 Task: Find connections with filter location Dandenong with filter topic #Networkwith filter profile language French with filter current company ETeam with filter school KLE College of Engineering & Technology with filter industry Primary and Secondary Education with filter service category Project Management with filter keywords title Executive Assistant
Action: Mouse moved to (206, 241)
Screenshot: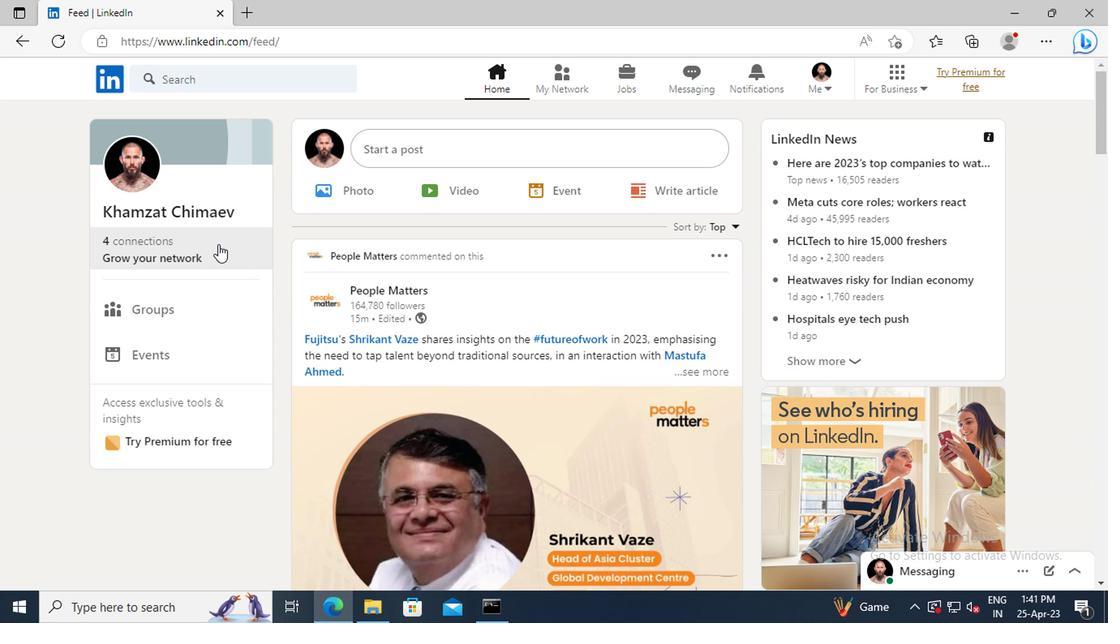 
Action: Mouse pressed left at (206, 241)
Screenshot: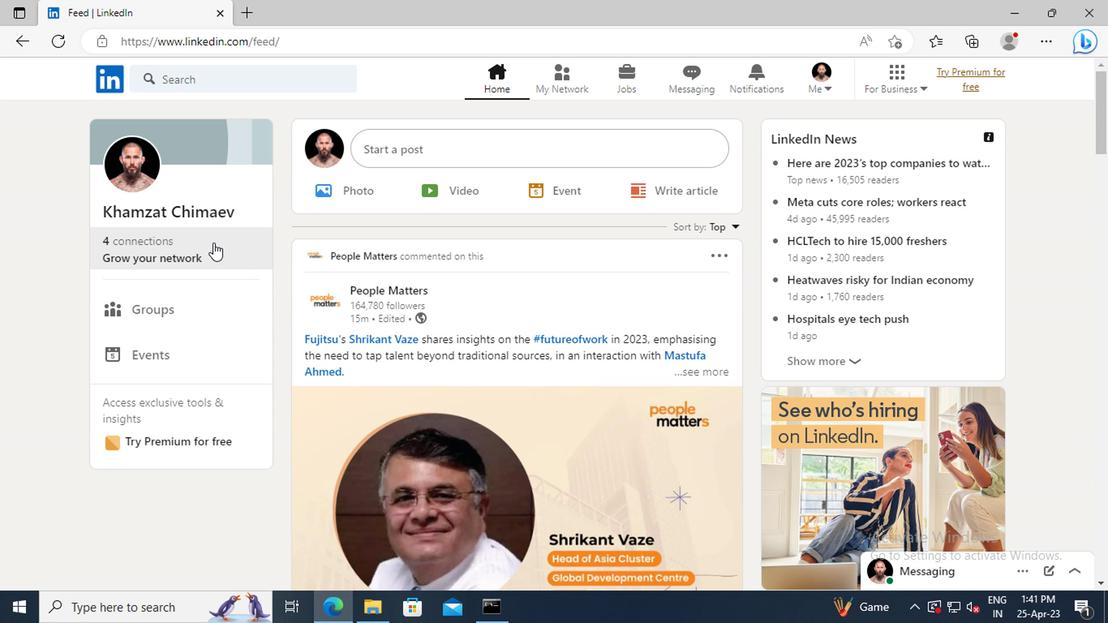 
Action: Mouse moved to (218, 168)
Screenshot: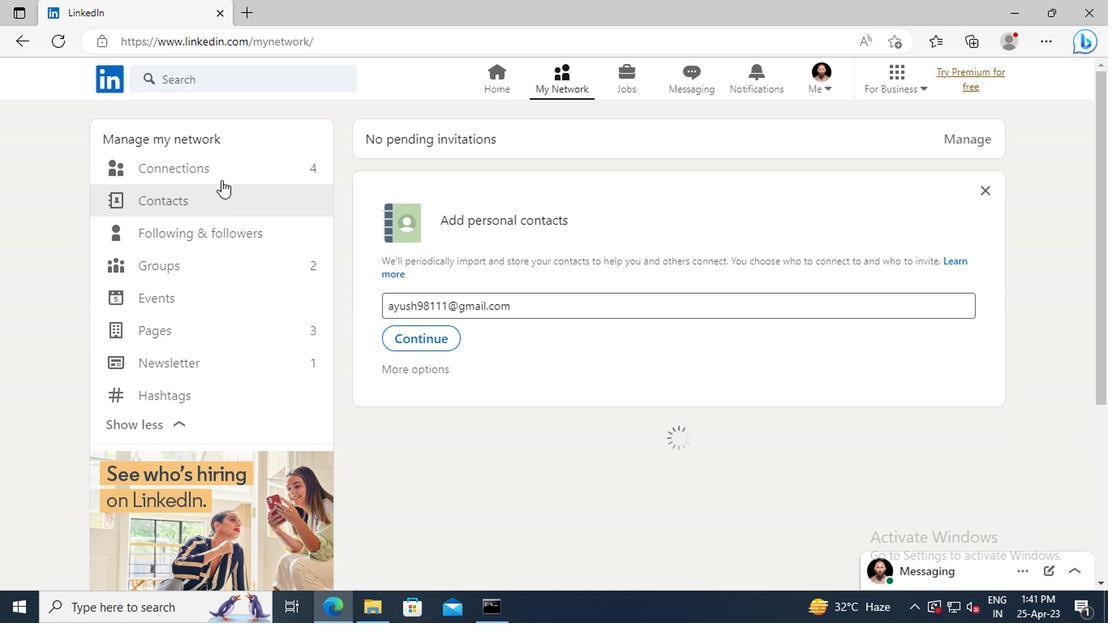 
Action: Mouse pressed left at (218, 168)
Screenshot: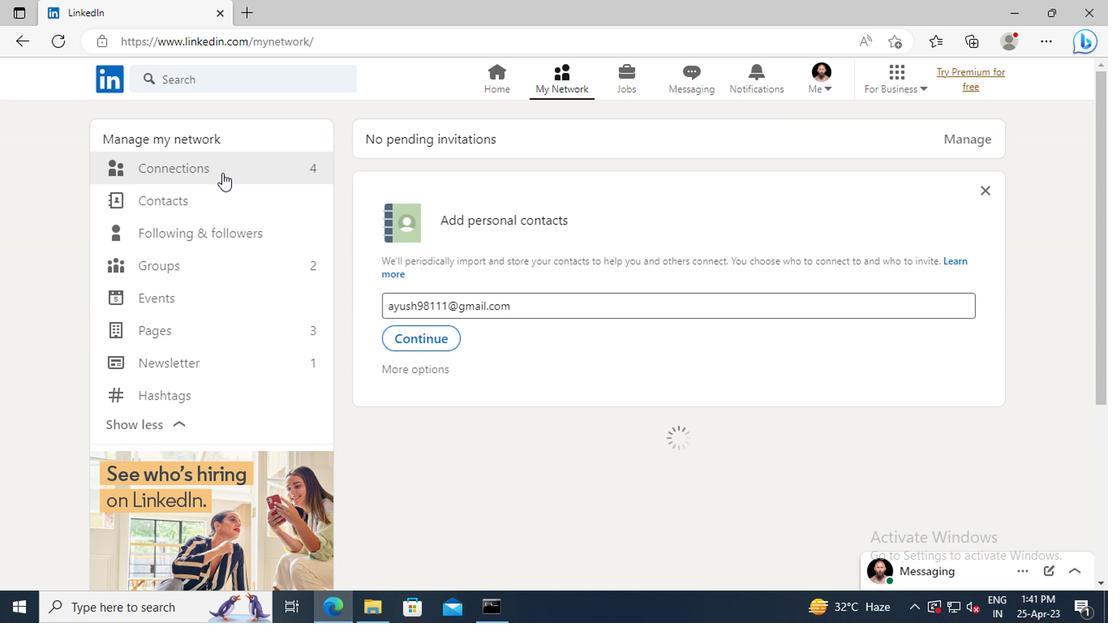 
Action: Mouse moved to (665, 174)
Screenshot: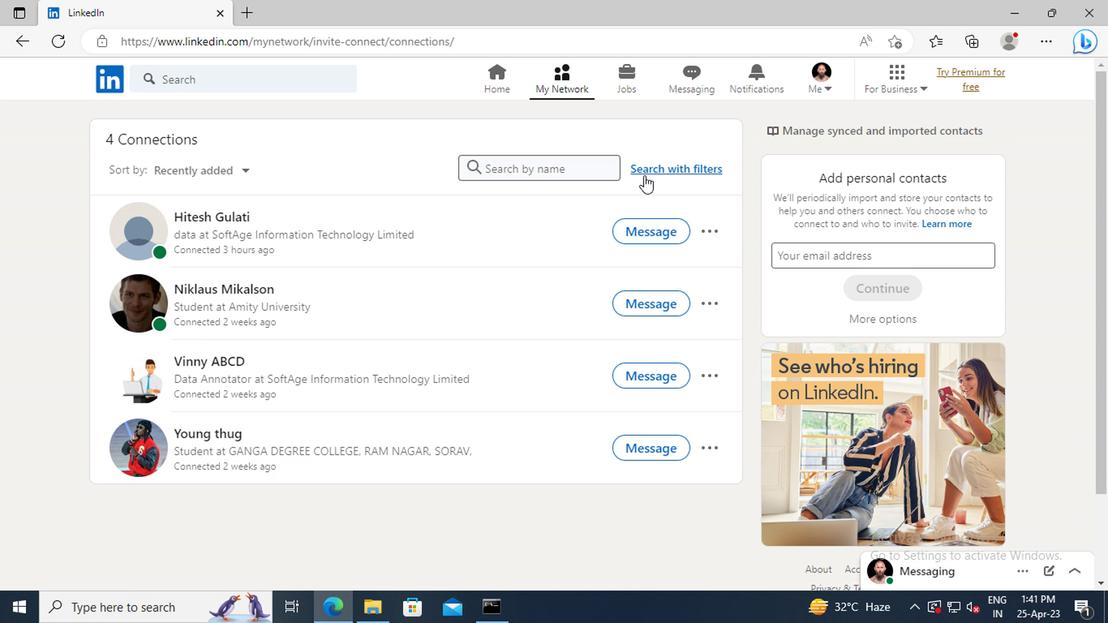 
Action: Mouse pressed left at (665, 174)
Screenshot: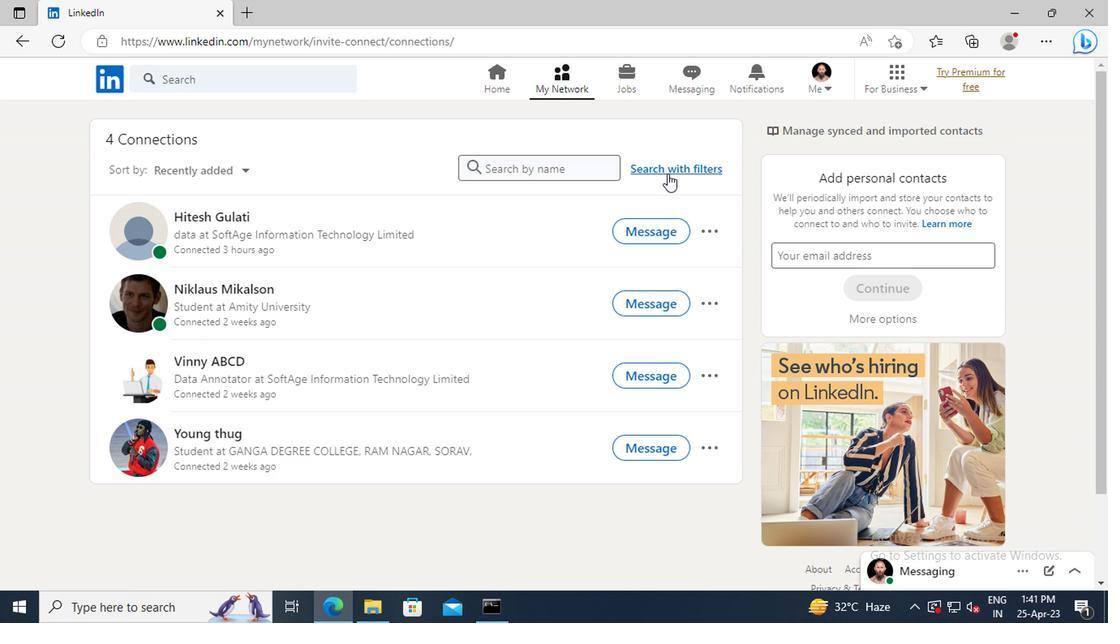 
Action: Mouse moved to (602, 132)
Screenshot: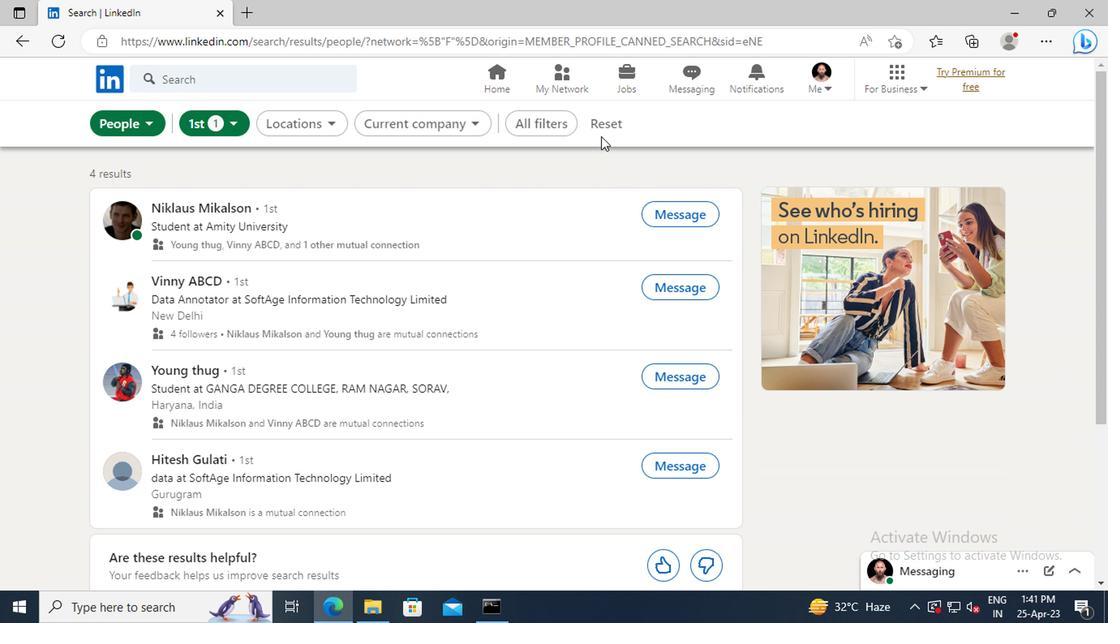 
Action: Mouse pressed left at (602, 132)
Screenshot: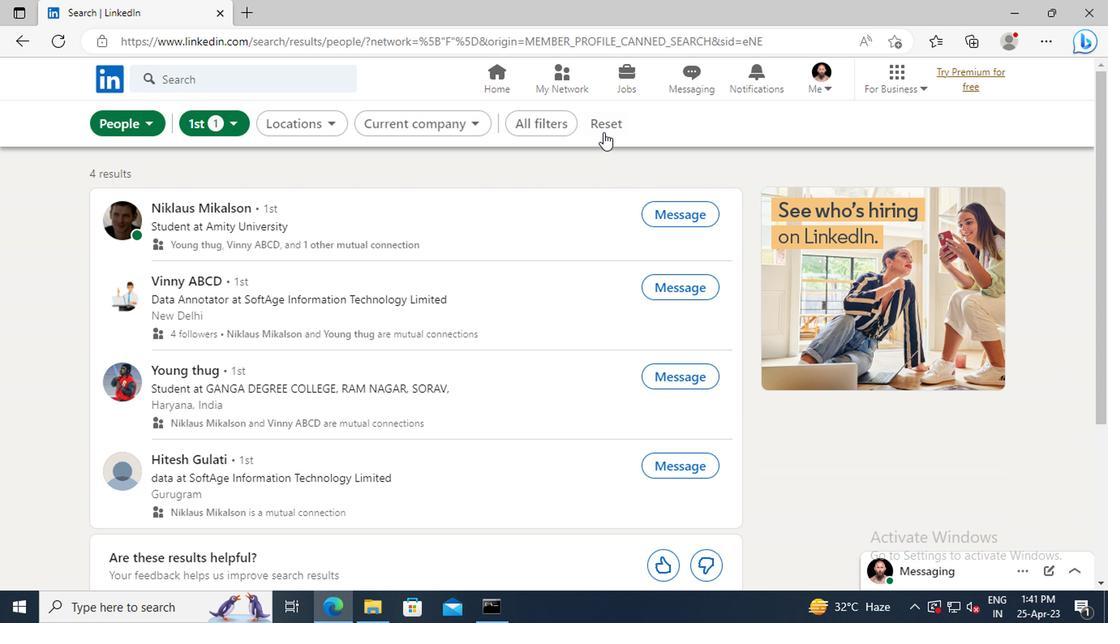 
Action: Mouse moved to (576, 128)
Screenshot: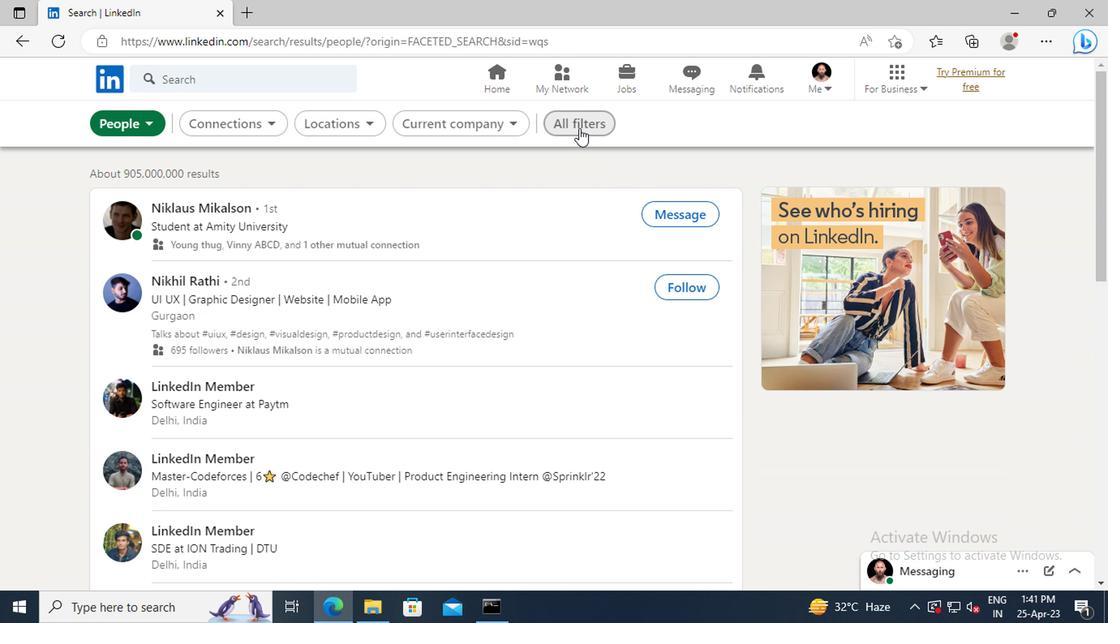 
Action: Mouse pressed left at (576, 128)
Screenshot: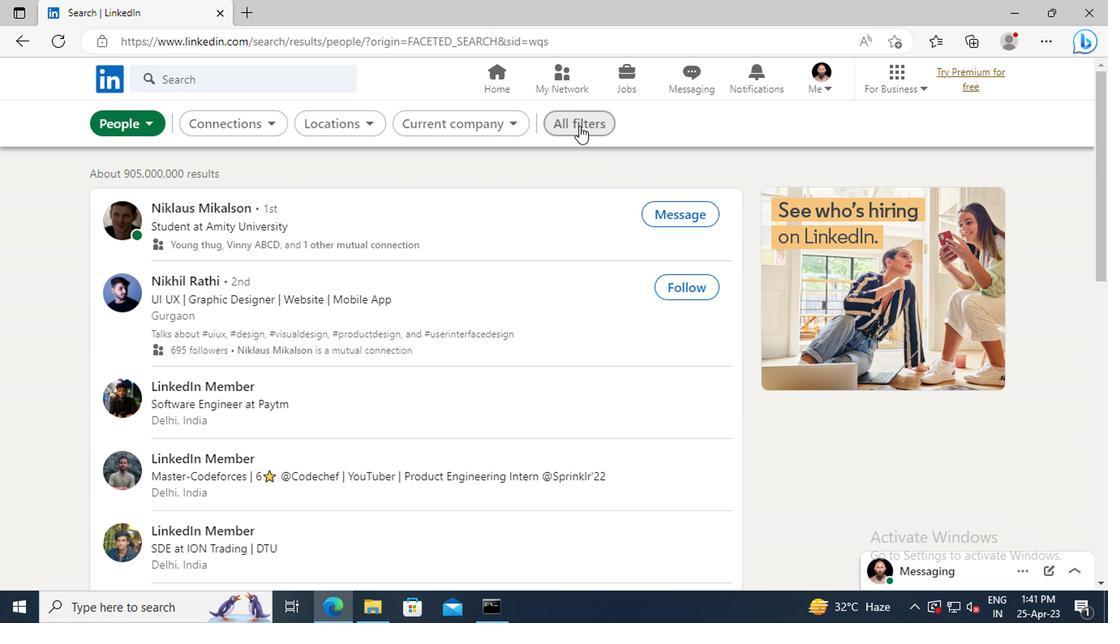 
Action: Mouse moved to (875, 269)
Screenshot: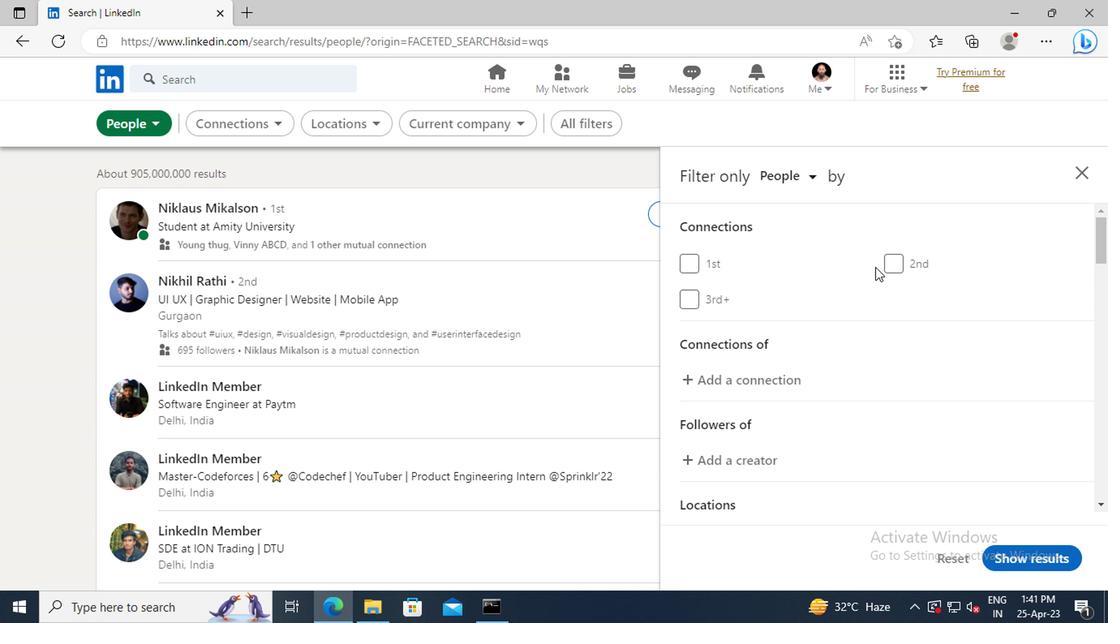 
Action: Mouse scrolled (875, 268) with delta (0, -1)
Screenshot: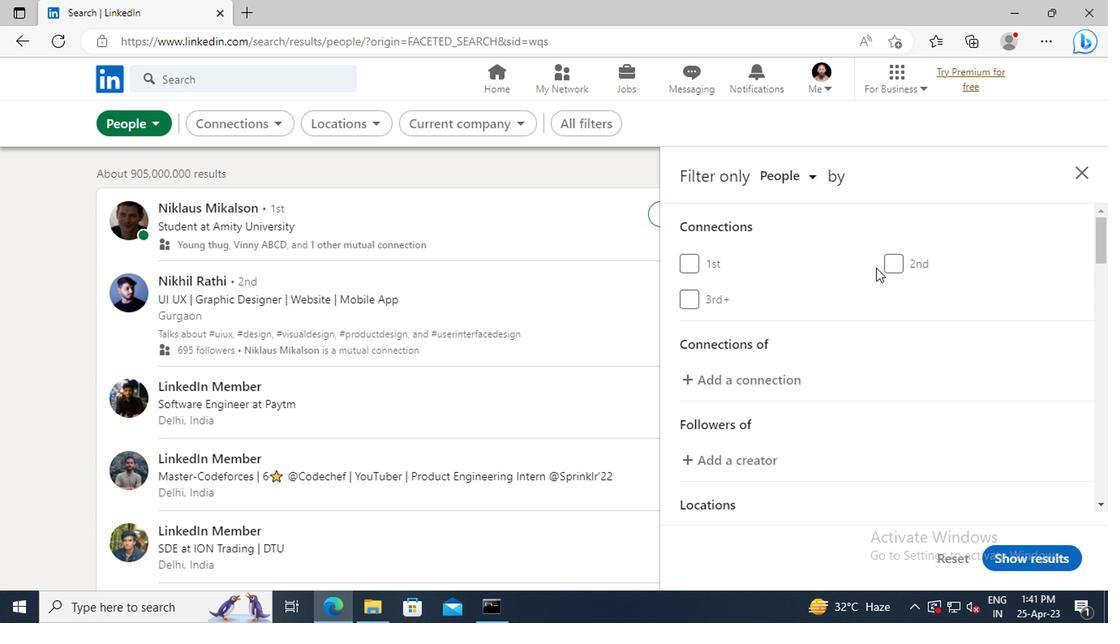 
Action: Mouse scrolled (875, 268) with delta (0, -1)
Screenshot: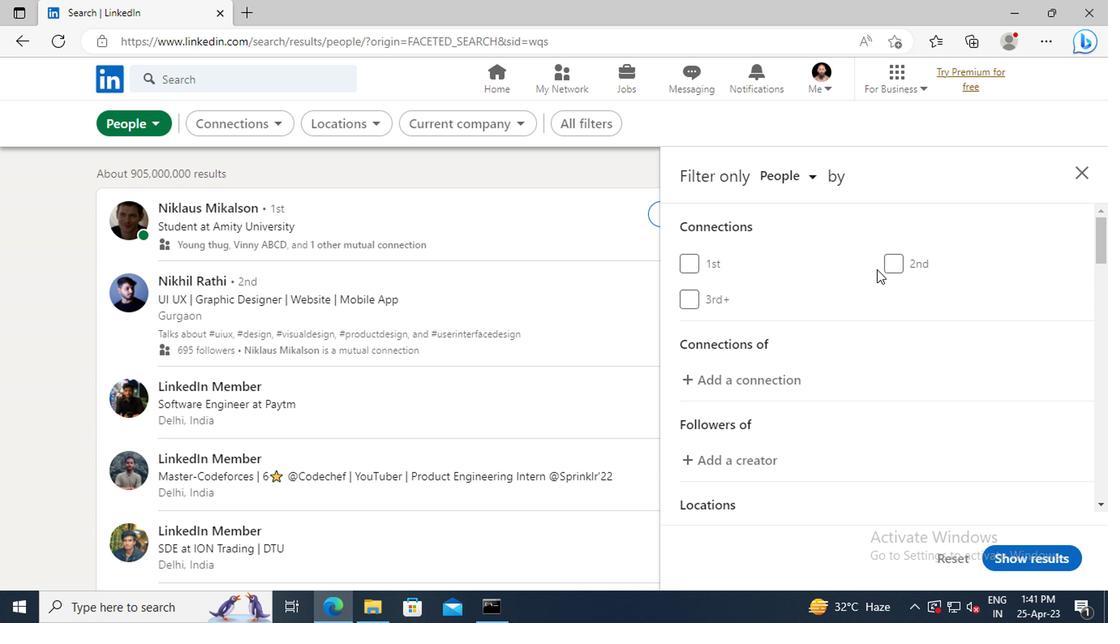 
Action: Mouse scrolled (875, 268) with delta (0, -1)
Screenshot: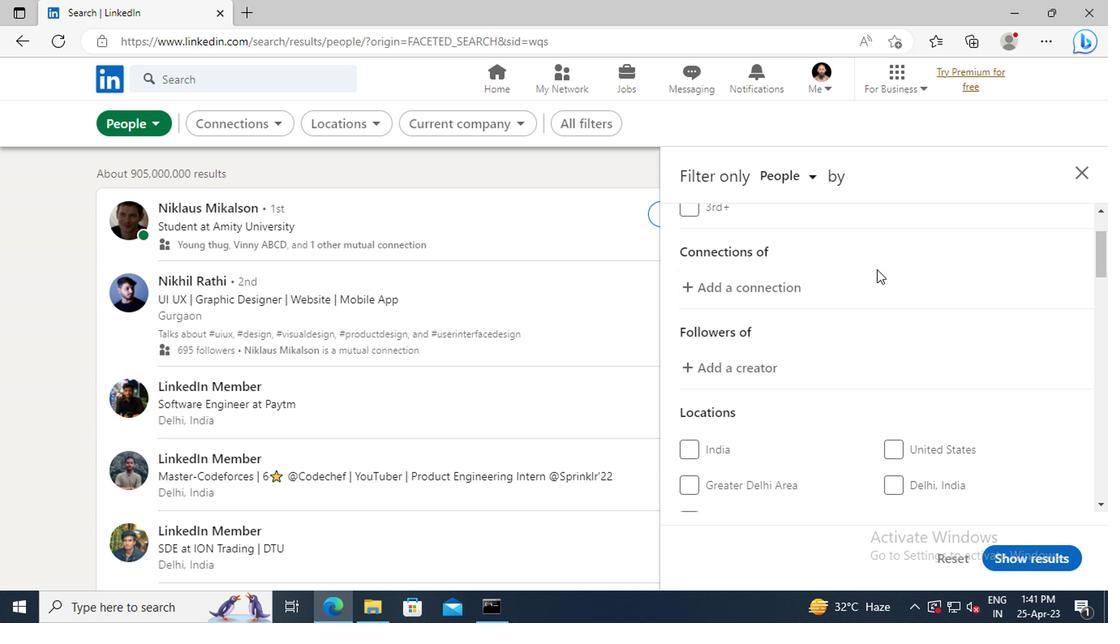 
Action: Mouse scrolled (875, 268) with delta (0, -1)
Screenshot: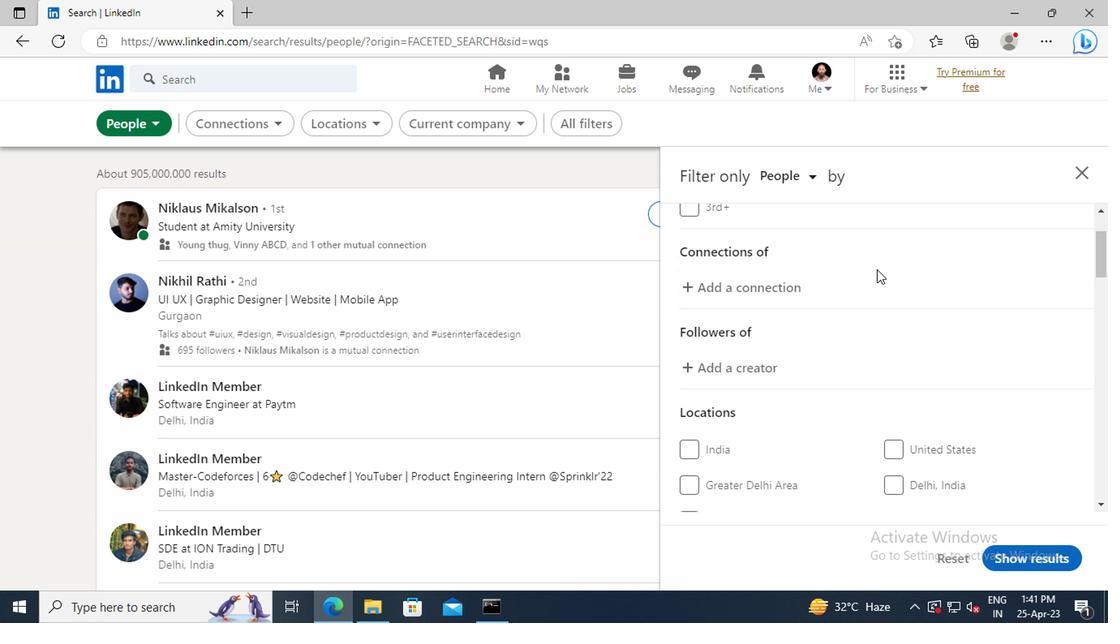 
Action: Mouse scrolled (875, 268) with delta (0, -1)
Screenshot: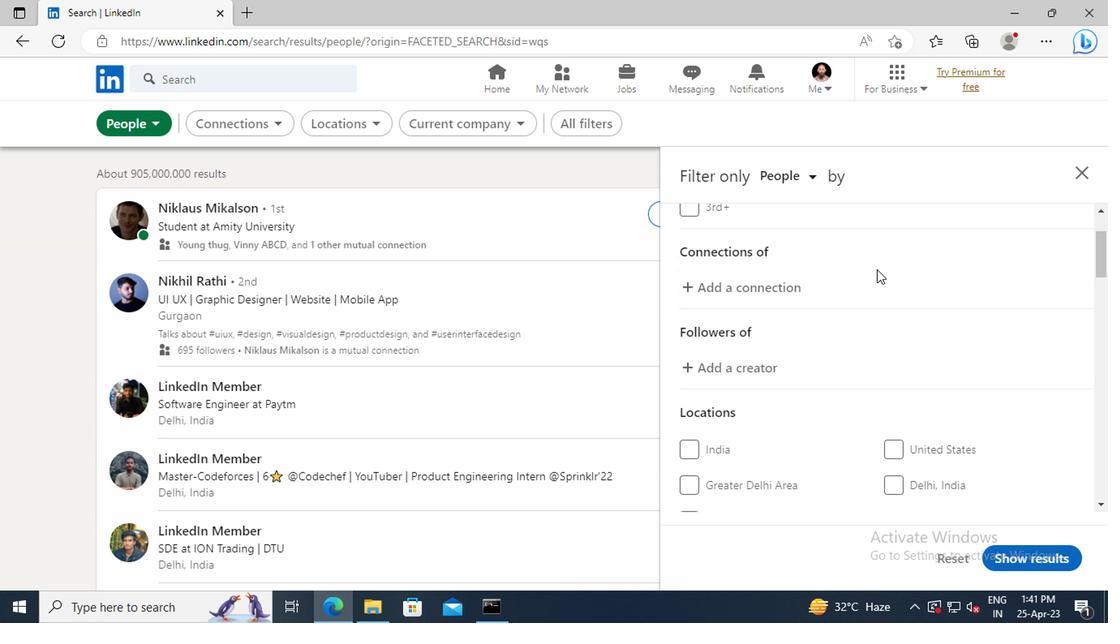 
Action: Mouse moved to (907, 373)
Screenshot: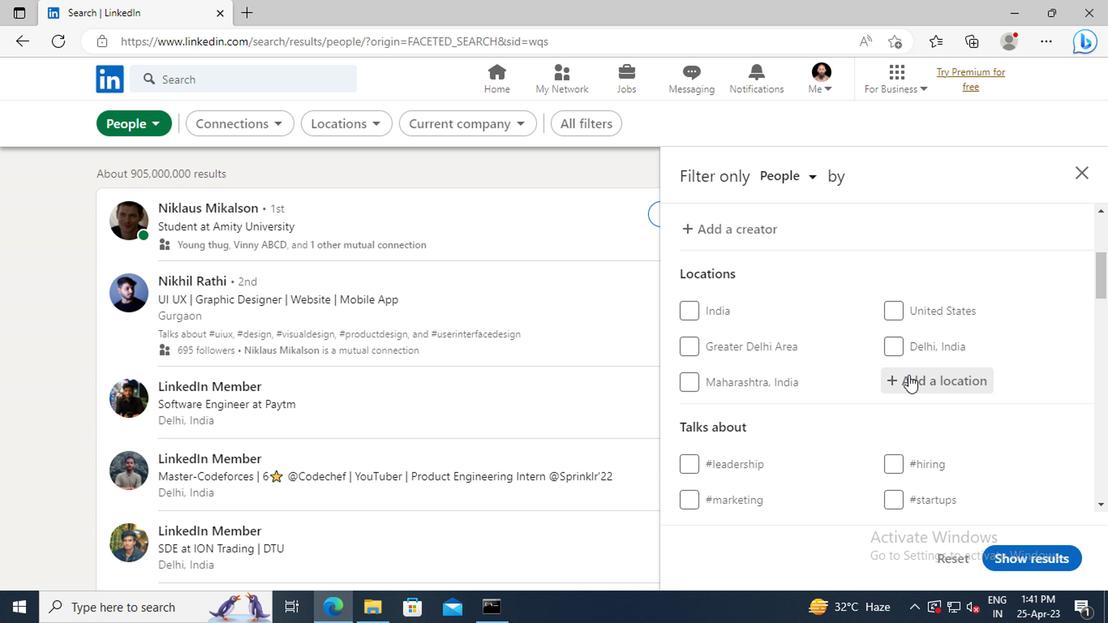 
Action: Mouse pressed left at (907, 373)
Screenshot: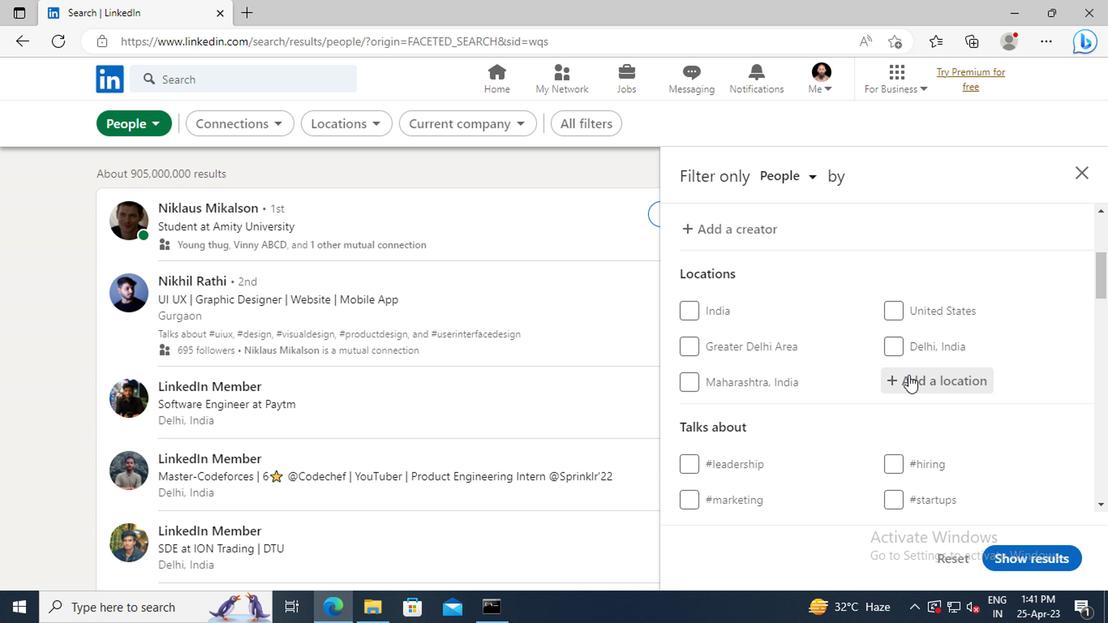 
Action: Mouse moved to (895, 366)
Screenshot: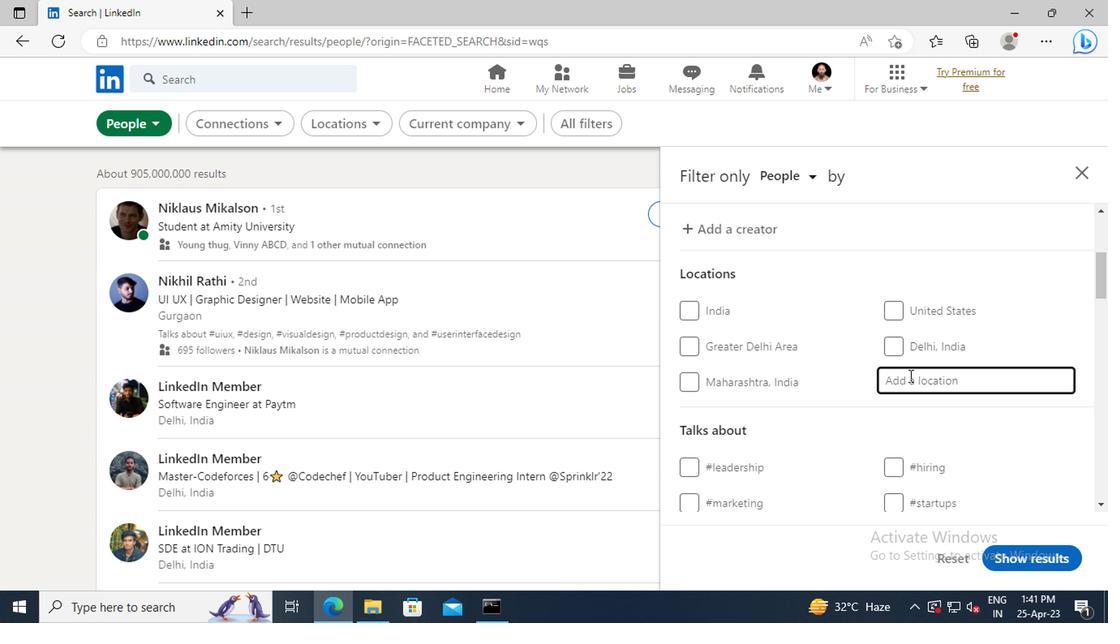 
Action: Key pressed <Key.shift>DANDENONG<Key.enter>
Screenshot: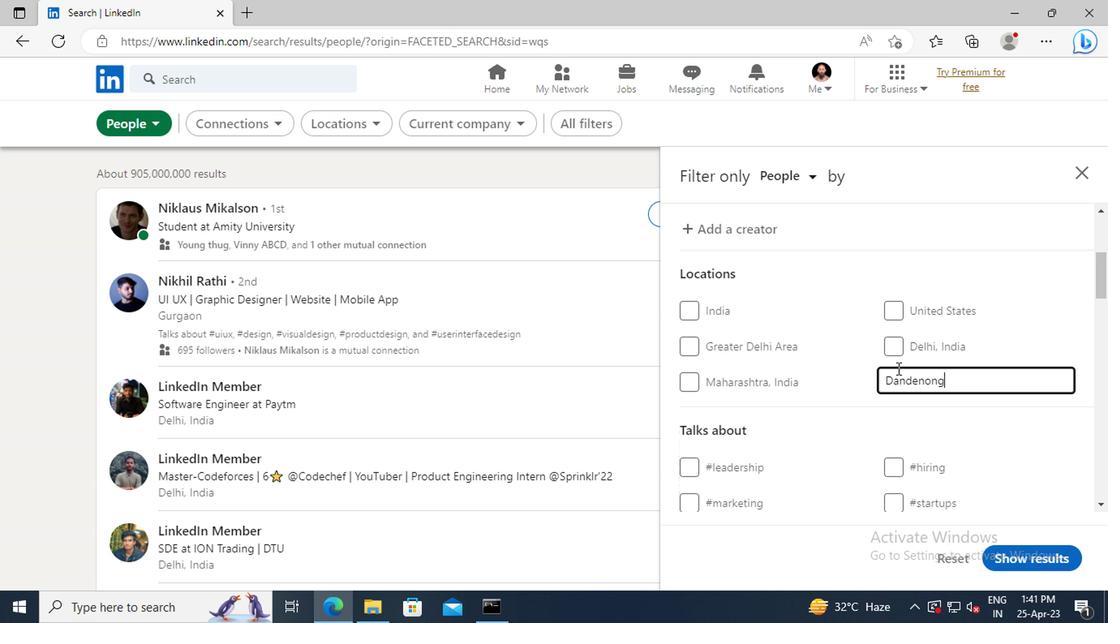 
Action: Mouse scrolled (895, 366) with delta (0, 0)
Screenshot: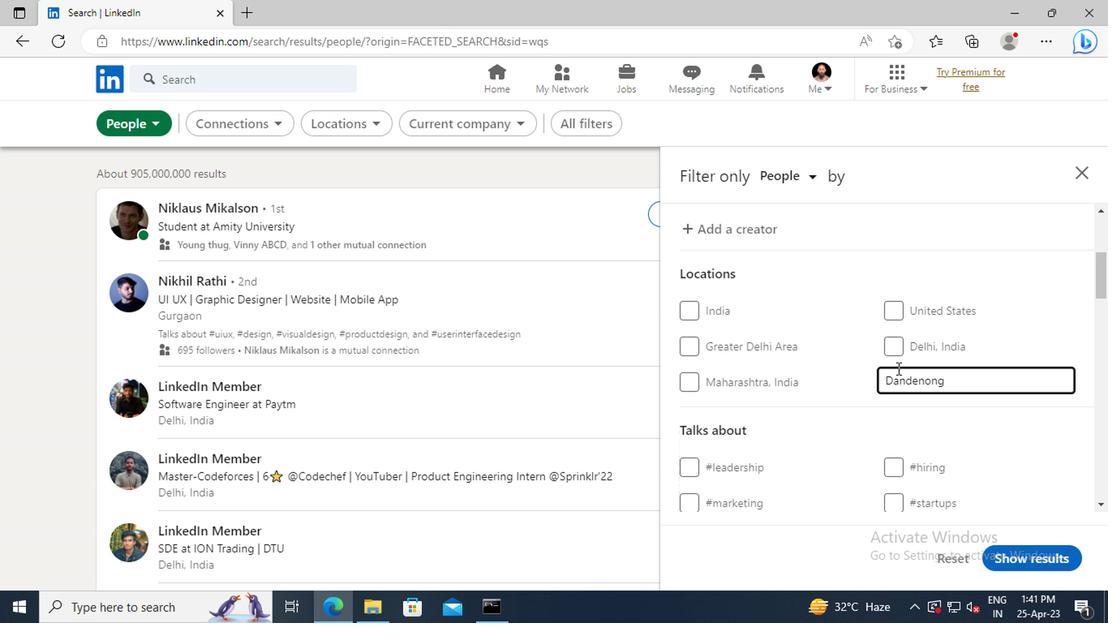
Action: Mouse scrolled (895, 366) with delta (0, 0)
Screenshot: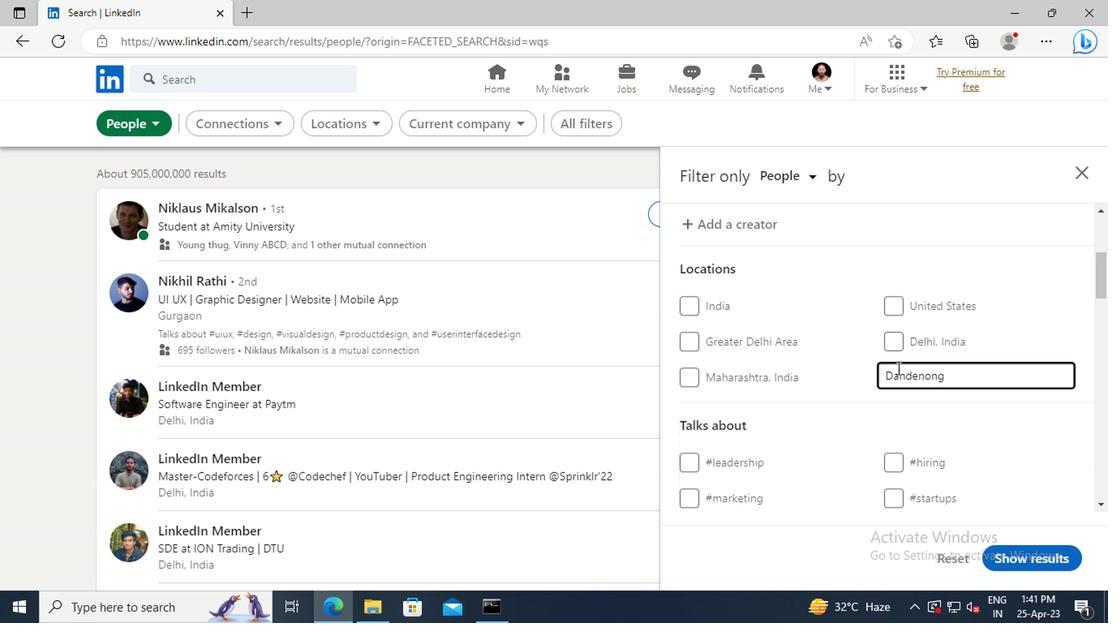 
Action: Mouse scrolled (895, 366) with delta (0, 0)
Screenshot: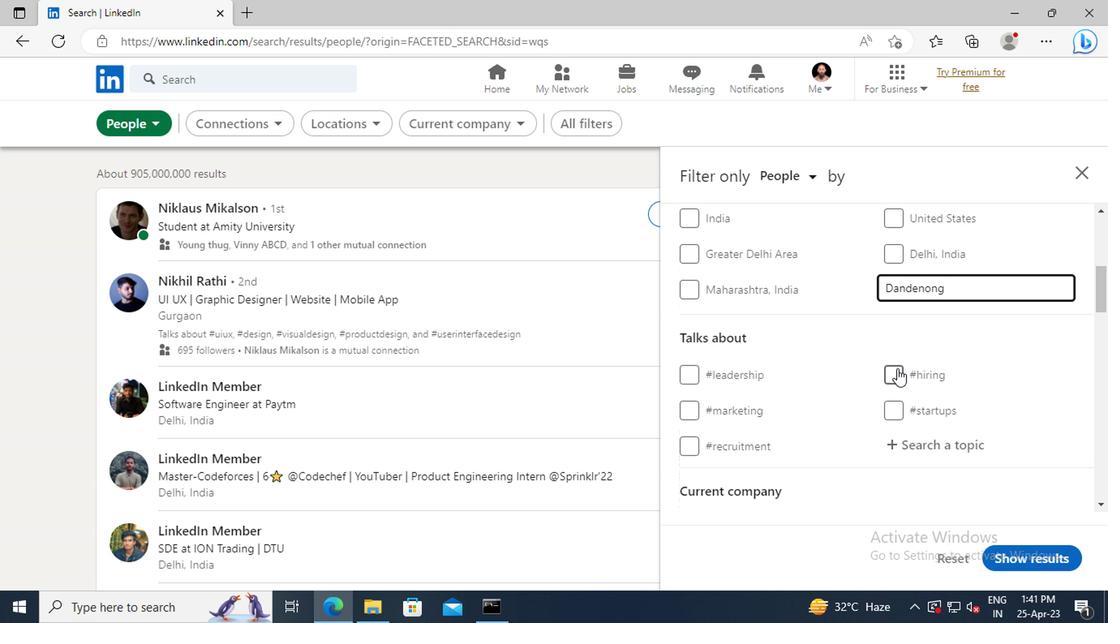 
Action: Mouse scrolled (895, 366) with delta (0, 0)
Screenshot: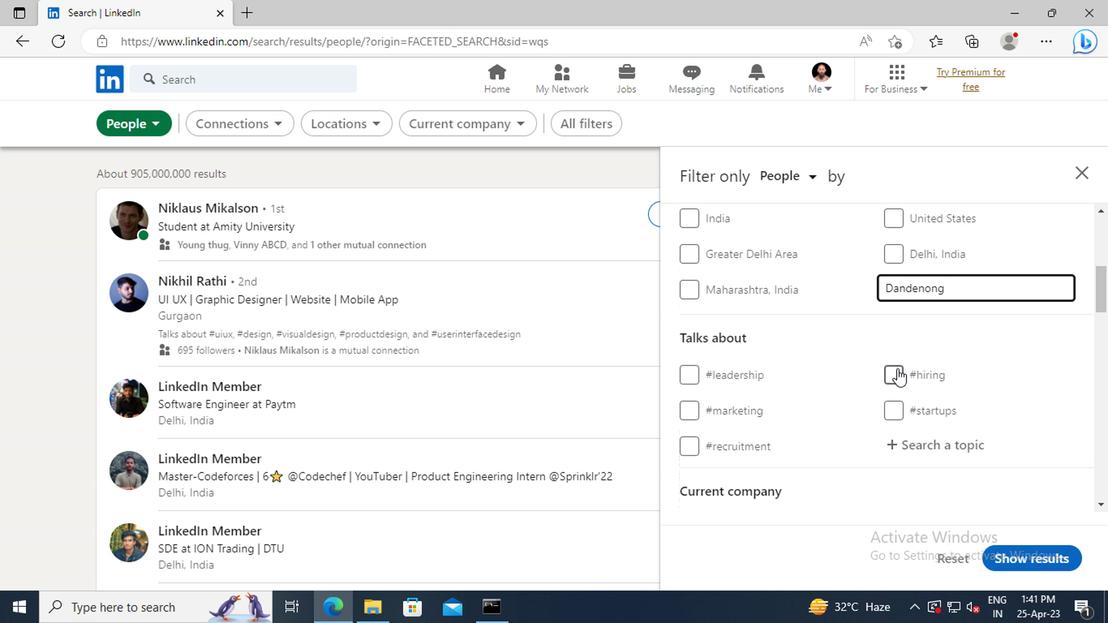 
Action: Mouse moved to (928, 355)
Screenshot: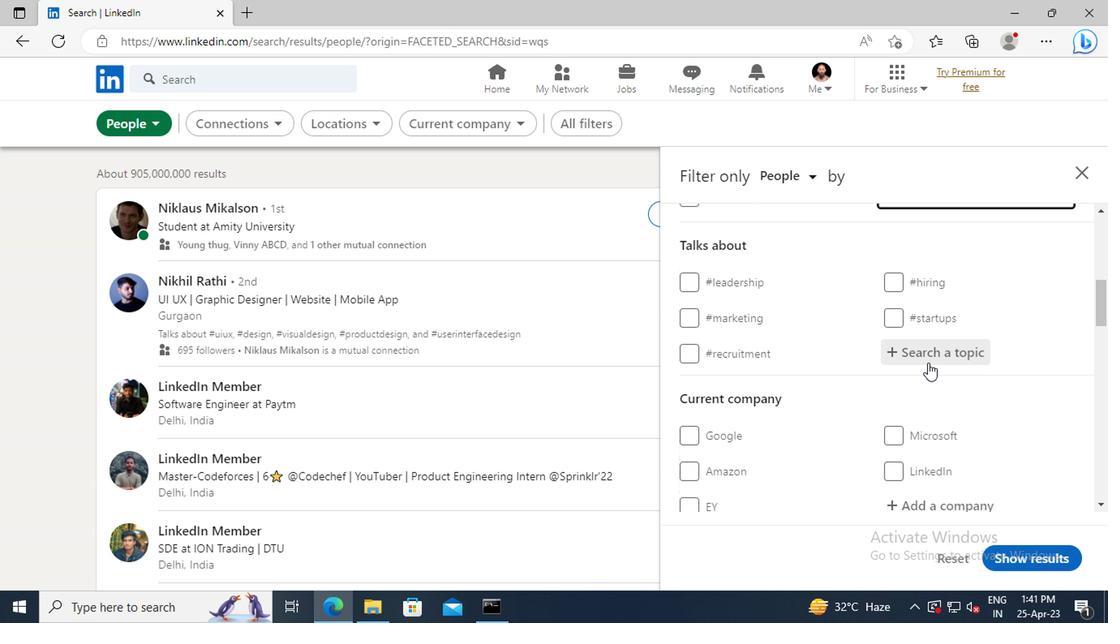 
Action: Mouse pressed left at (928, 355)
Screenshot: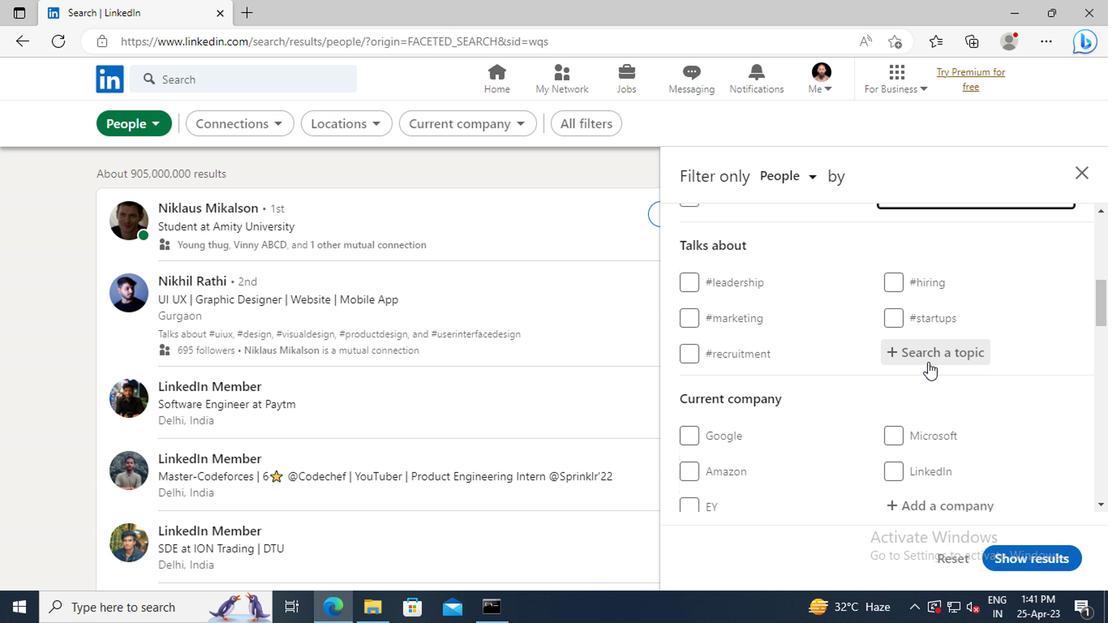 
Action: Mouse moved to (888, 330)
Screenshot: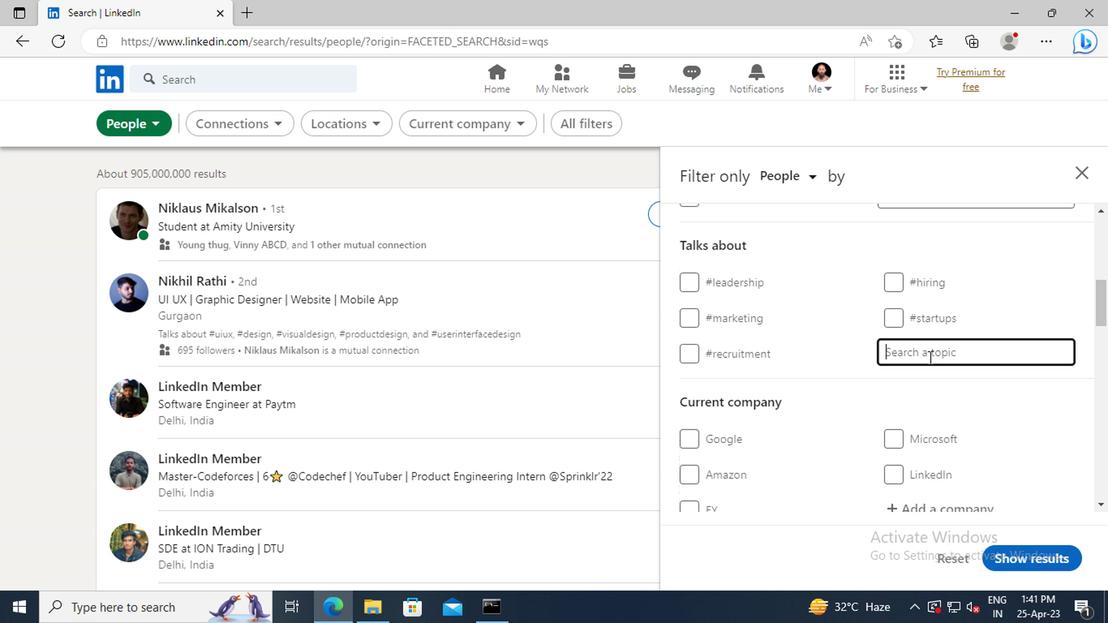 
Action: Key pressed <Key.shift>#<Key.shift>NETWORKWITH
Screenshot: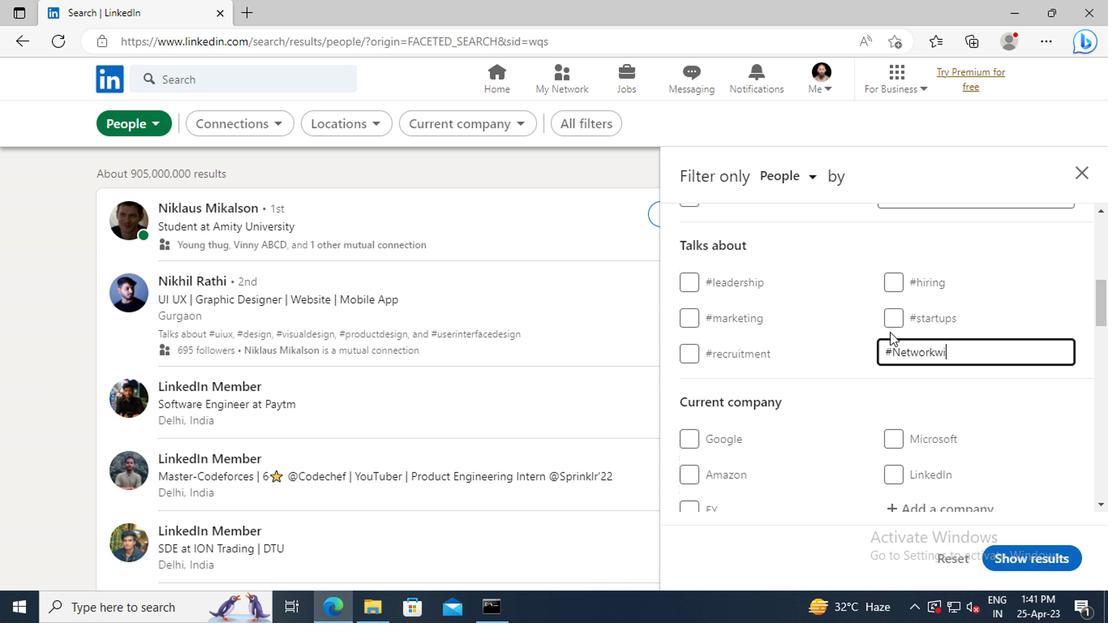 
Action: Mouse scrolled (888, 330) with delta (0, 0)
Screenshot: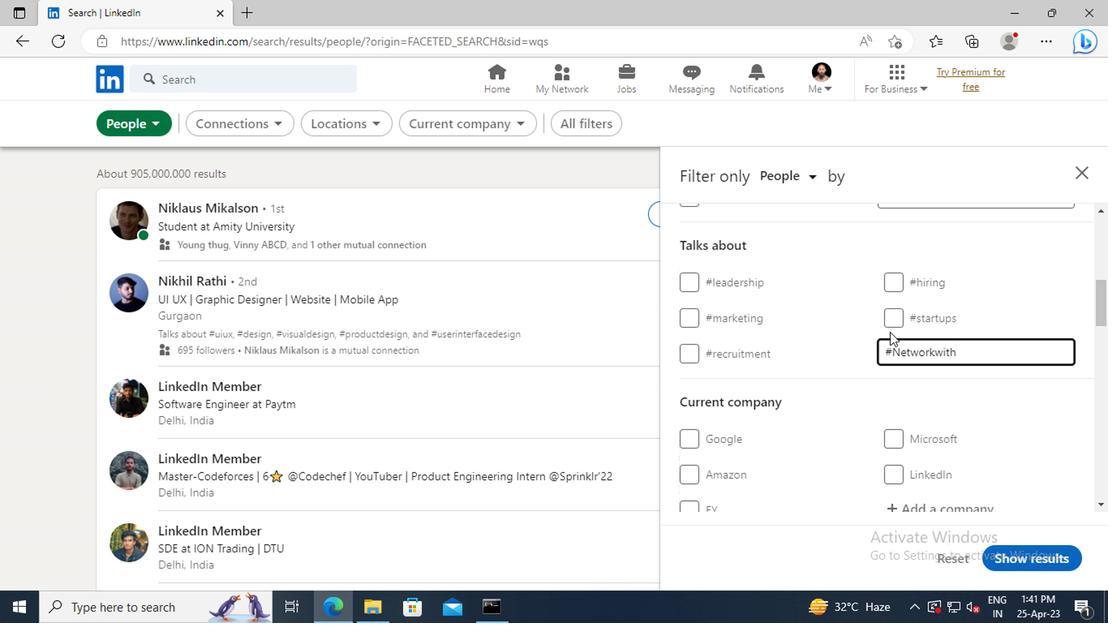 
Action: Mouse scrolled (888, 330) with delta (0, 0)
Screenshot: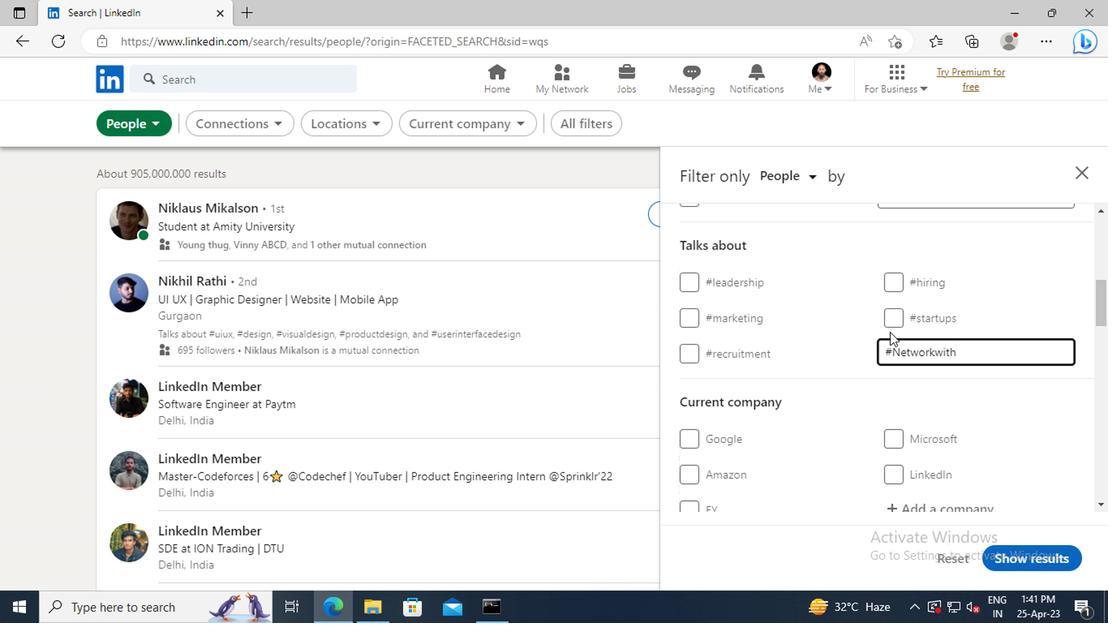 
Action: Mouse scrolled (888, 330) with delta (0, 0)
Screenshot: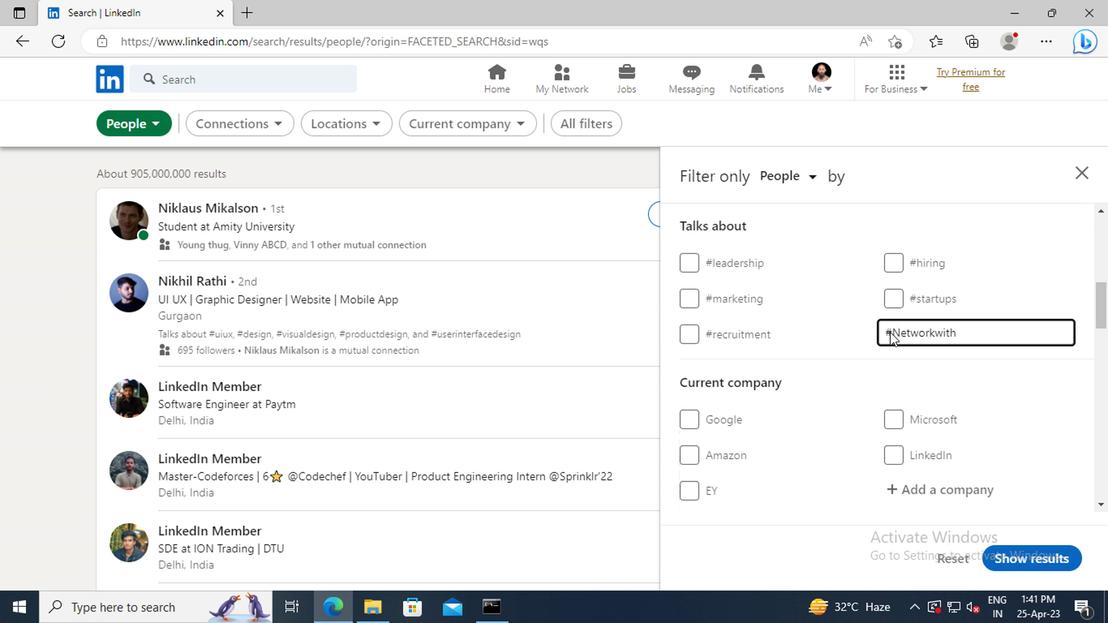 
Action: Mouse scrolled (888, 330) with delta (0, 0)
Screenshot: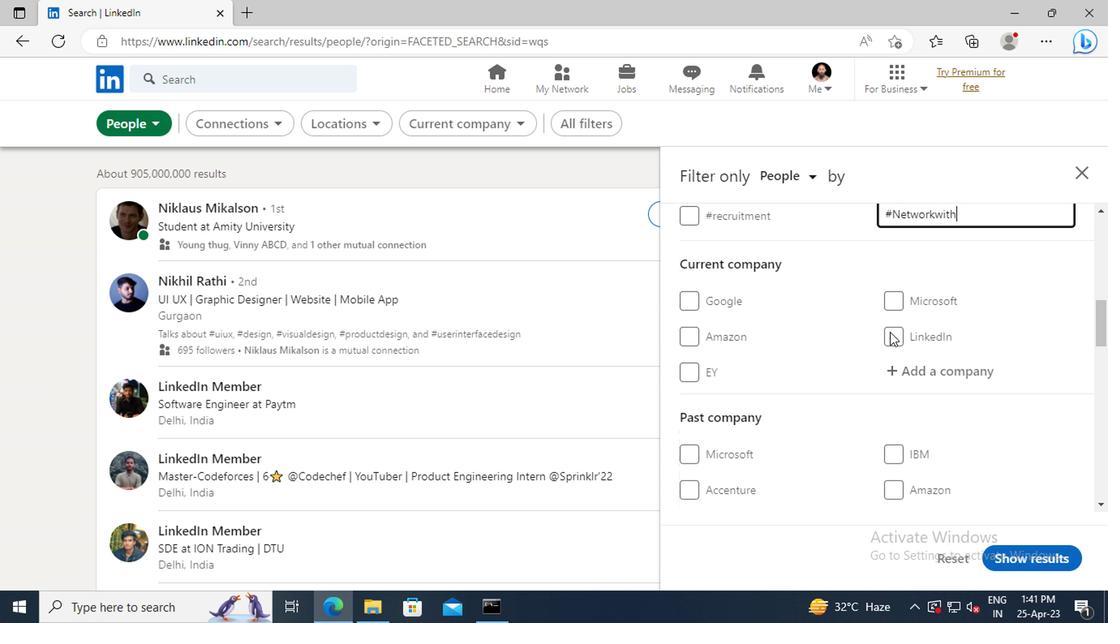 
Action: Mouse scrolled (888, 330) with delta (0, 0)
Screenshot: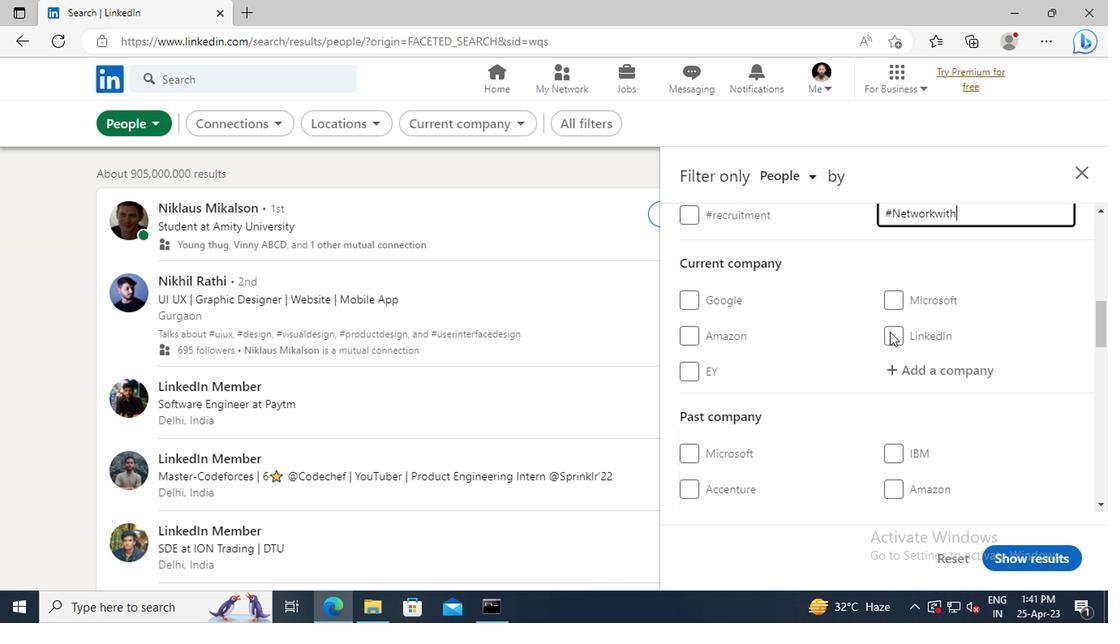 
Action: Mouse scrolled (888, 330) with delta (0, 0)
Screenshot: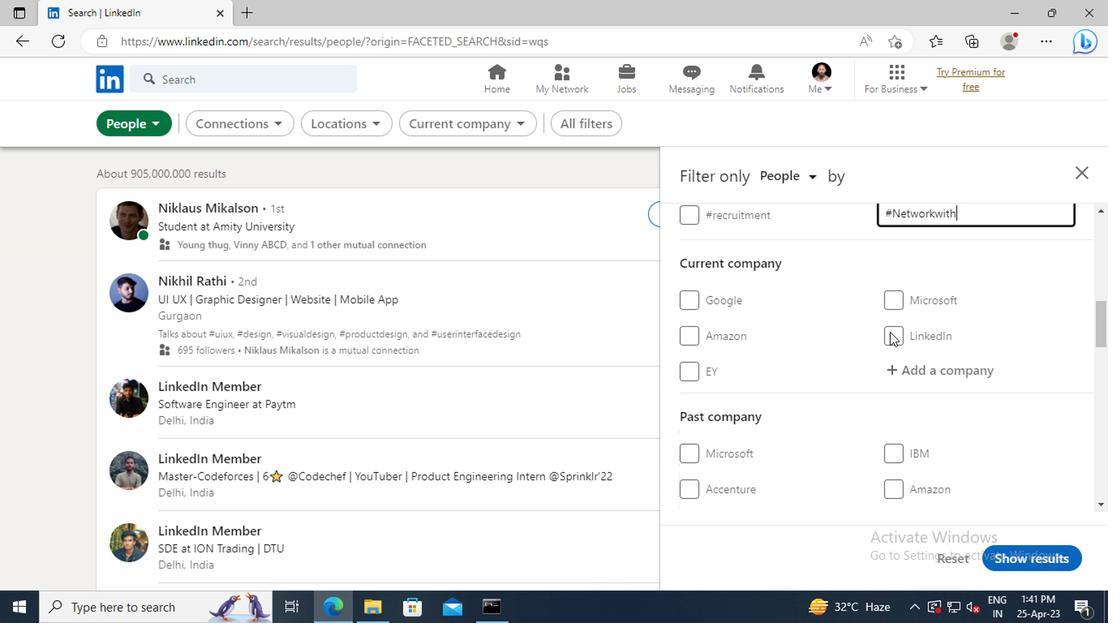 
Action: Mouse scrolled (888, 330) with delta (0, 0)
Screenshot: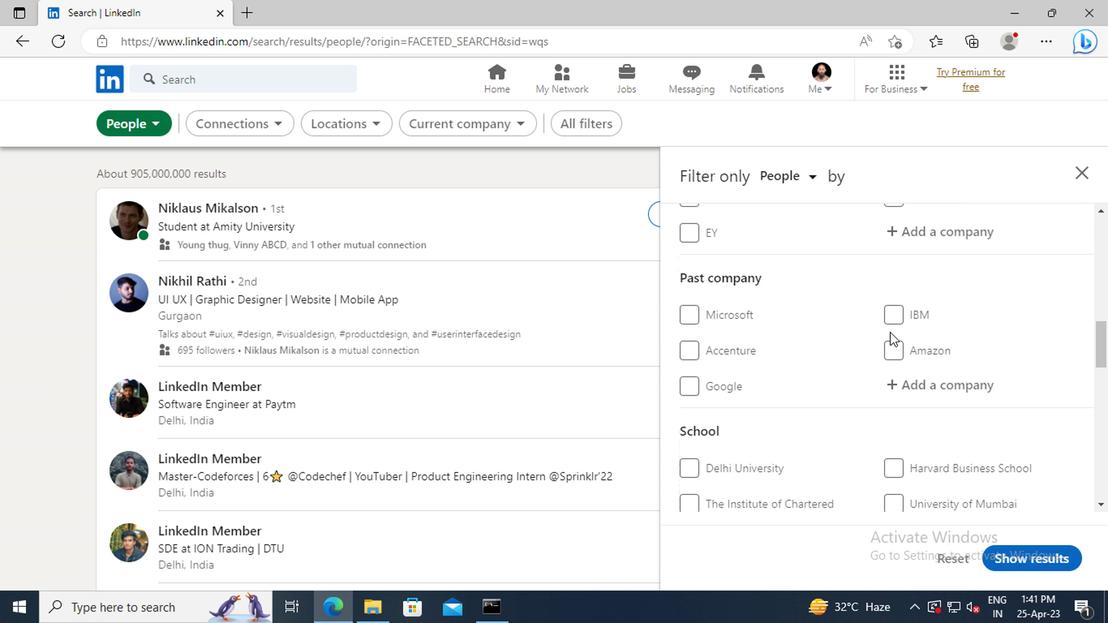 
Action: Mouse scrolled (888, 330) with delta (0, 0)
Screenshot: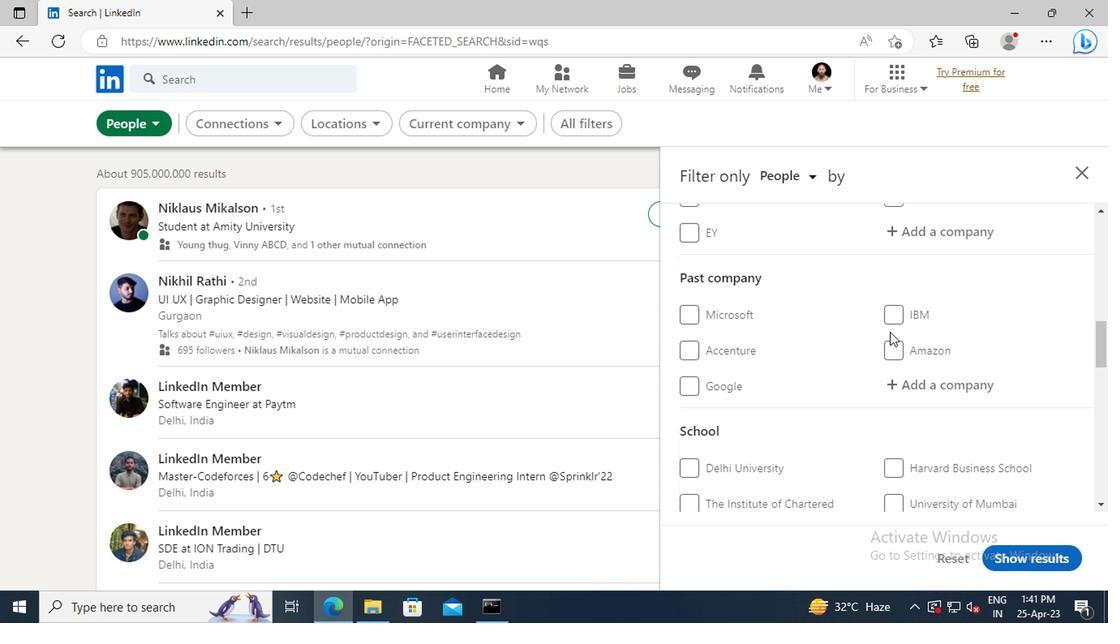 
Action: Mouse scrolled (888, 330) with delta (0, 0)
Screenshot: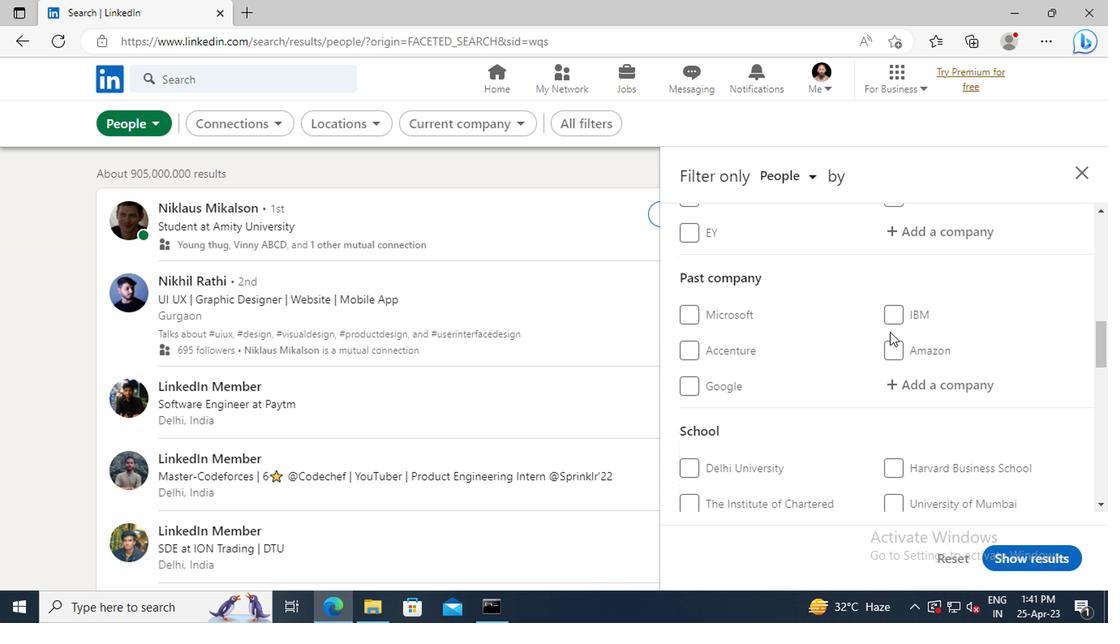 
Action: Mouse scrolled (888, 330) with delta (0, 0)
Screenshot: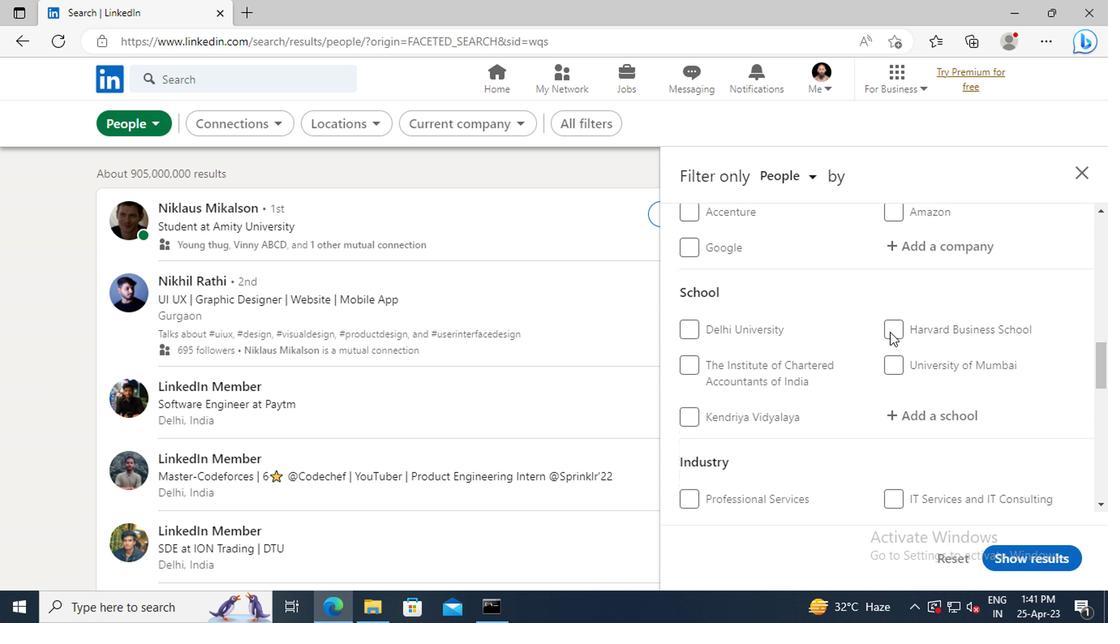 
Action: Mouse scrolled (888, 330) with delta (0, 0)
Screenshot: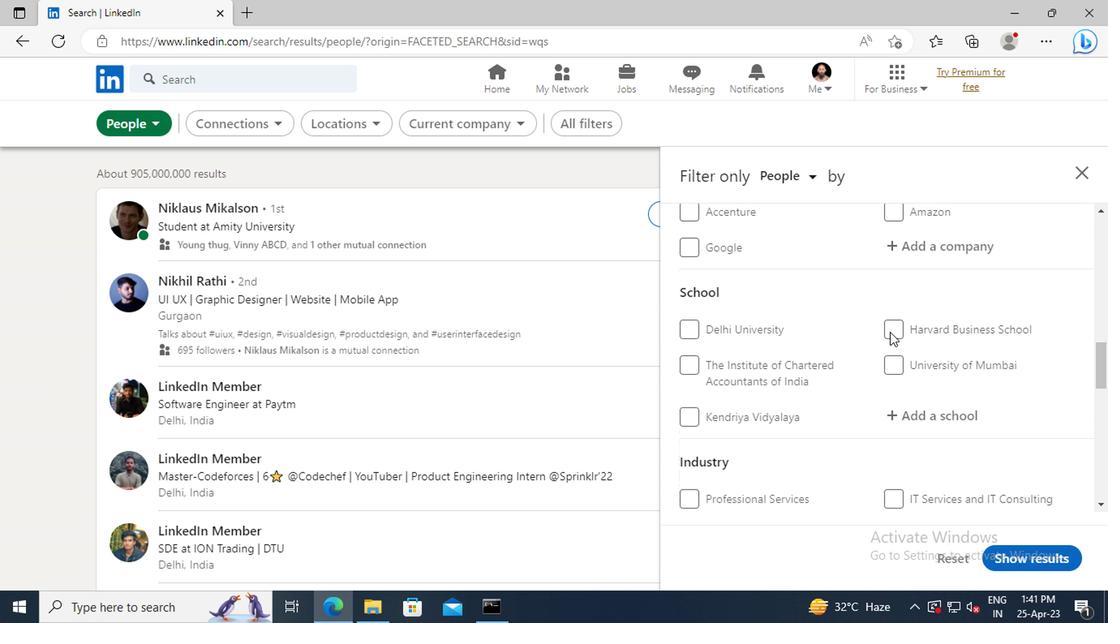 
Action: Mouse scrolled (888, 330) with delta (0, 0)
Screenshot: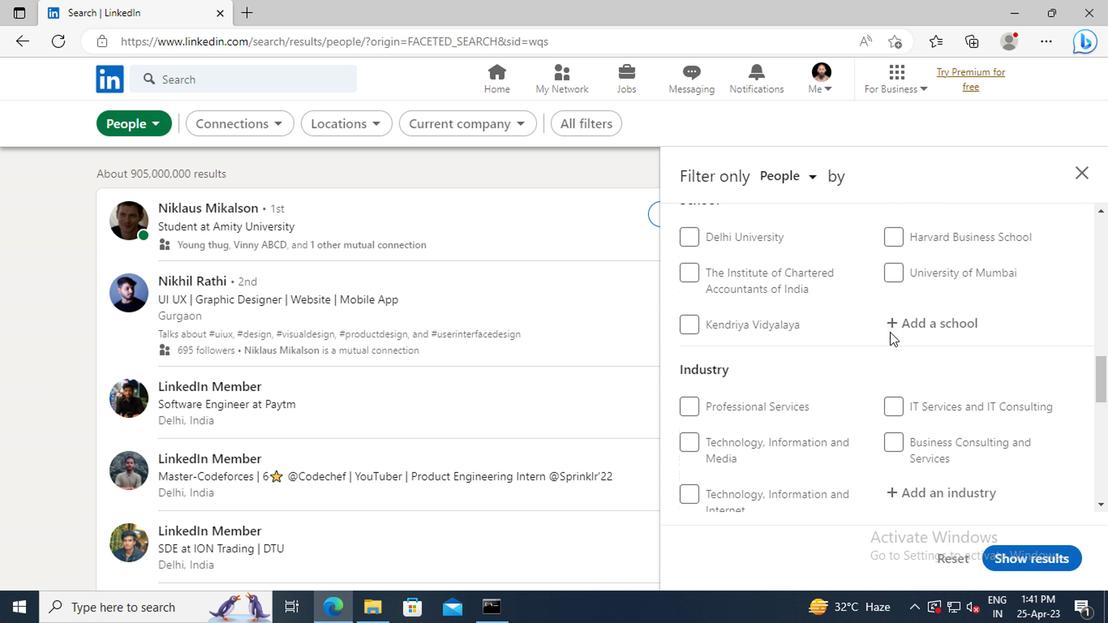 
Action: Mouse scrolled (888, 330) with delta (0, 0)
Screenshot: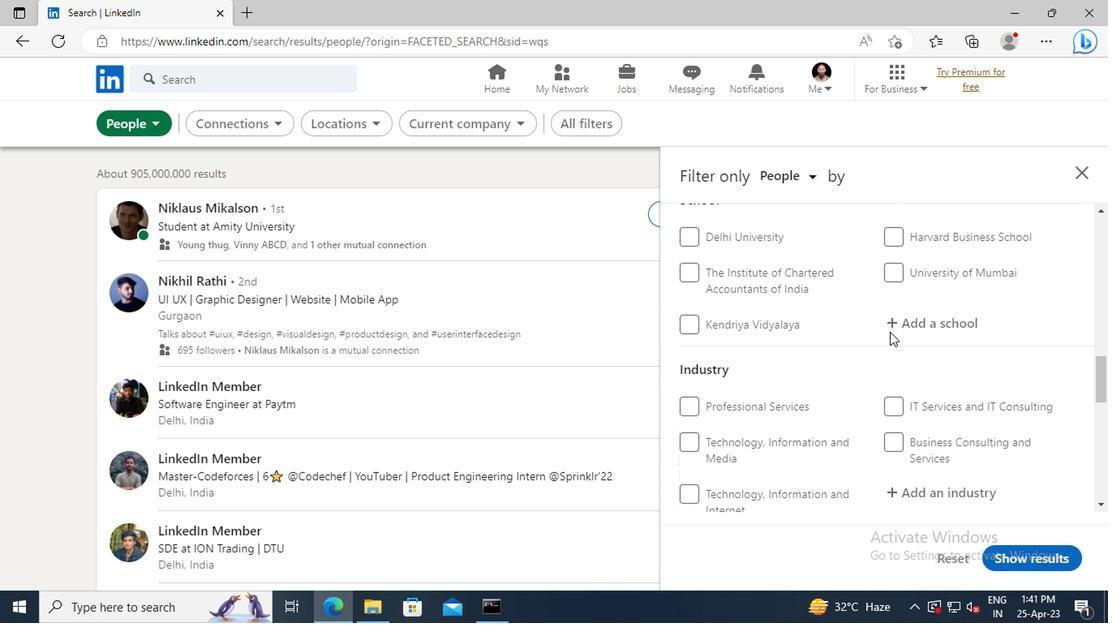 
Action: Mouse scrolled (888, 330) with delta (0, 0)
Screenshot: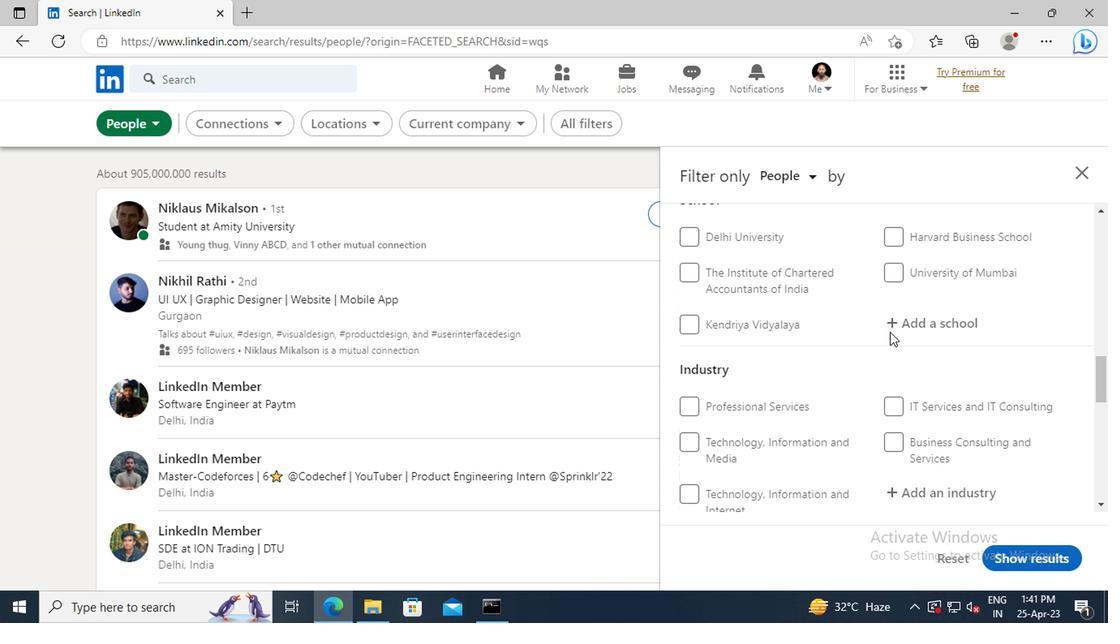 
Action: Mouse scrolled (888, 330) with delta (0, 0)
Screenshot: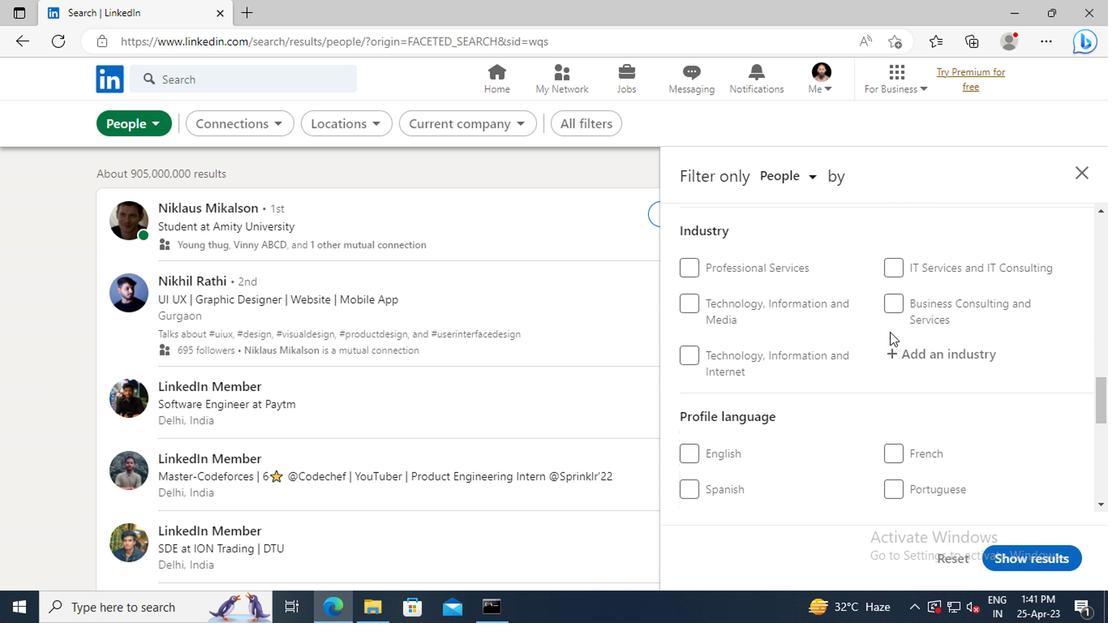 
Action: Mouse scrolled (888, 330) with delta (0, 0)
Screenshot: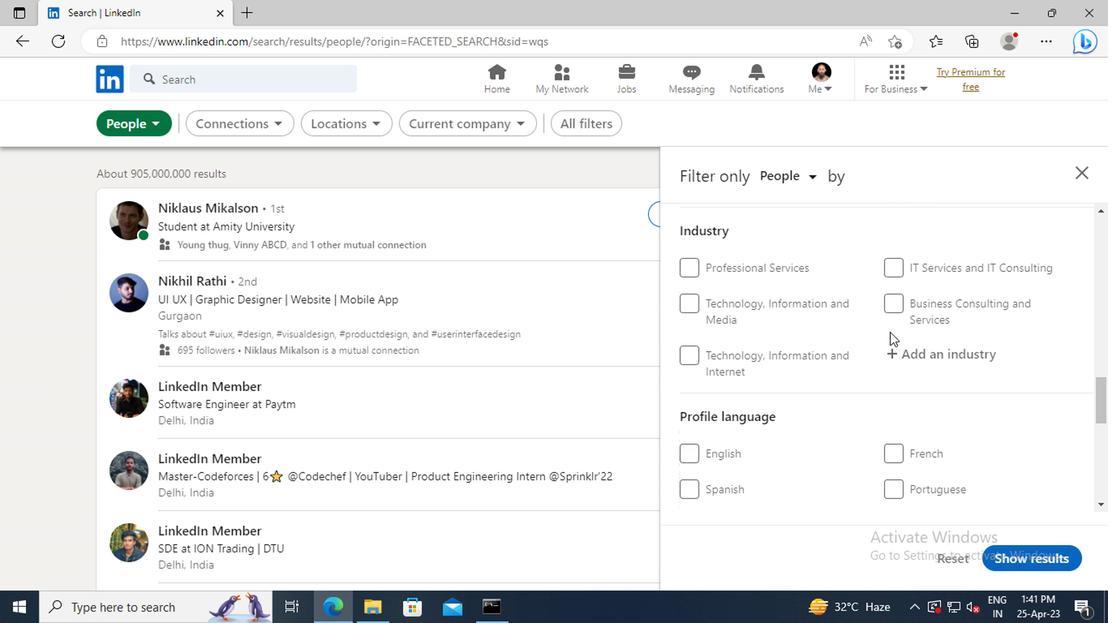 
Action: Mouse moved to (891, 357)
Screenshot: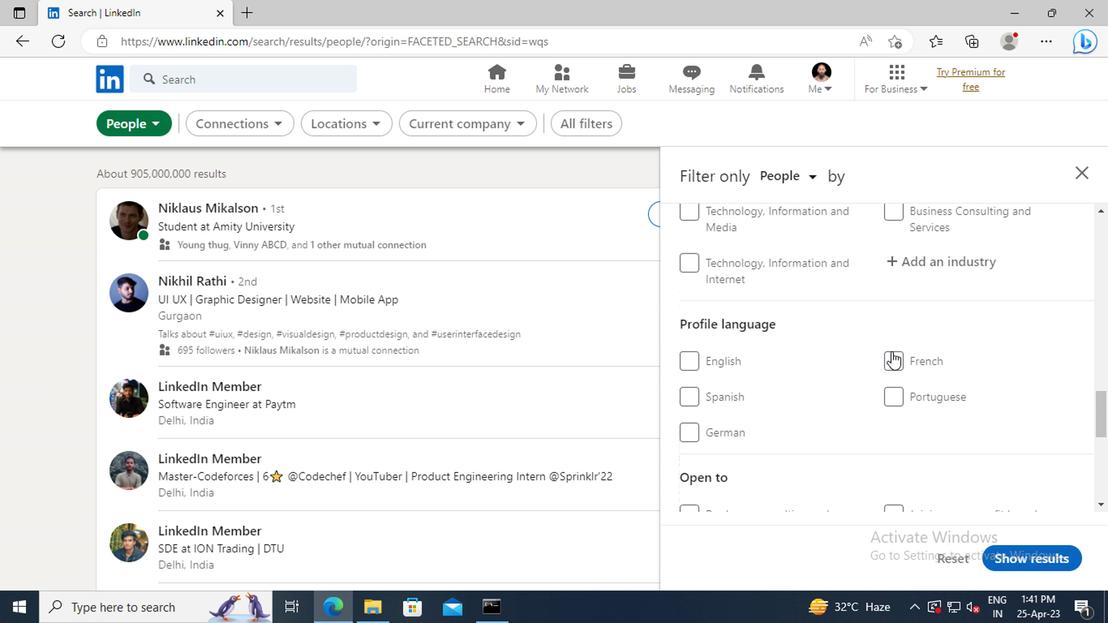 
Action: Mouse pressed left at (891, 357)
Screenshot: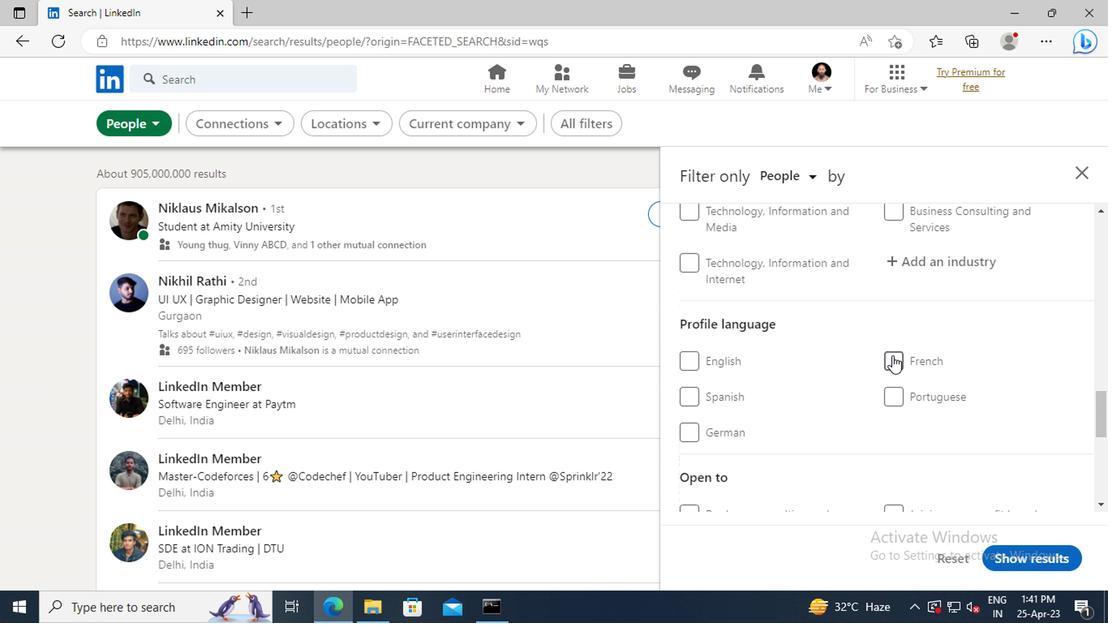
Action: Mouse moved to (878, 359)
Screenshot: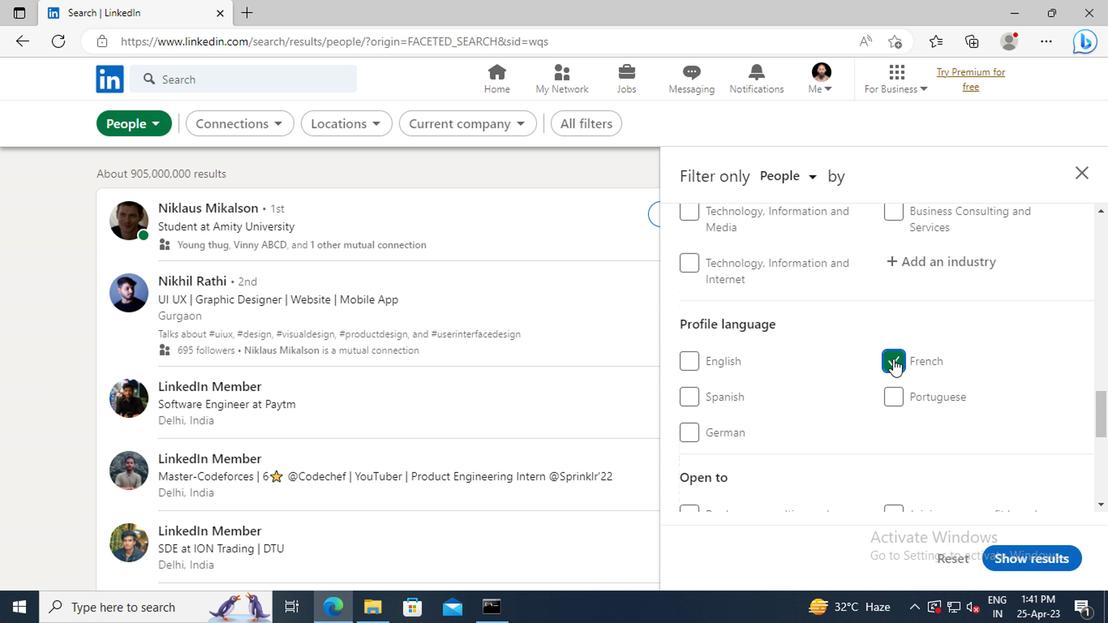 
Action: Mouse scrolled (878, 359) with delta (0, 0)
Screenshot: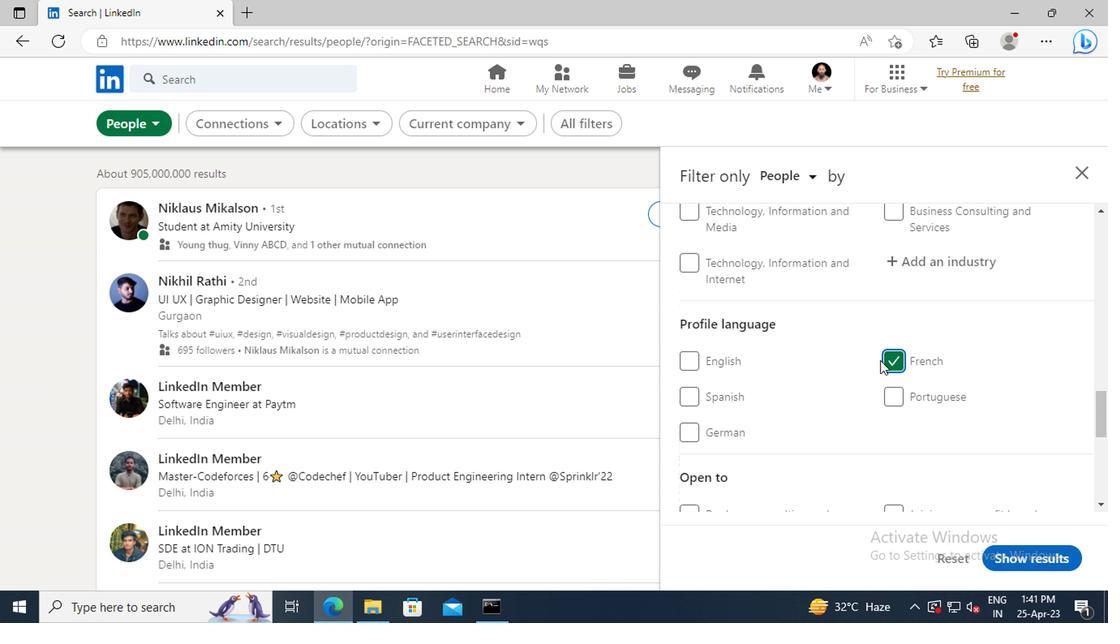 
Action: Mouse scrolled (878, 359) with delta (0, 0)
Screenshot: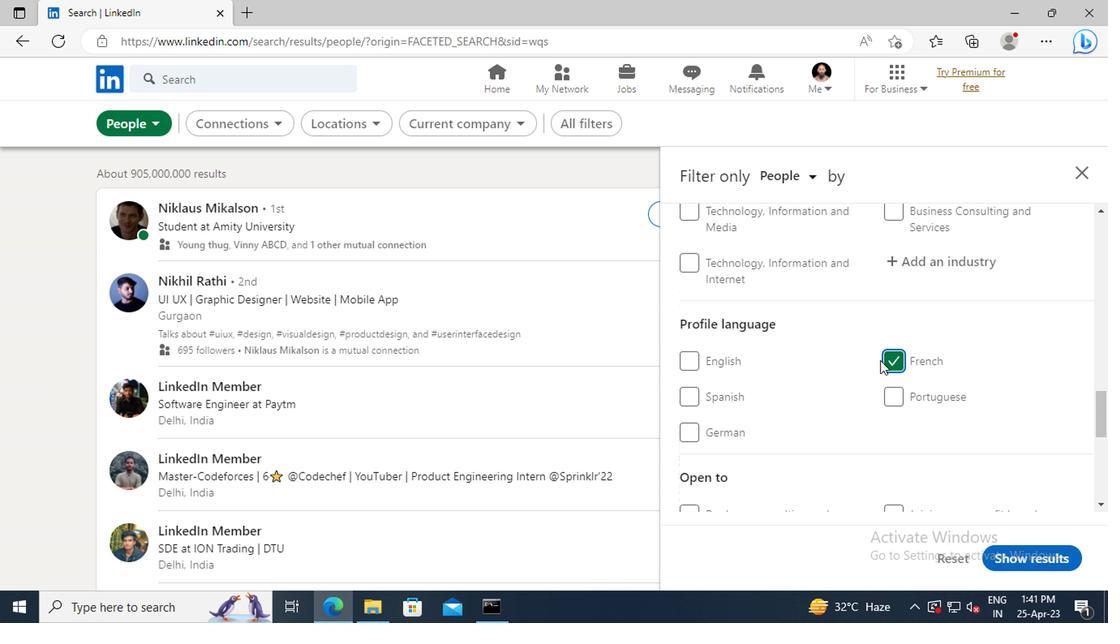 
Action: Mouse scrolled (878, 359) with delta (0, 0)
Screenshot: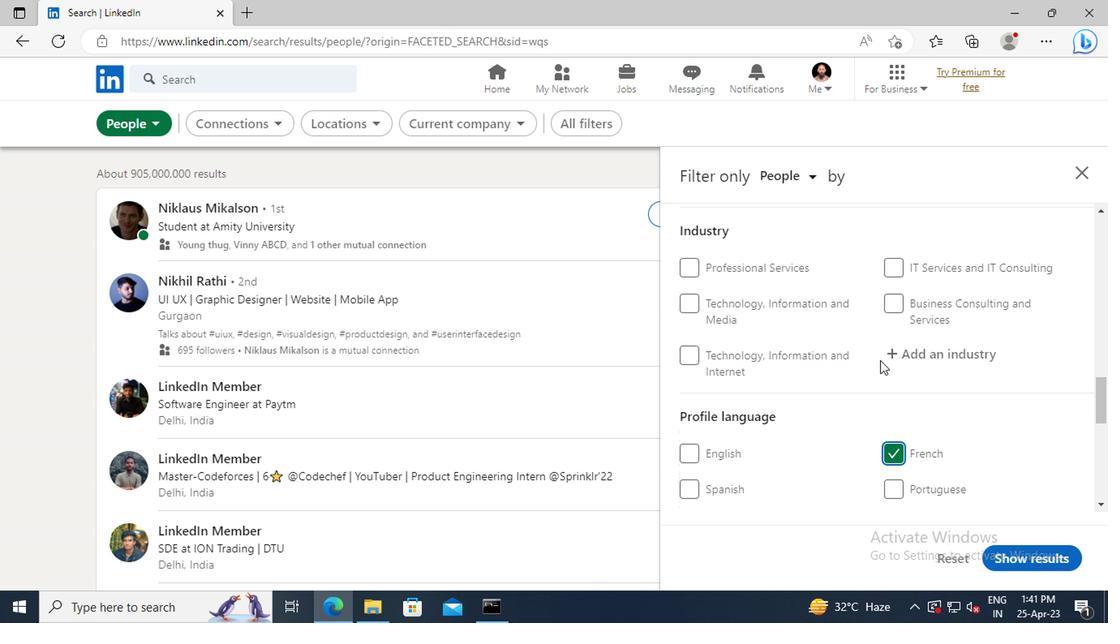 
Action: Mouse scrolled (878, 359) with delta (0, 0)
Screenshot: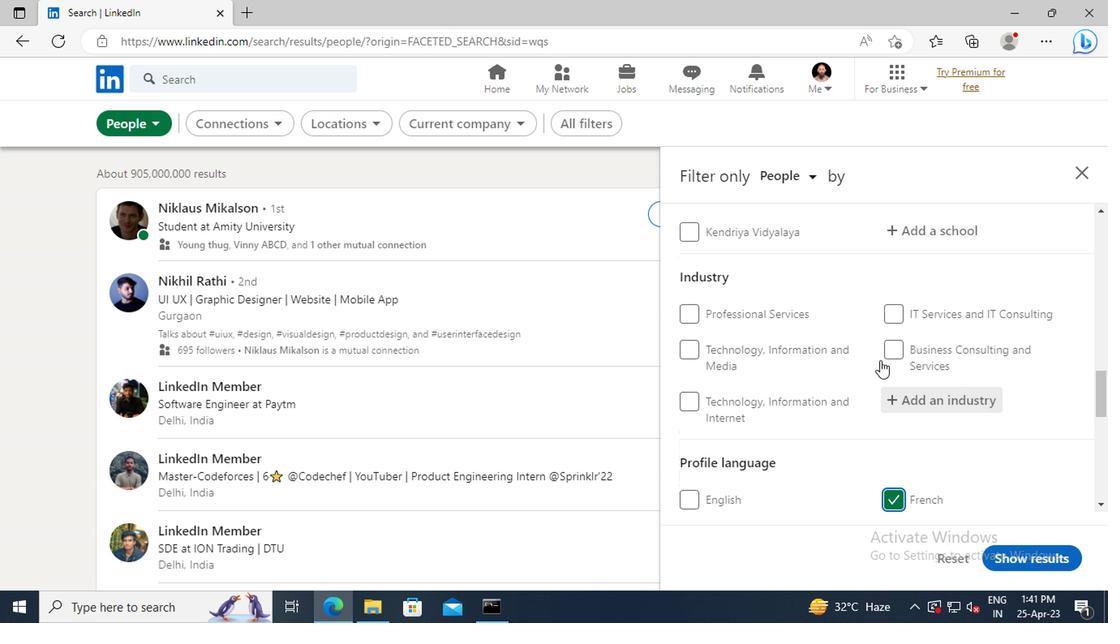 
Action: Mouse scrolled (878, 359) with delta (0, 0)
Screenshot: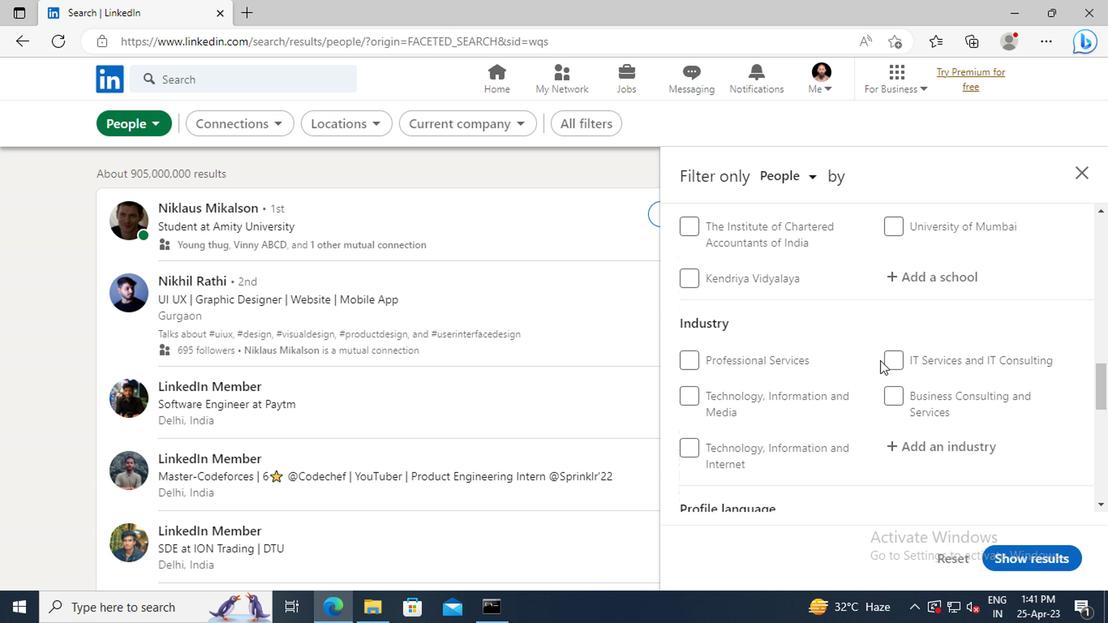 
Action: Mouse moved to (877, 356)
Screenshot: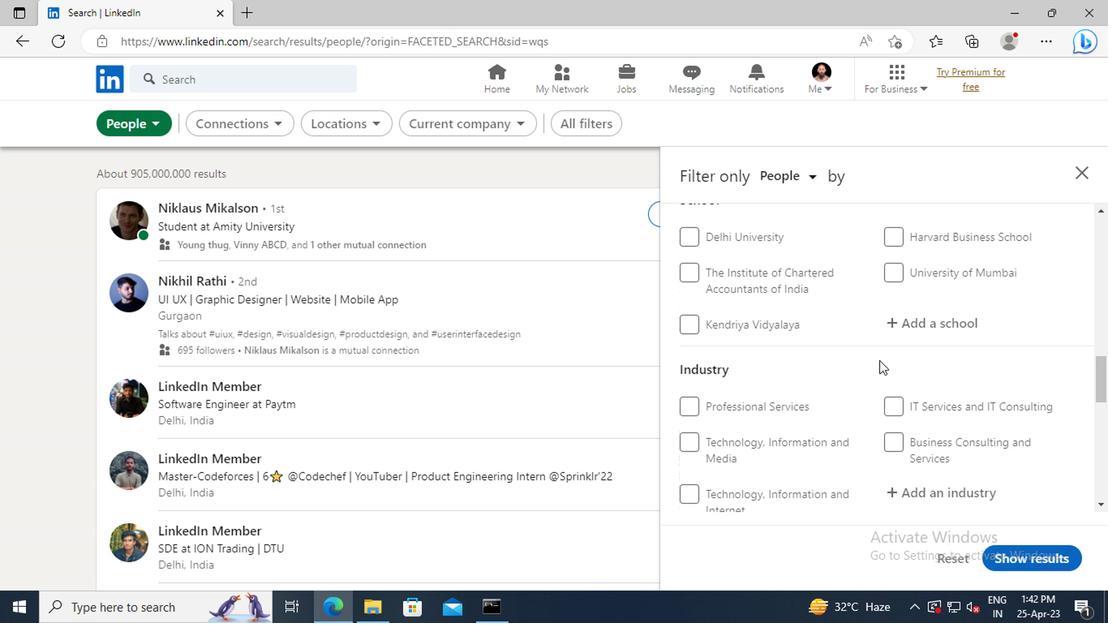 
Action: Mouse scrolled (877, 357) with delta (0, 1)
Screenshot: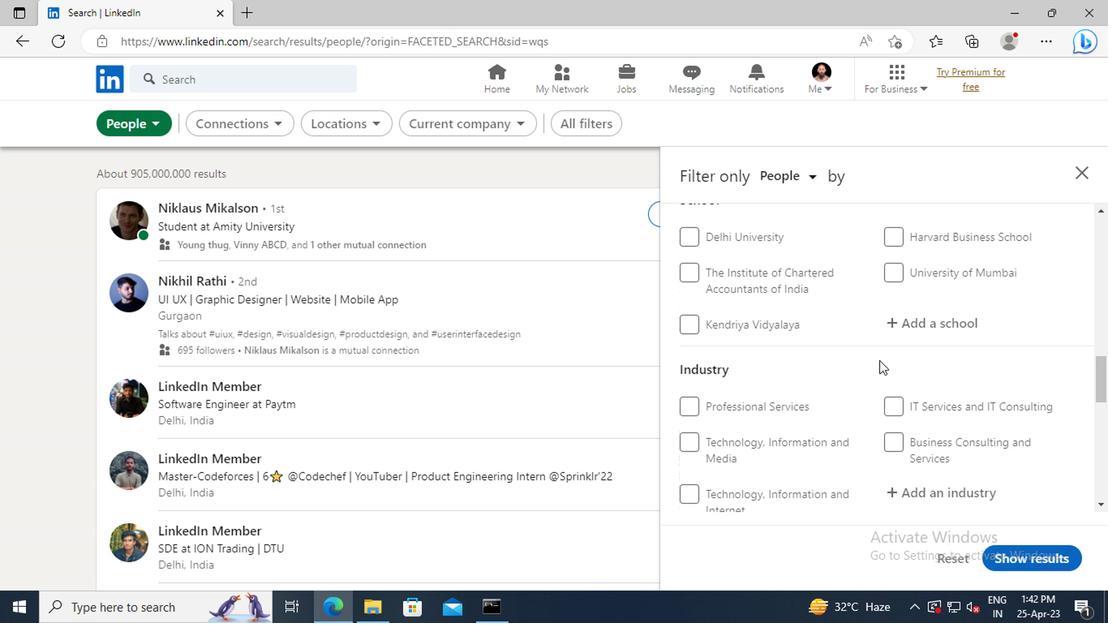 
Action: Mouse moved to (877, 355)
Screenshot: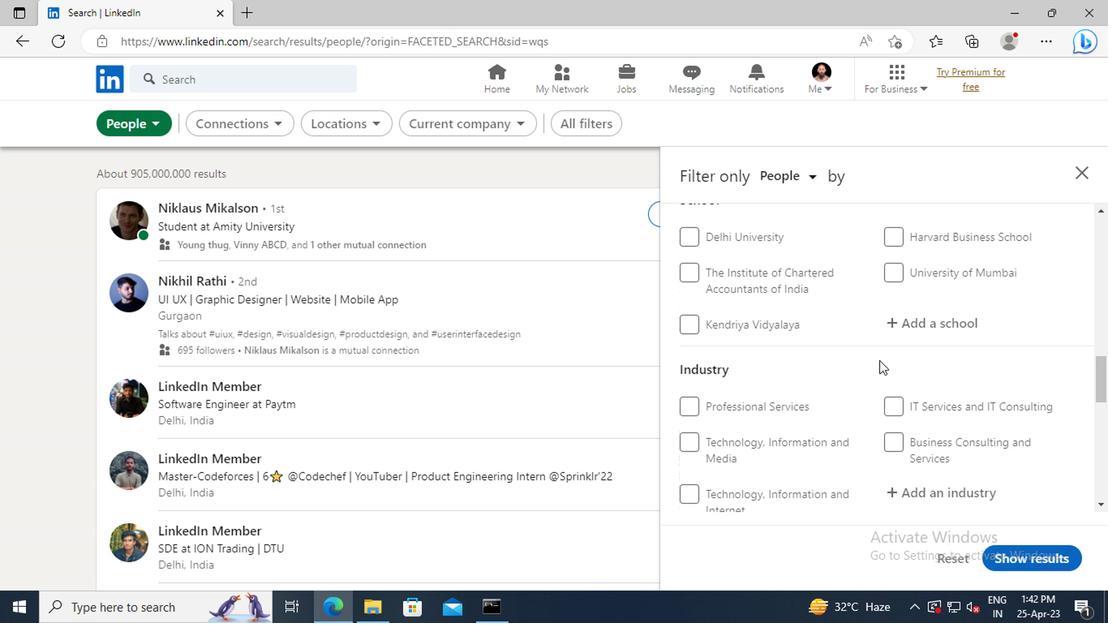
Action: Mouse scrolled (877, 355) with delta (0, 0)
Screenshot: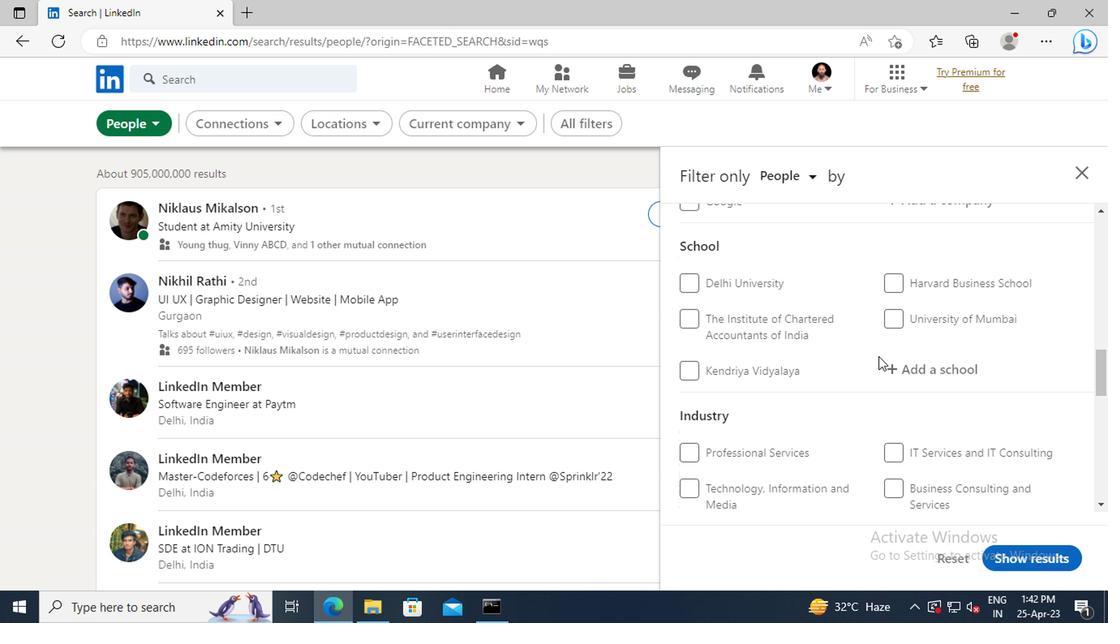 
Action: Mouse scrolled (877, 355) with delta (0, 0)
Screenshot: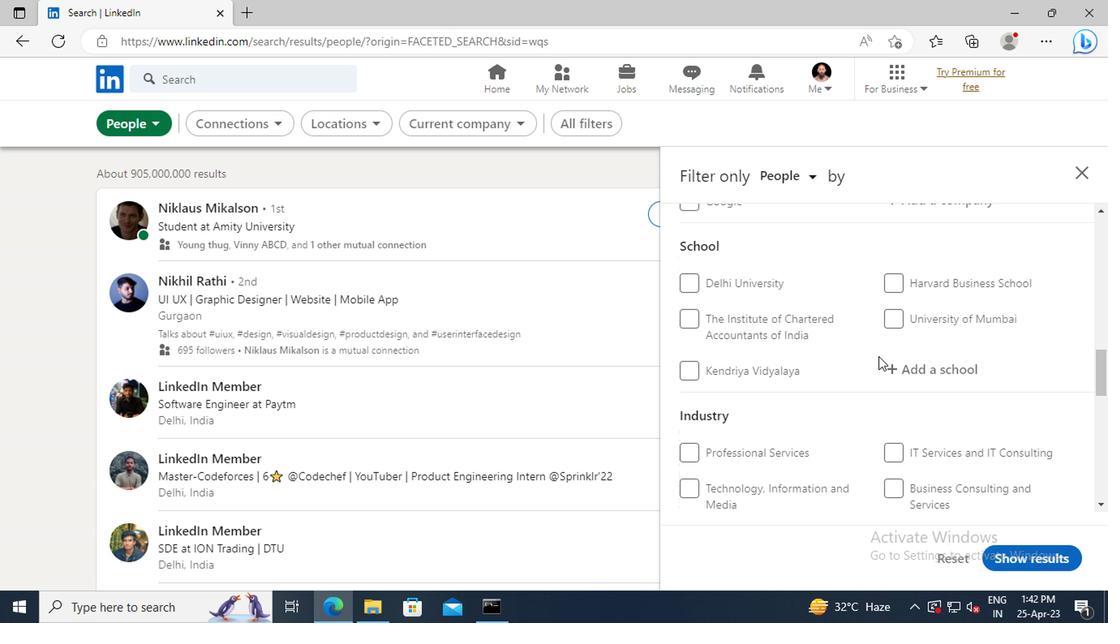 
Action: Mouse scrolled (877, 355) with delta (0, 0)
Screenshot: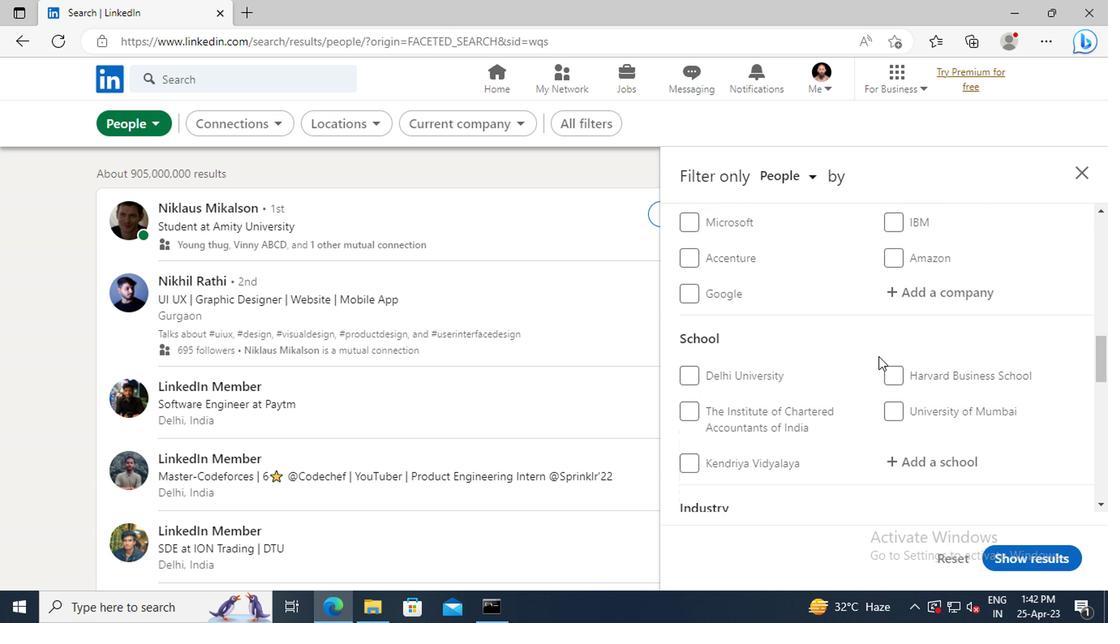 
Action: Mouse scrolled (877, 355) with delta (0, 0)
Screenshot: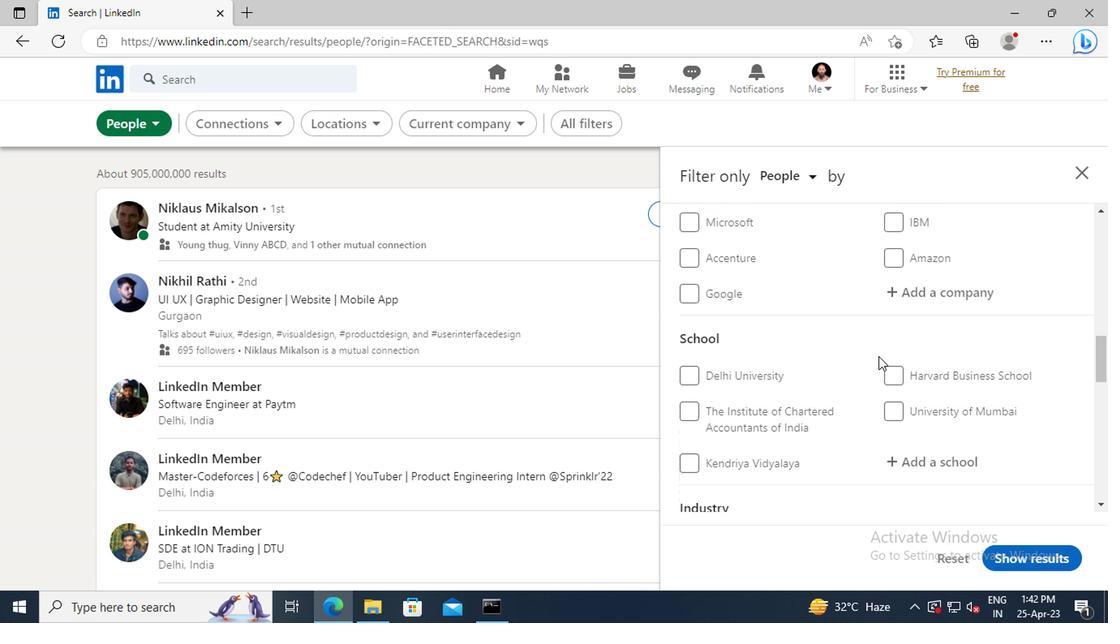 
Action: Mouse scrolled (877, 355) with delta (0, 0)
Screenshot: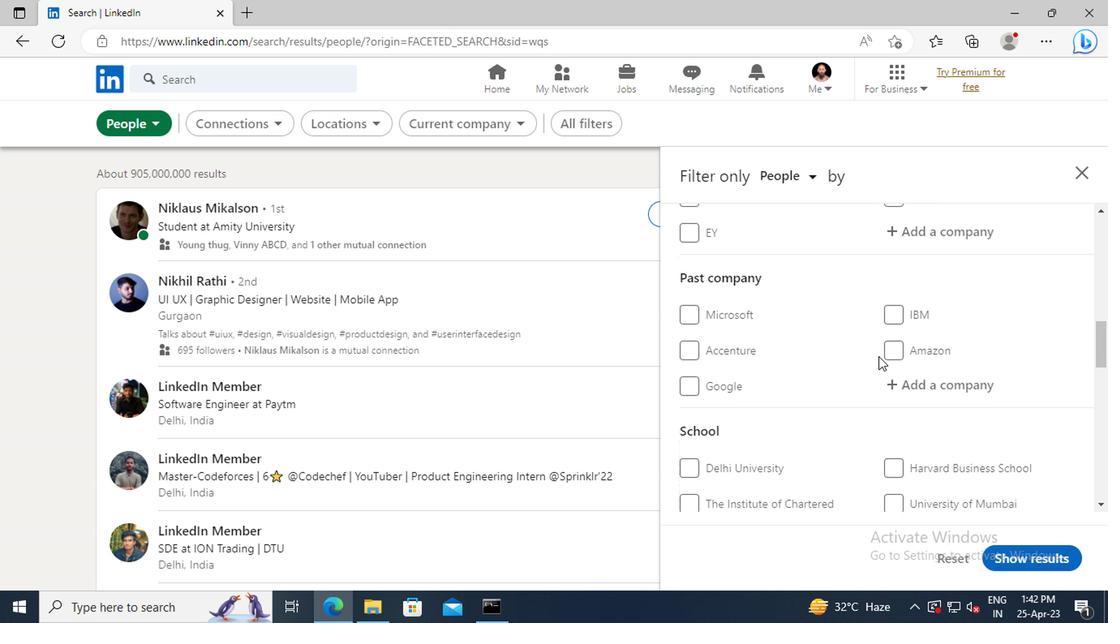 
Action: Mouse scrolled (877, 355) with delta (0, 0)
Screenshot: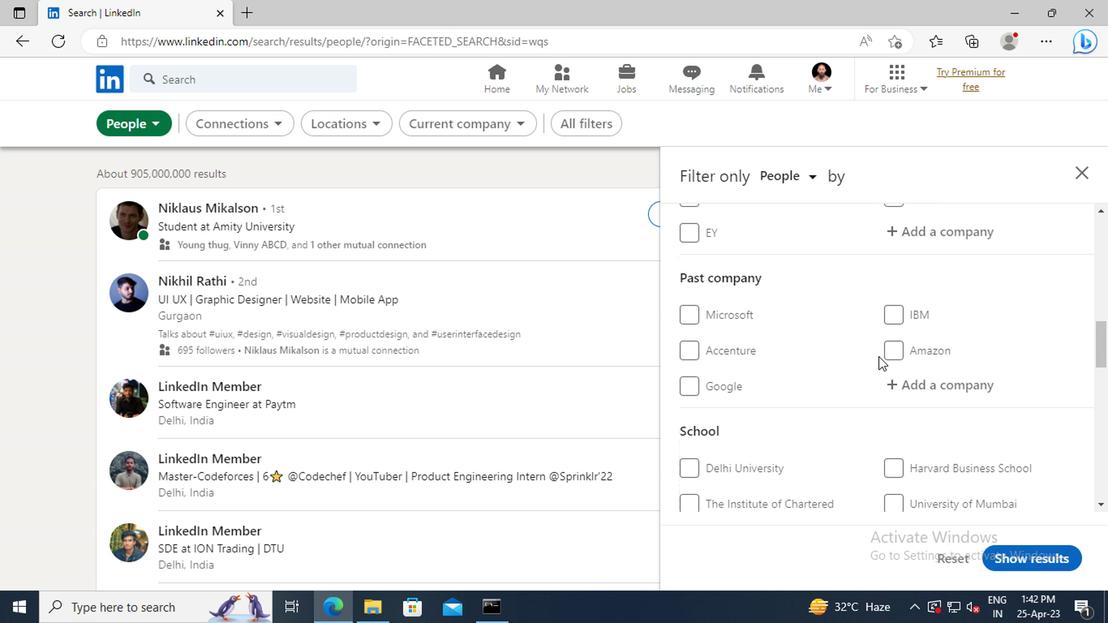 
Action: Mouse scrolled (877, 355) with delta (0, 0)
Screenshot: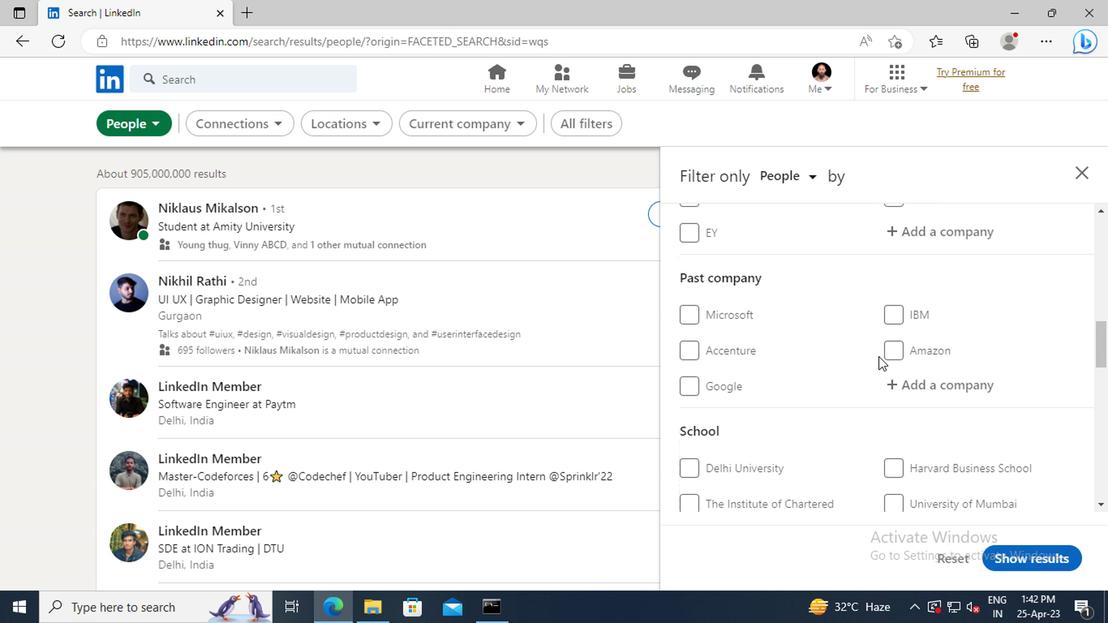 
Action: Mouse moved to (895, 360)
Screenshot: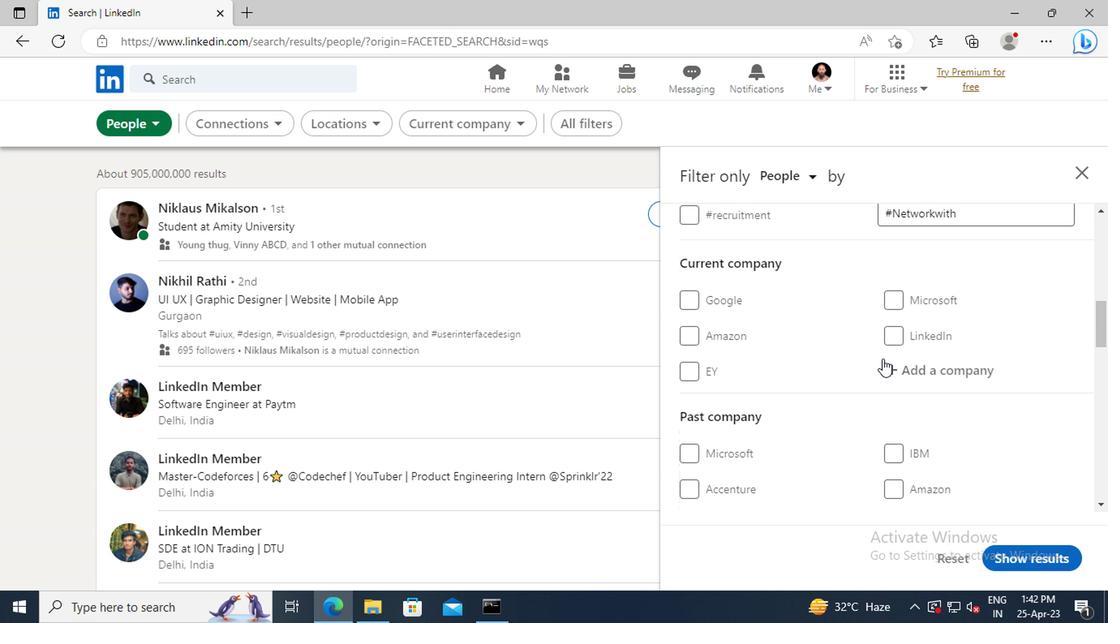 
Action: Mouse pressed left at (895, 360)
Screenshot: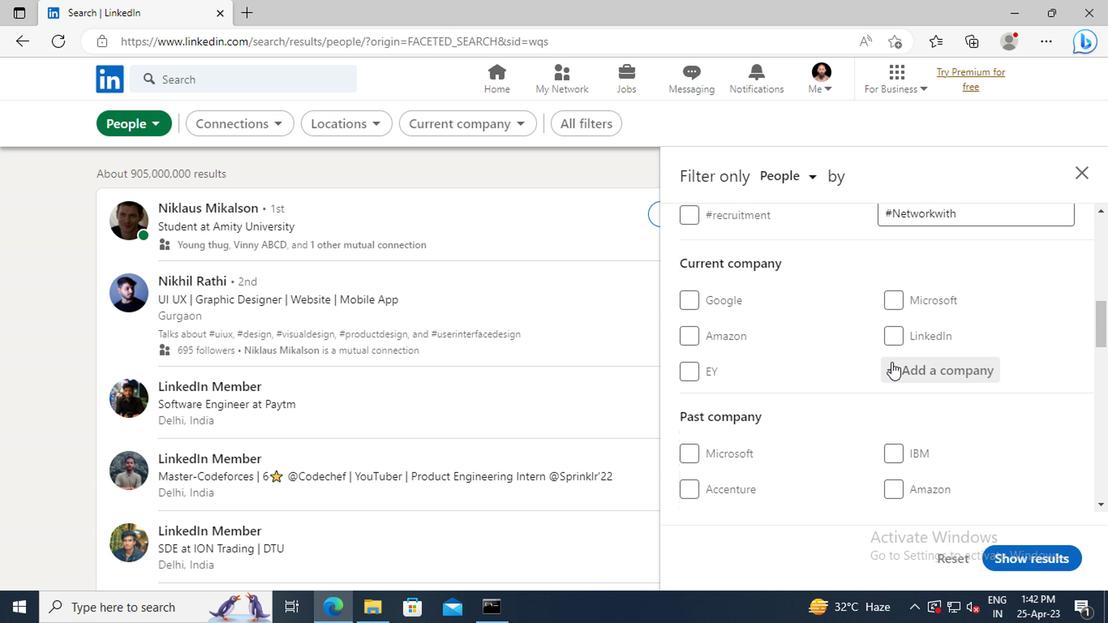 
Action: Key pressed <Key.shift>ETEAM
Screenshot: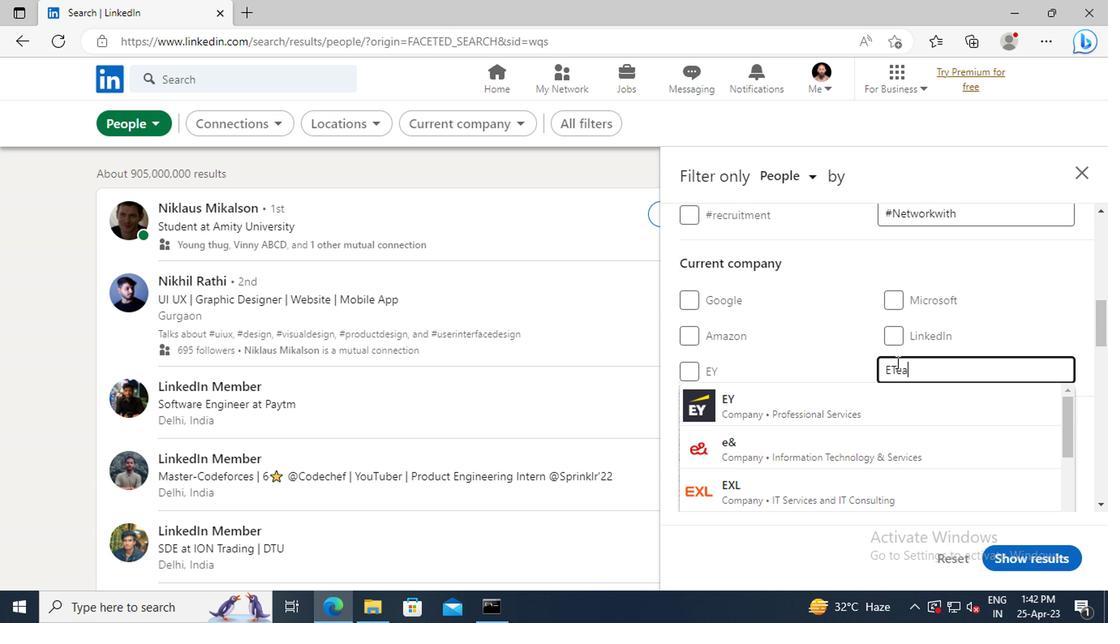 
Action: Mouse moved to (882, 401)
Screenshot: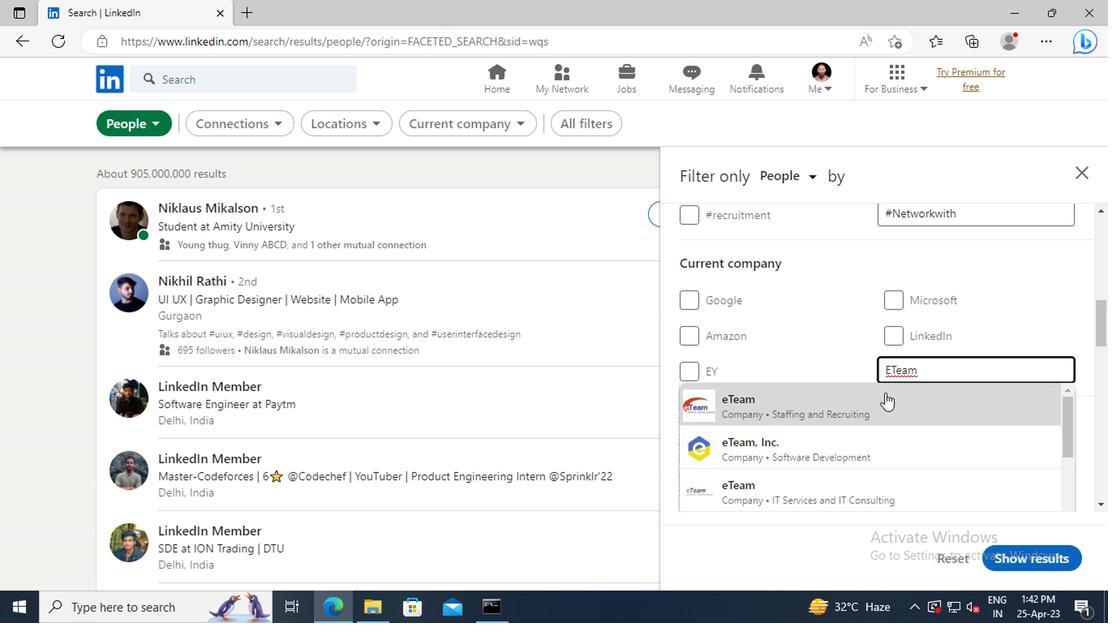 
Action: Mouse pressed left at (882, 401)
Screenshot: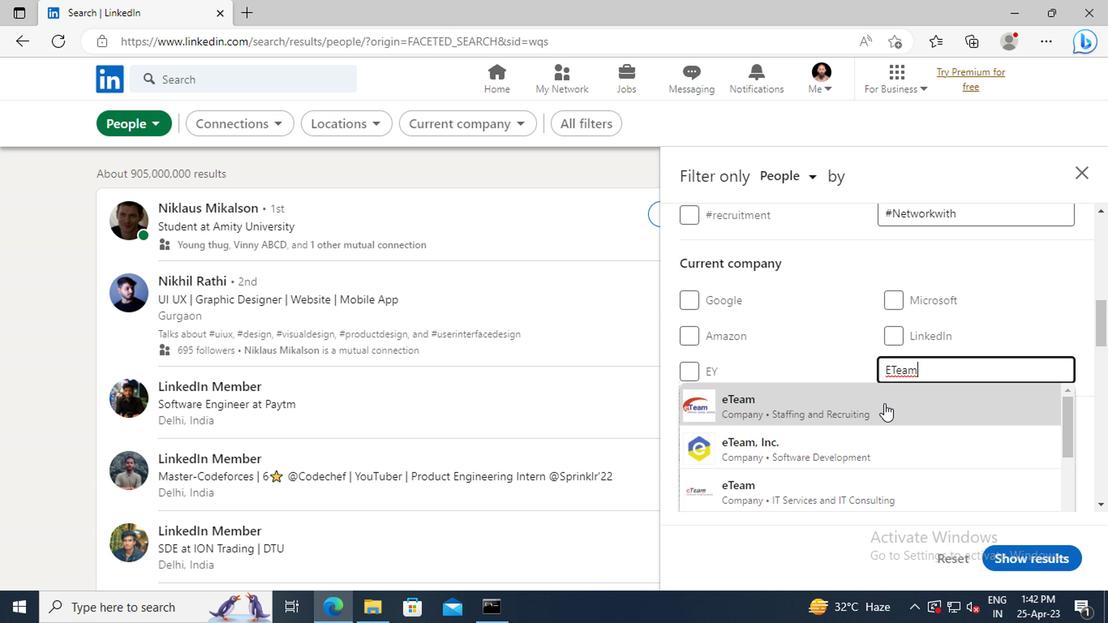 
Action: Mouse moved to (888, 332)
Screenshot: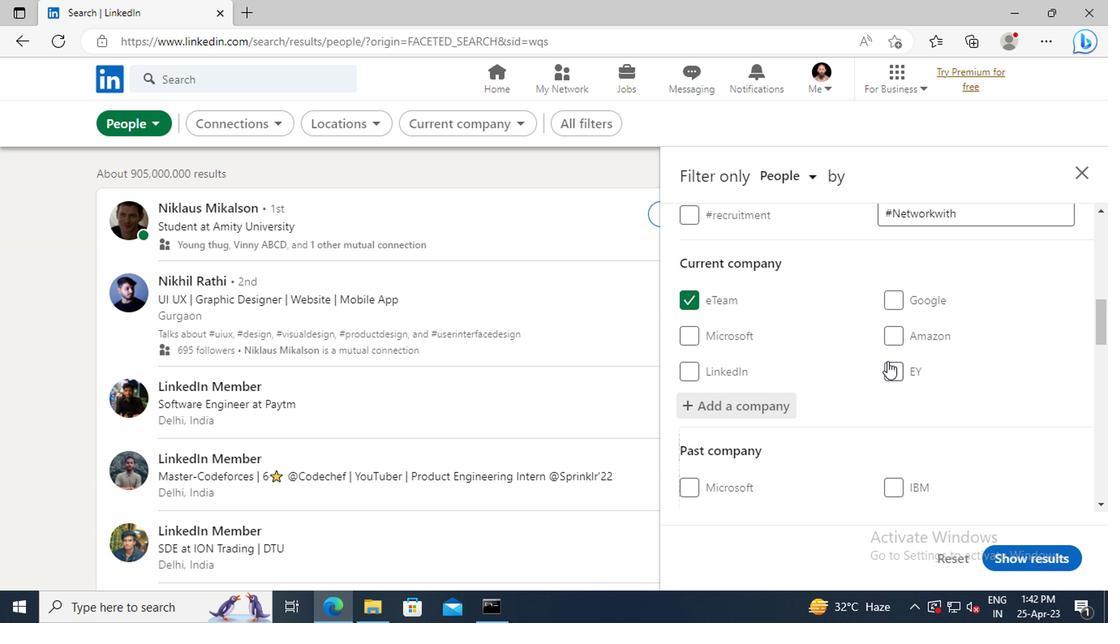 
Action: Mouse scrolled (888, 330) with delta (0, -1)
Screenshot: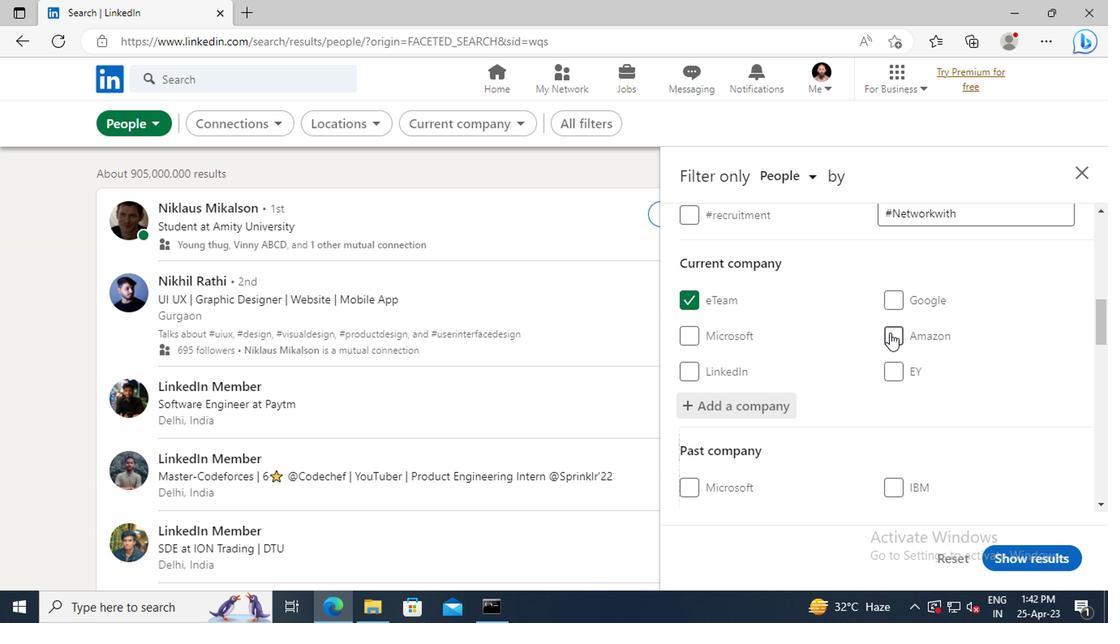 
Action: Mouse scrolled (888, 330) with delta (0, -1)
Screenshot: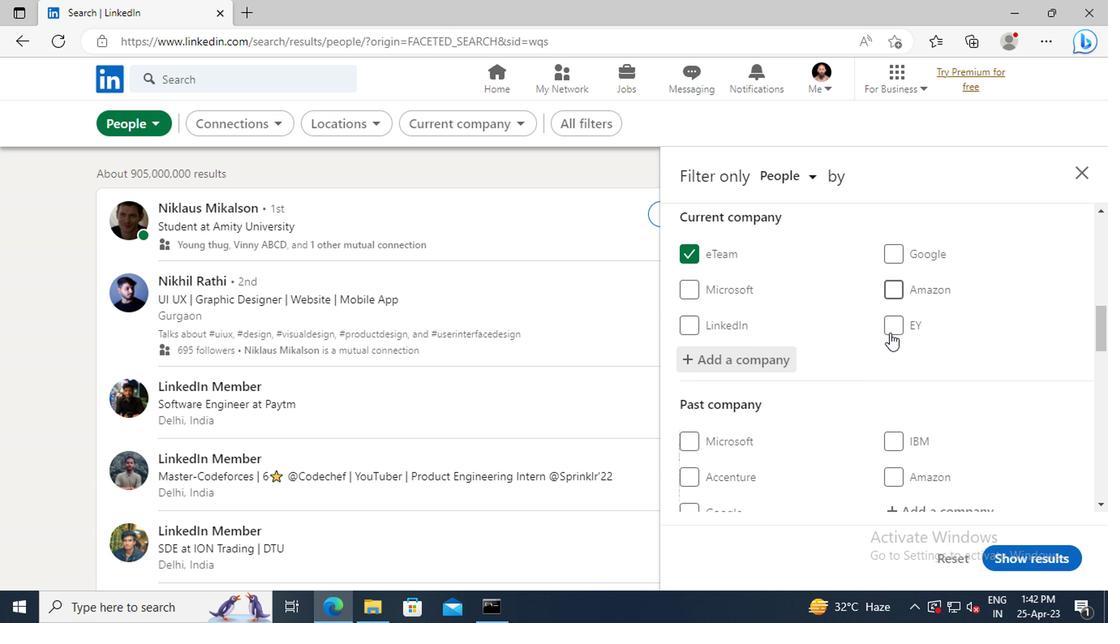 
Action: Mouse scrolled (888, 330) with delta (0, -1)
Screenshot: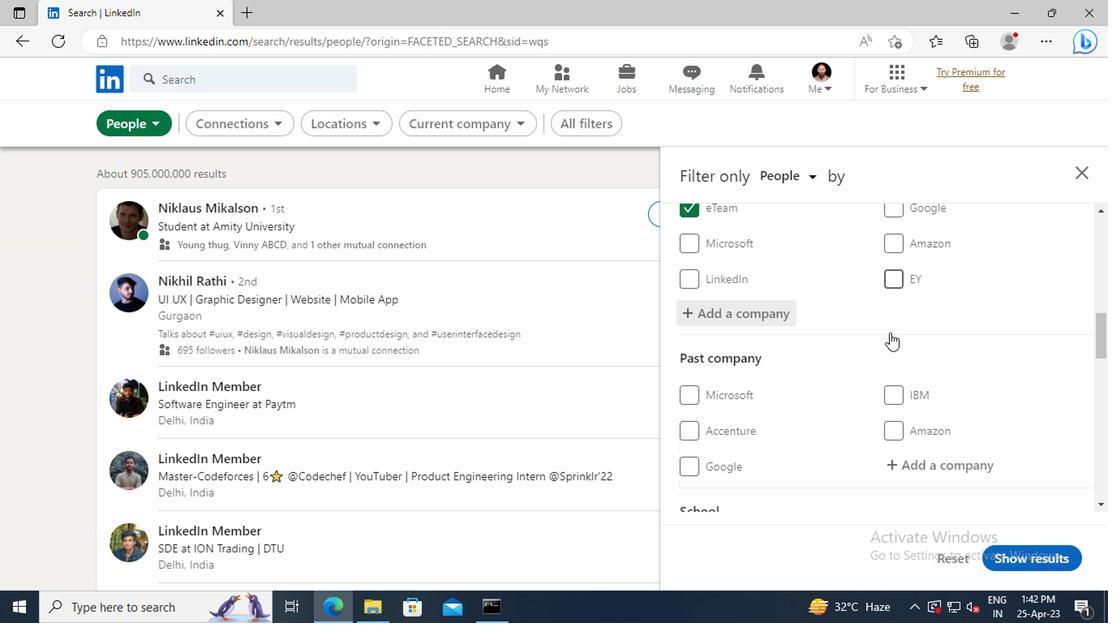 
Action: Mouse scrolled (888, 330) with delta (0, -1)
Screenshot: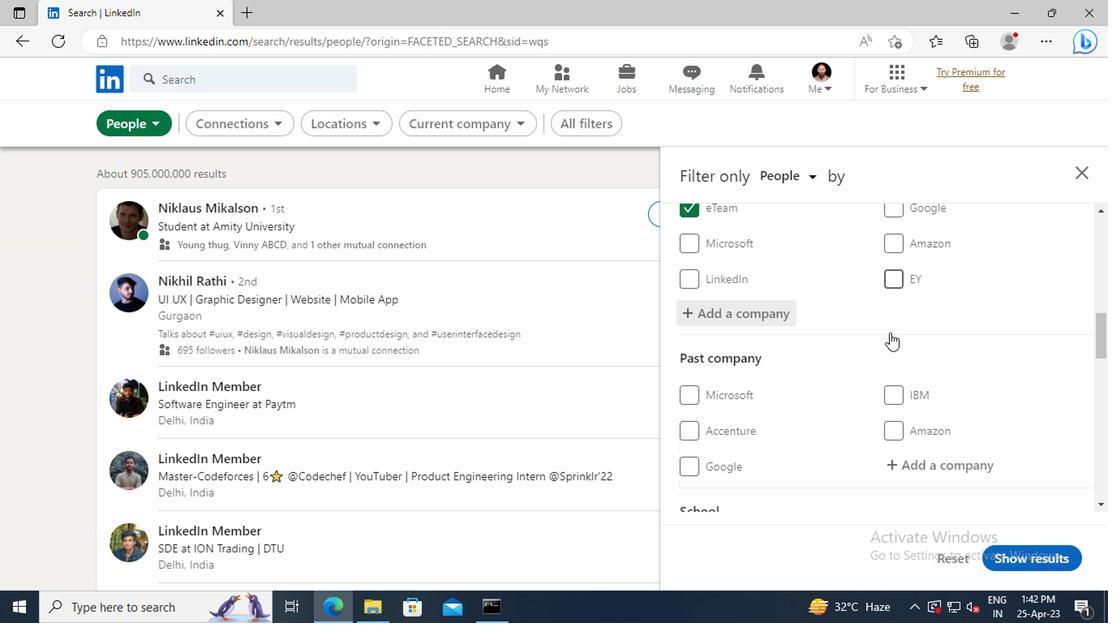 
Action: Mouse scrolled (888, 330) with delta (0, -1)
Screenshot: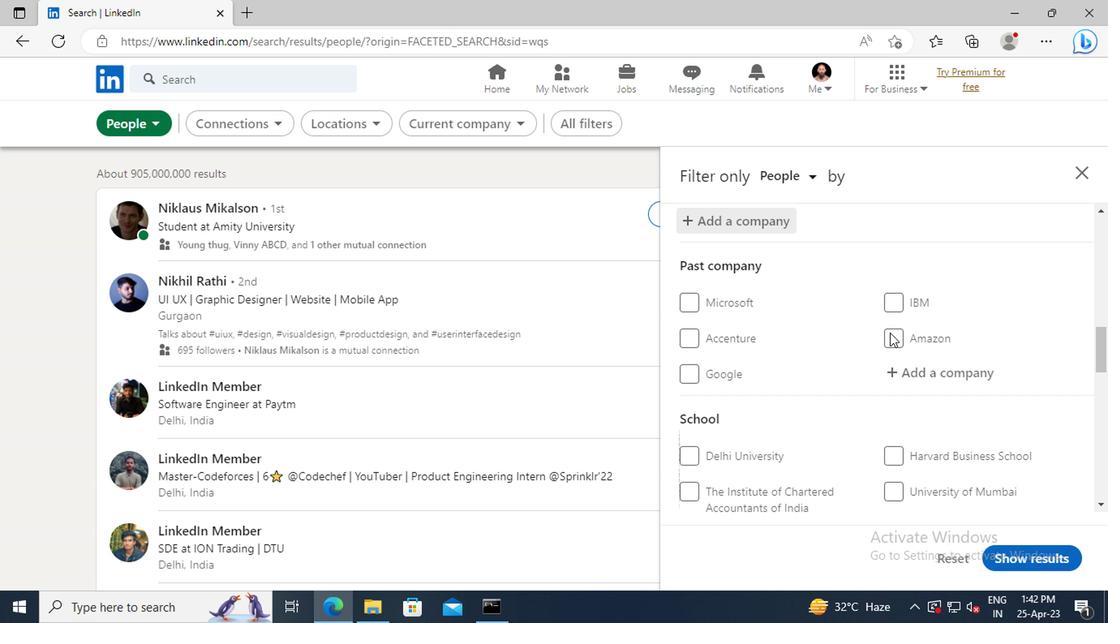 
Action: Mouse scrolled (888, 330) with delta (0, -1)
Screenshot: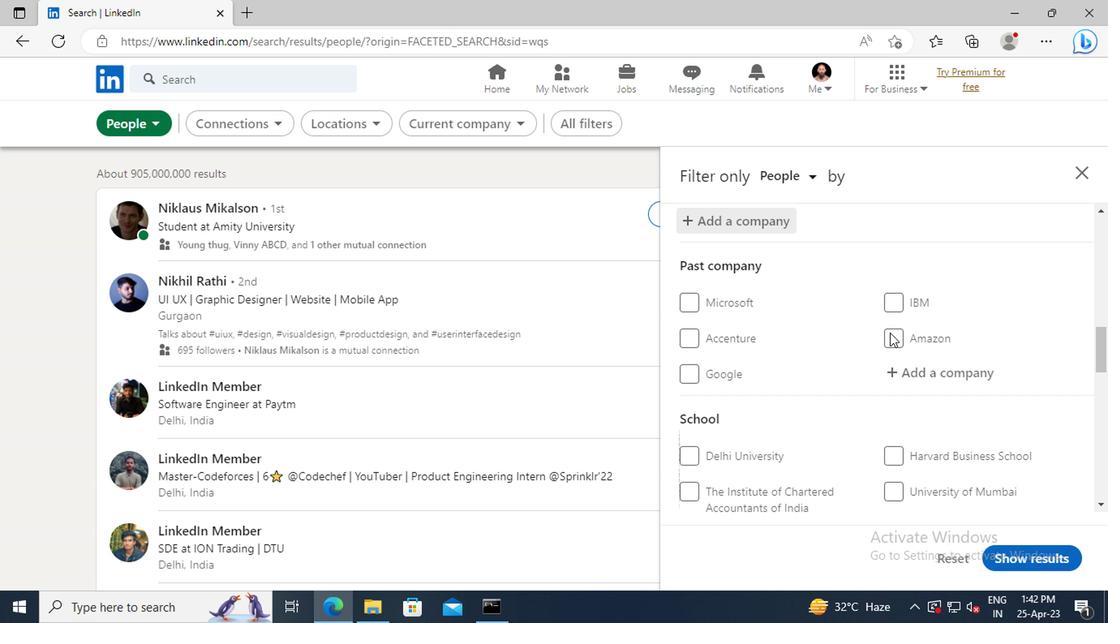 
Action: Mouse scrolled (888, 330) with delta (0, -1)
Screenshot: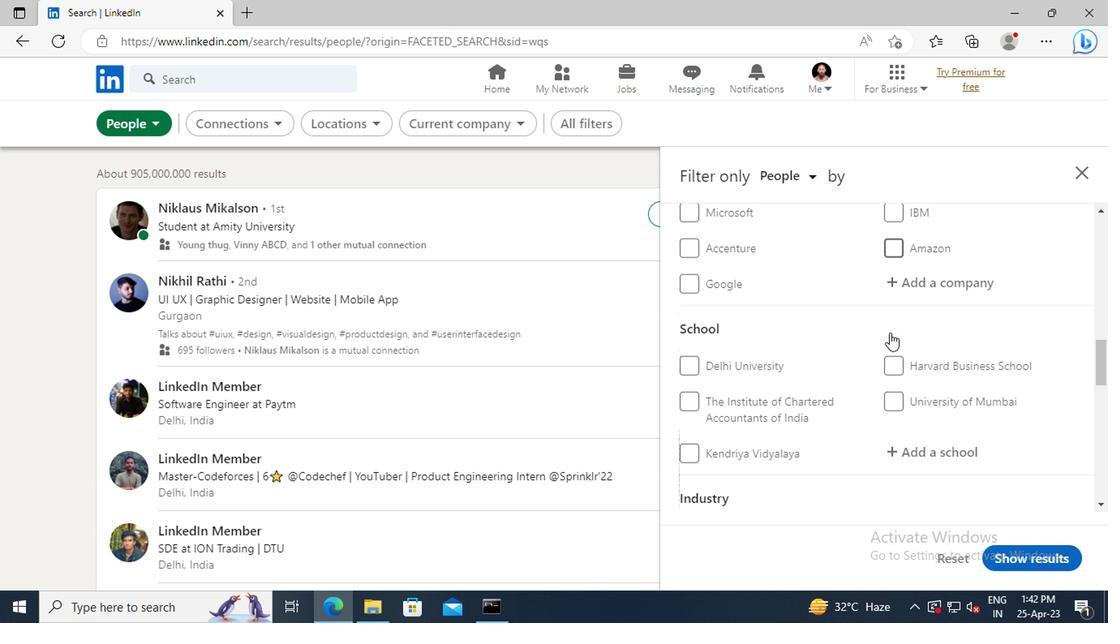 
Action: Mouse scrolled (888, 330) with delta (0, -1)
Screenshot: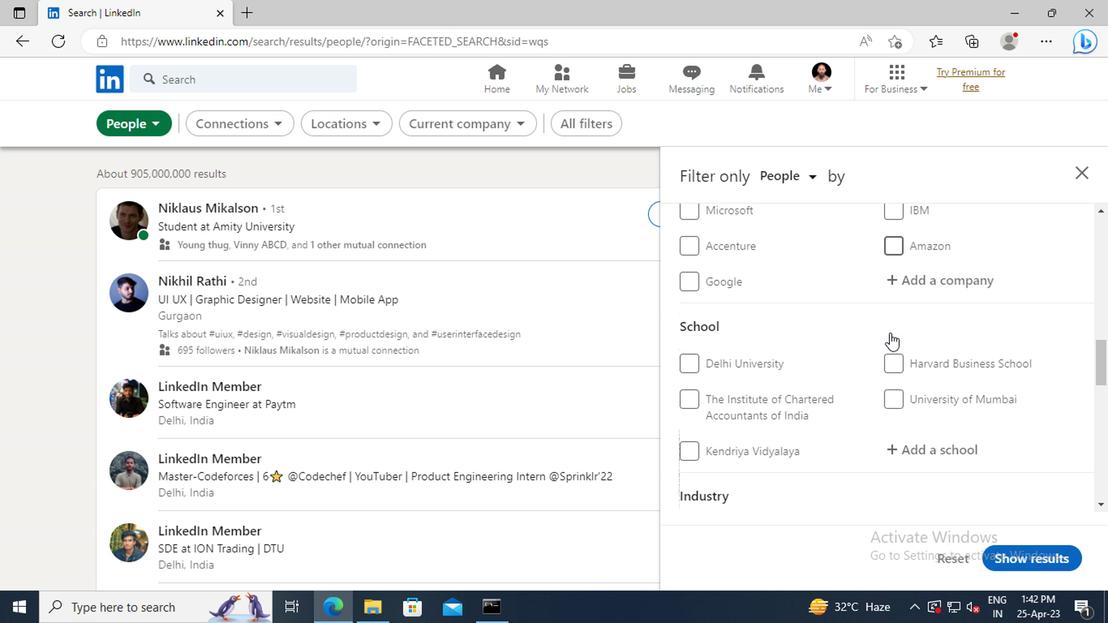 
Action: Mouse moved to (903, 354)
Screenshot: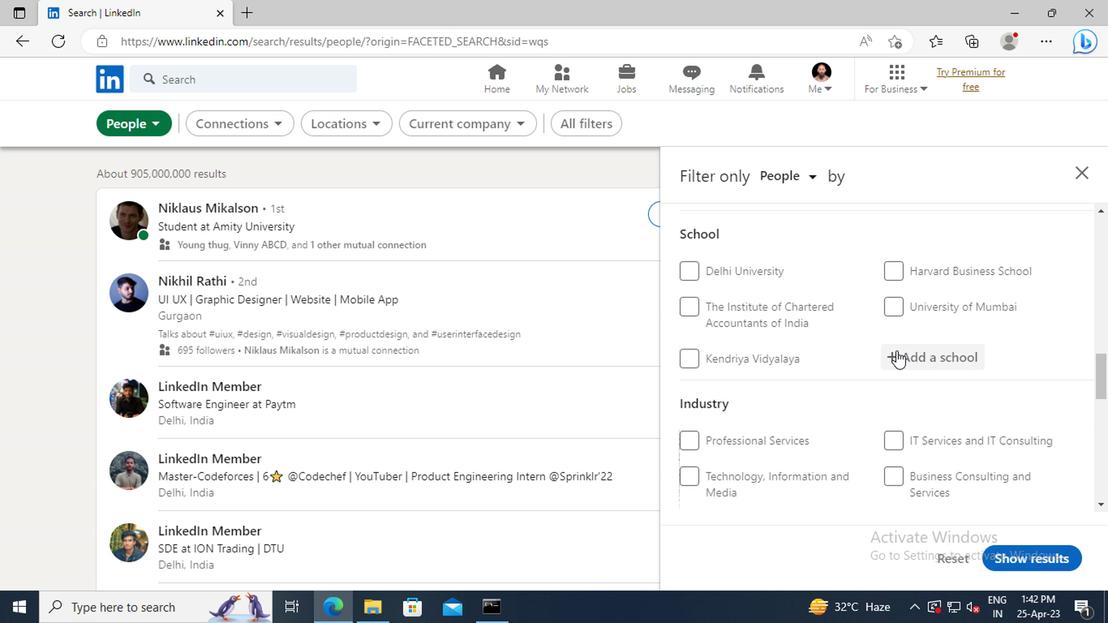 
Action: Mouse pressed left at (903, 354)
Screenshot: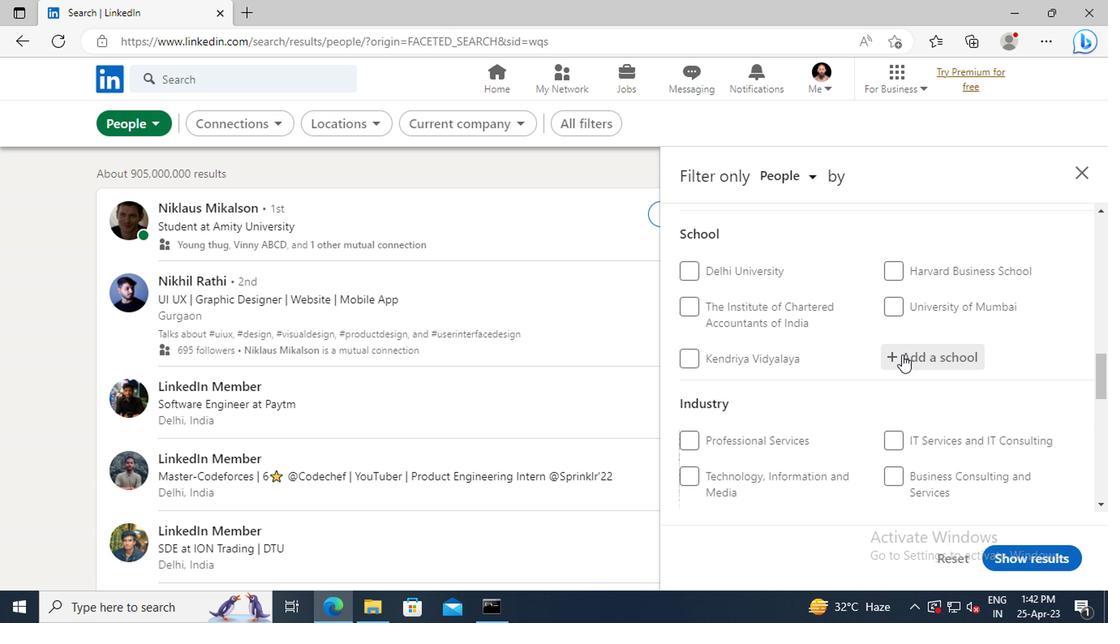 
Action: Mouse moved to (904, 355)
Screenshot: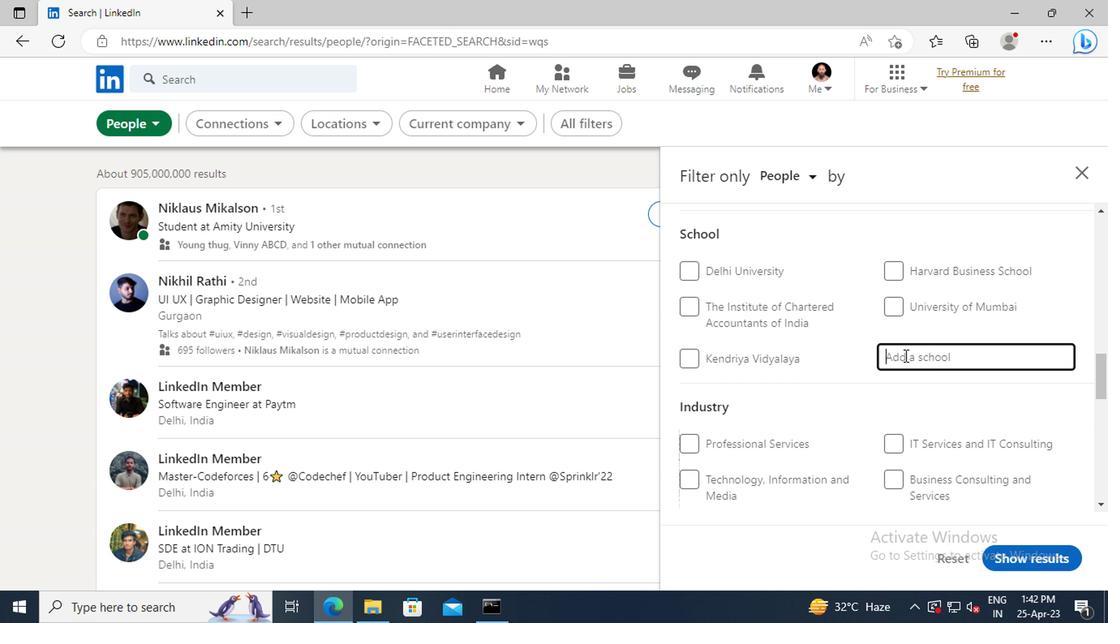 
Action: Key pressed <Key.shift>KLE<Key.space><Key.shift>COLLEGE<Key.space>OF<Key.space><Key.shift>ENGINEERING<Key.space><Key.shift>&<Key.space><Key.shift>TECHNOLOGY
Screenshot: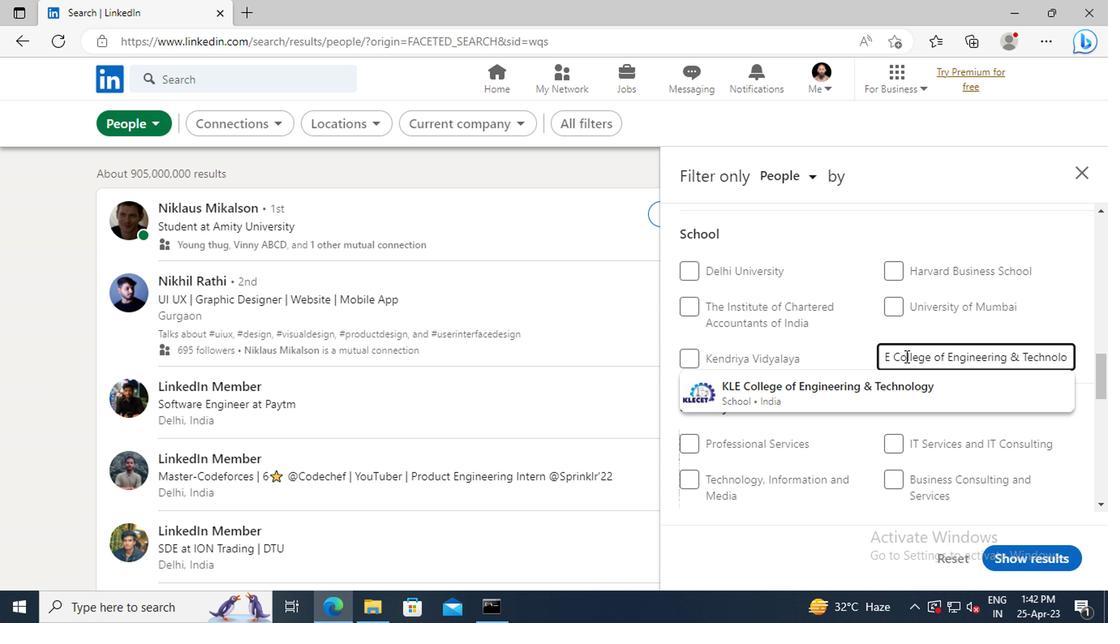 
Action: Mouse moved to (865, 386)
Screenshot: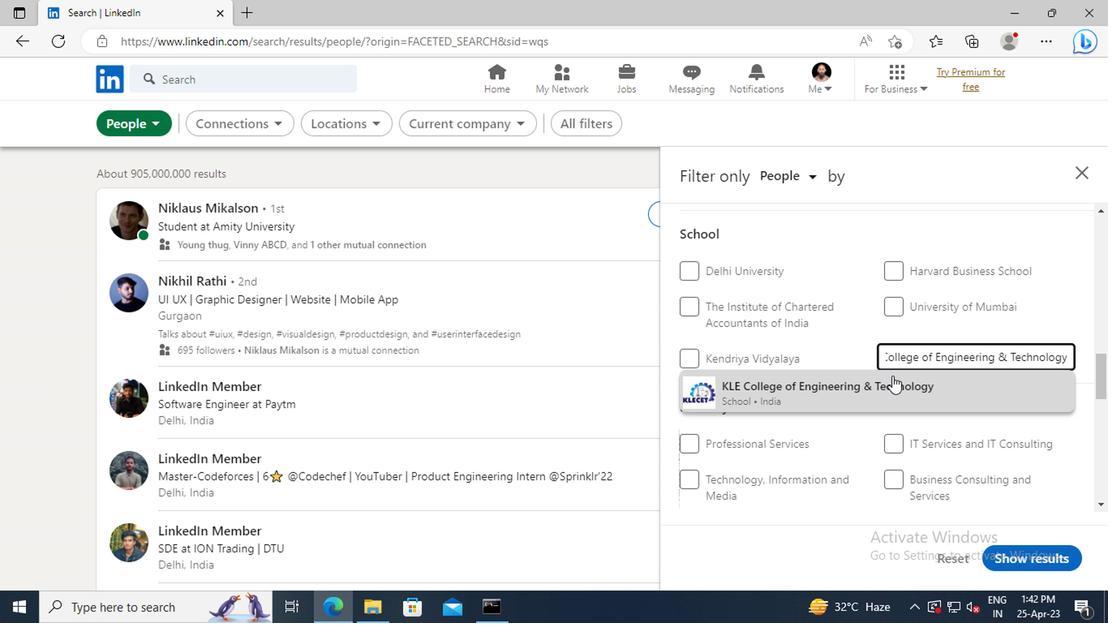 
Action: Mouse pressed left at (865, 386)
Screenshot: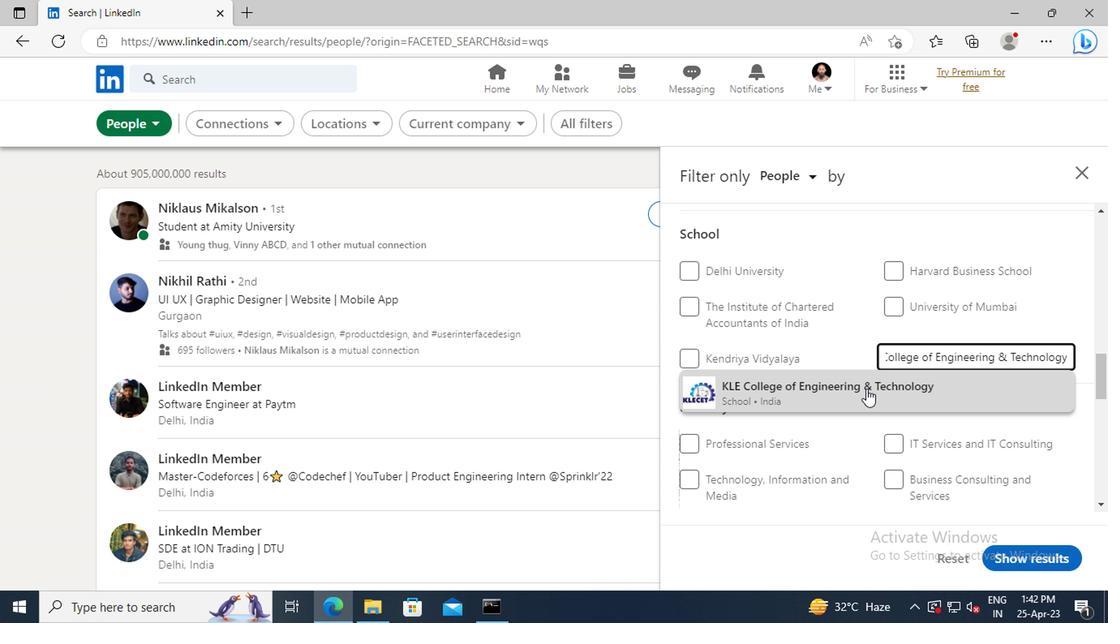 
Action: Mouse moved to (865, 349)
Screenshot: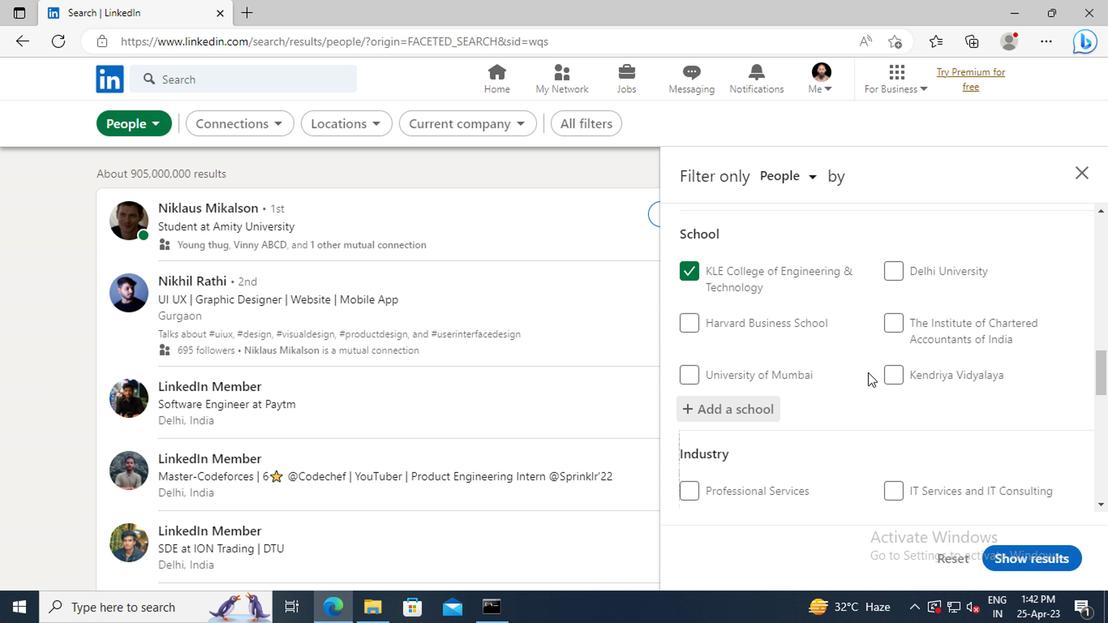 
Action: Mouse scrolled (865, 348) with delta (0, 0)
Screenshot: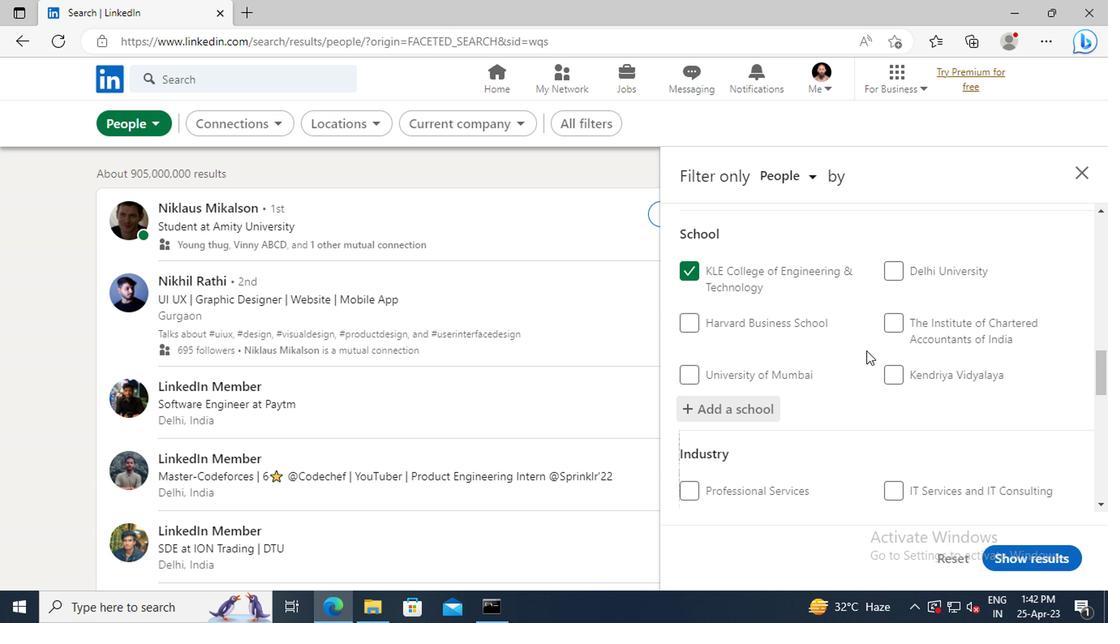 
Action: Mouse scrolled (865, 348) with delta (0, 0)
Screenshot: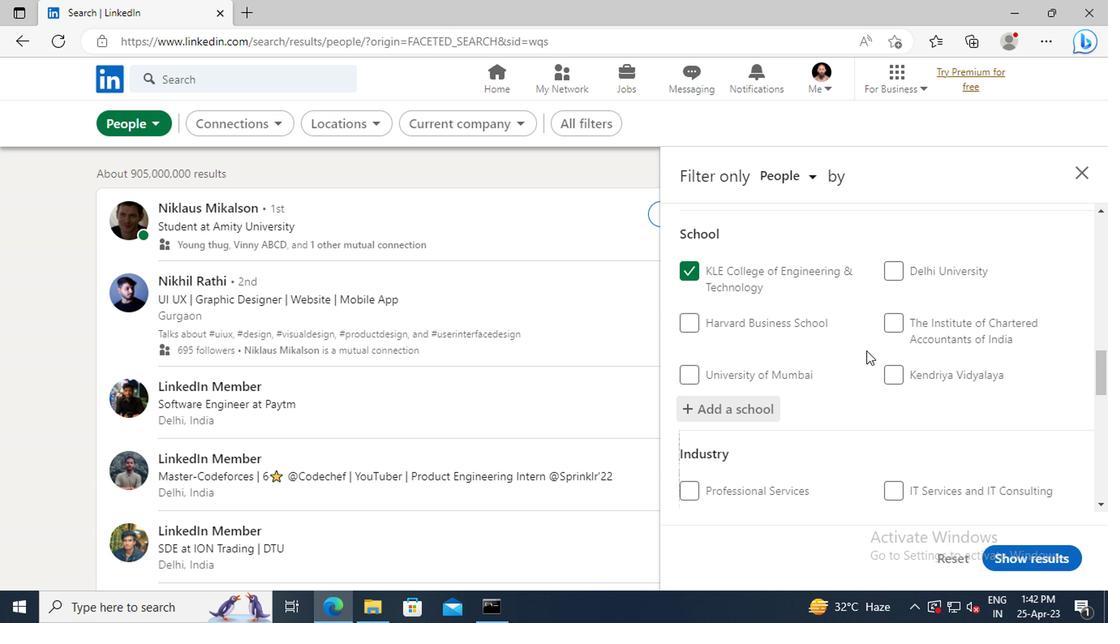 
Action: Mouse scrolled (865, 348) with delta (0, 0)
Screenshot: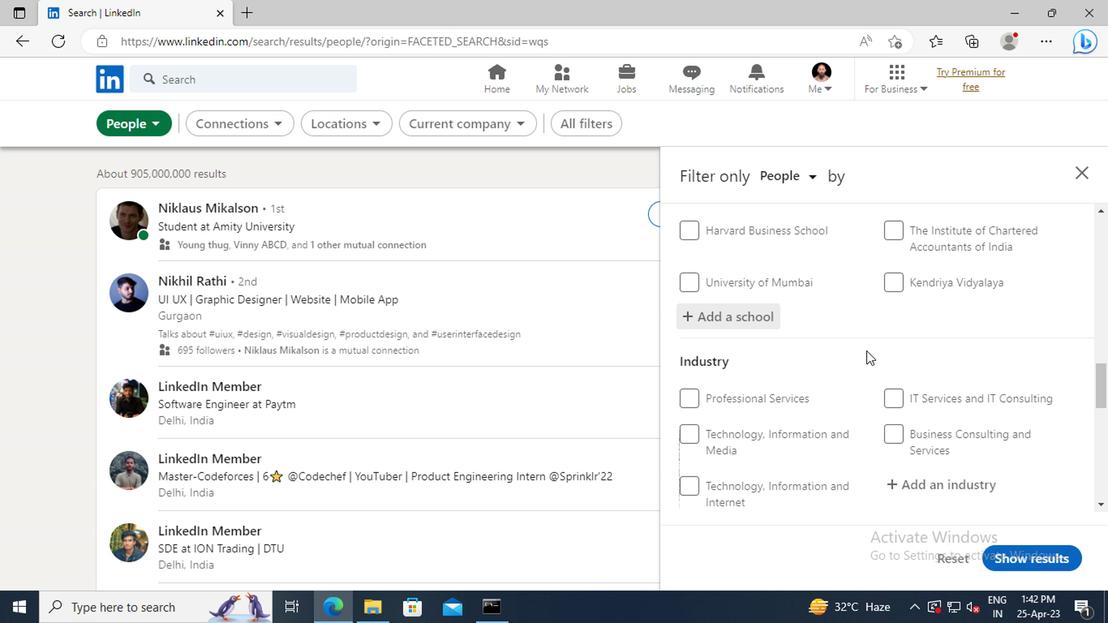 
Action: Mouse scrolled (865, 348) with delta (0, 0)
Screenshot: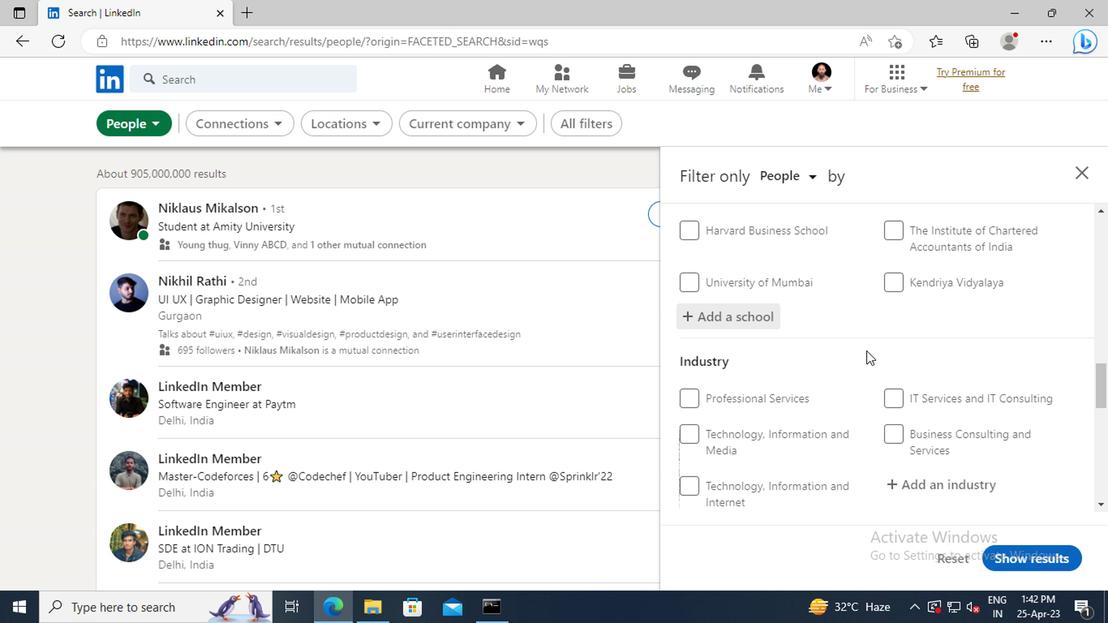 
Action: Mouse moved to (908, 390)
Screenshot: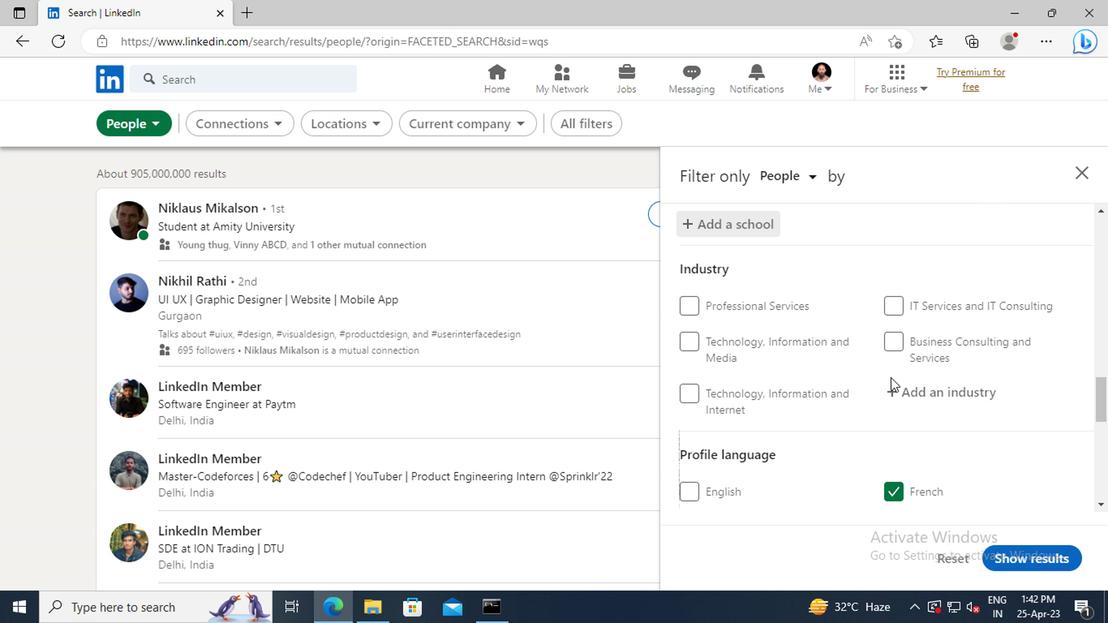 
Action: Mouse pressed left at (908, 390)
Screenshot: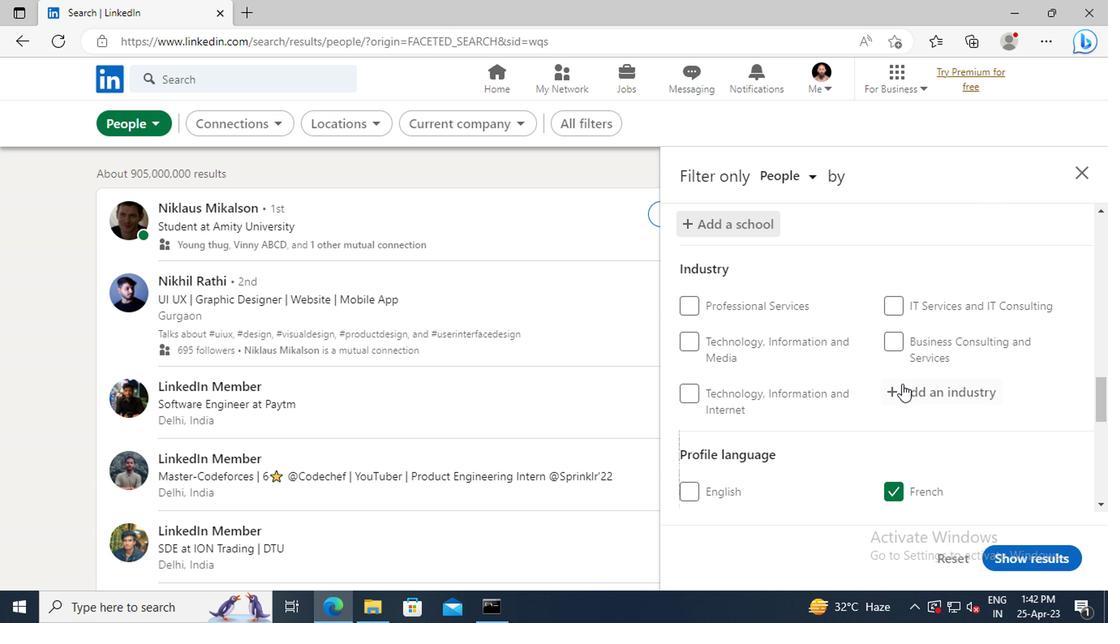 
Action: Key pressed <Key.shift>PRIMARY<Key.space>AND<Key.space><Key.shift>SECONDARY<Key.space><Key.shift>EDUCATION
Screenshot: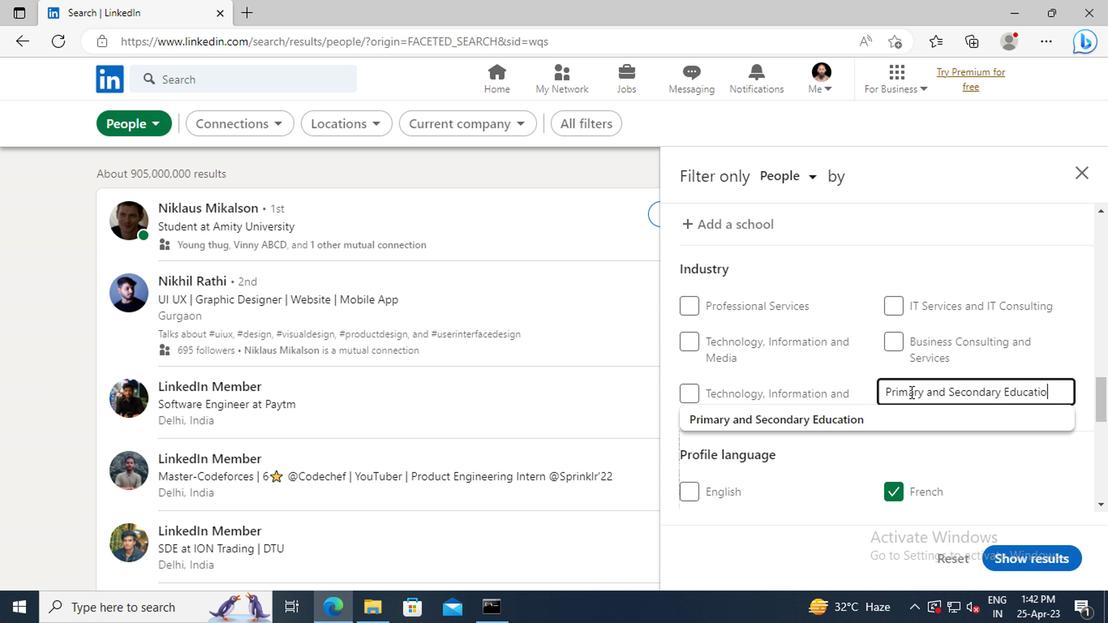 
Action: Mouse moved to (904, 414)
Screenshot: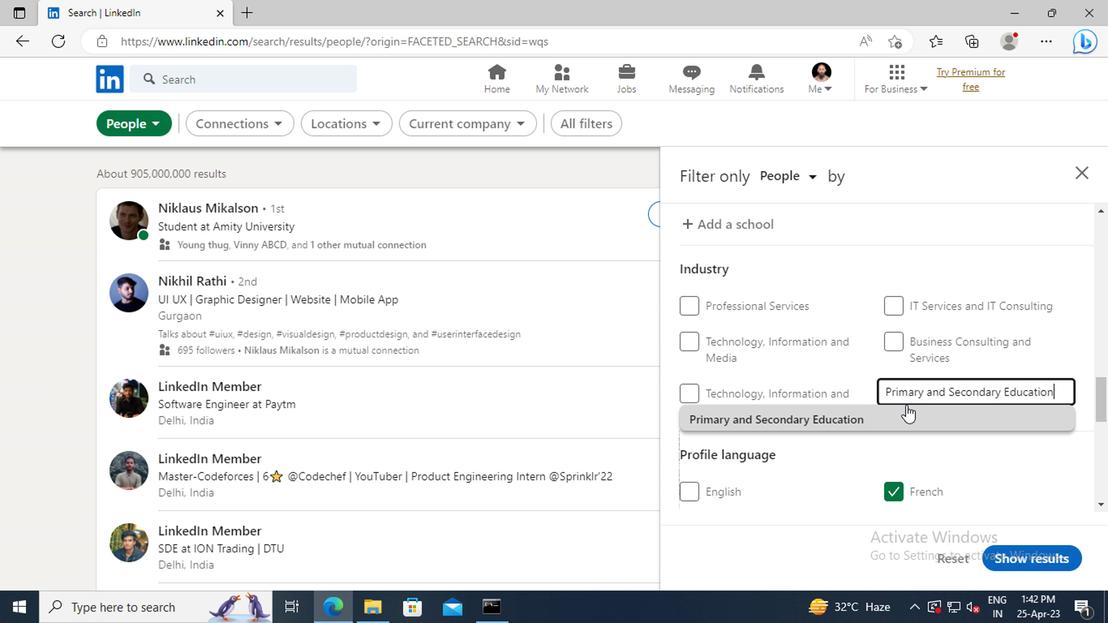 
Action: Mouse pressed left at (904, 414)
Screenshot: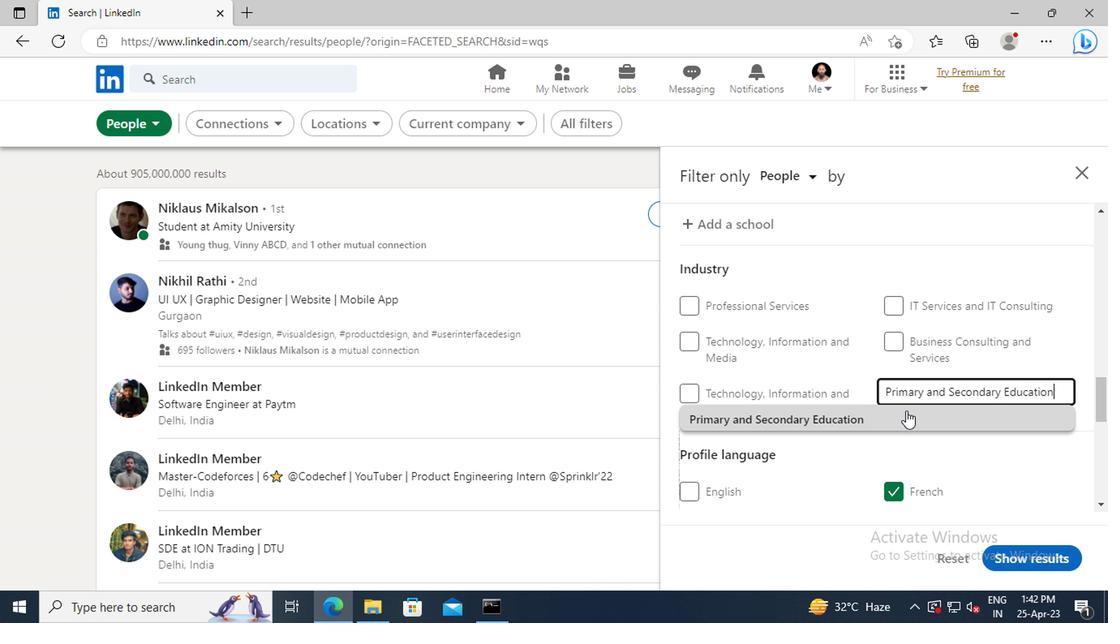 
Action: Mouse moved to (893, 363)
Screenshot: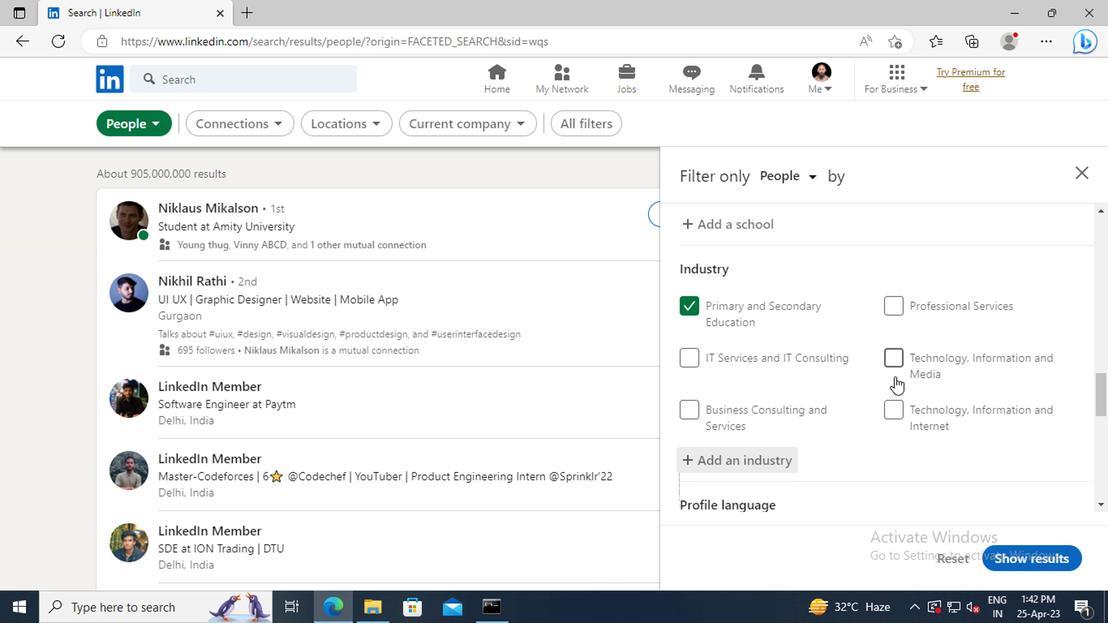 
Action: Mouse scrolled (893, 363) with delta (0, 0)
Screenshot: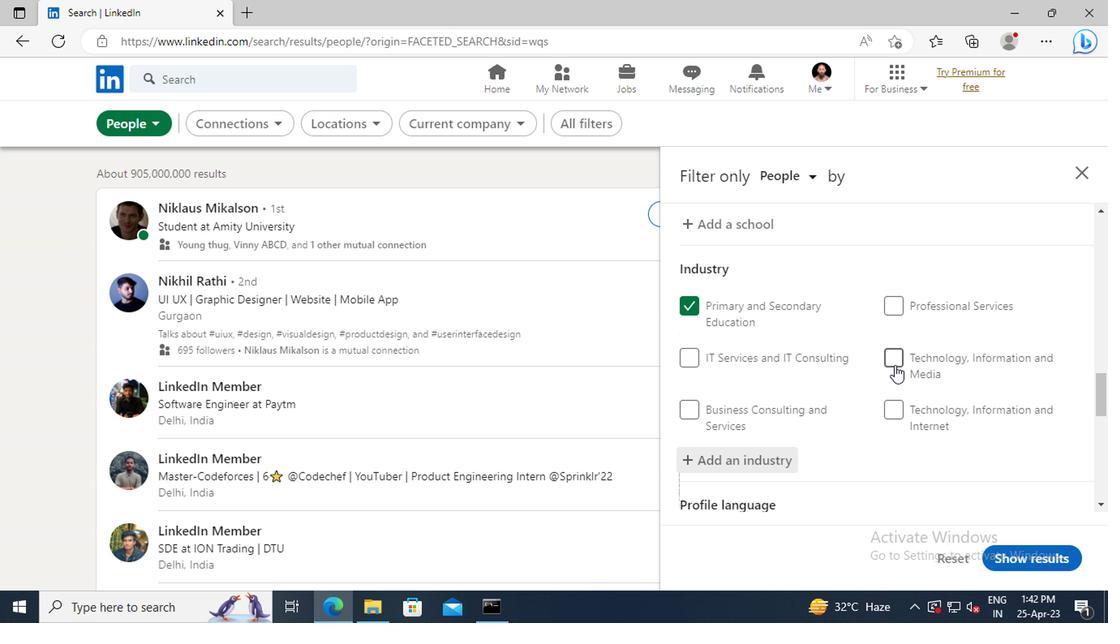 
Action: Mouse scrolled (893, 363) with delta (0, 0)
Screenshot: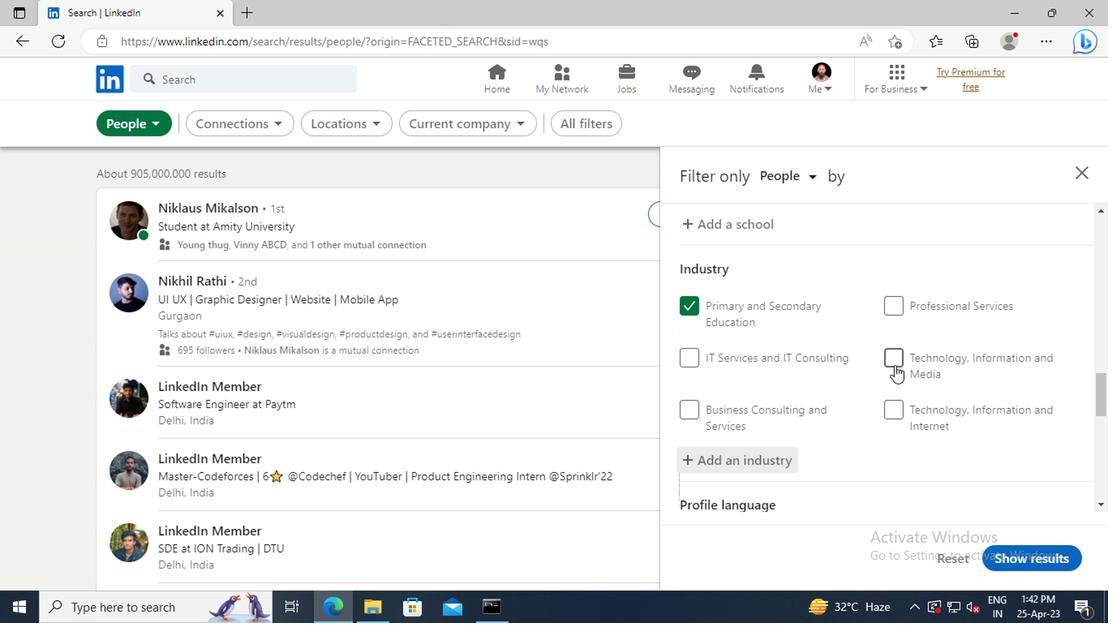 
Action: Mouse scrolled (893, 363) with delta (0, 0)
Screenshot: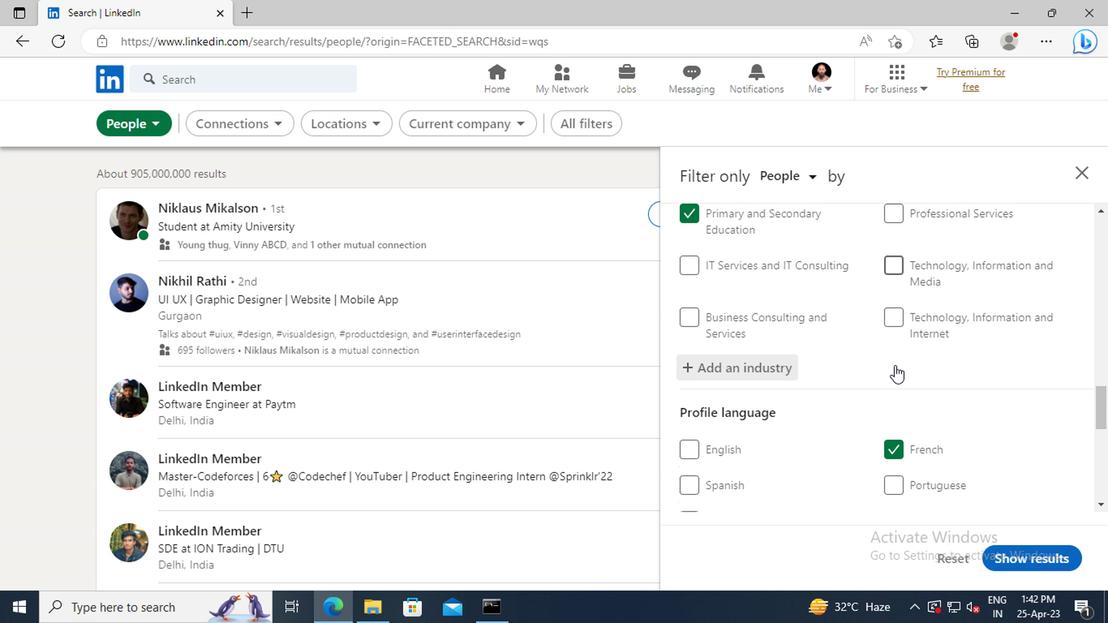 
Action: Mouse scrolled (893, 363) with delta (0, 0)
Screenshot: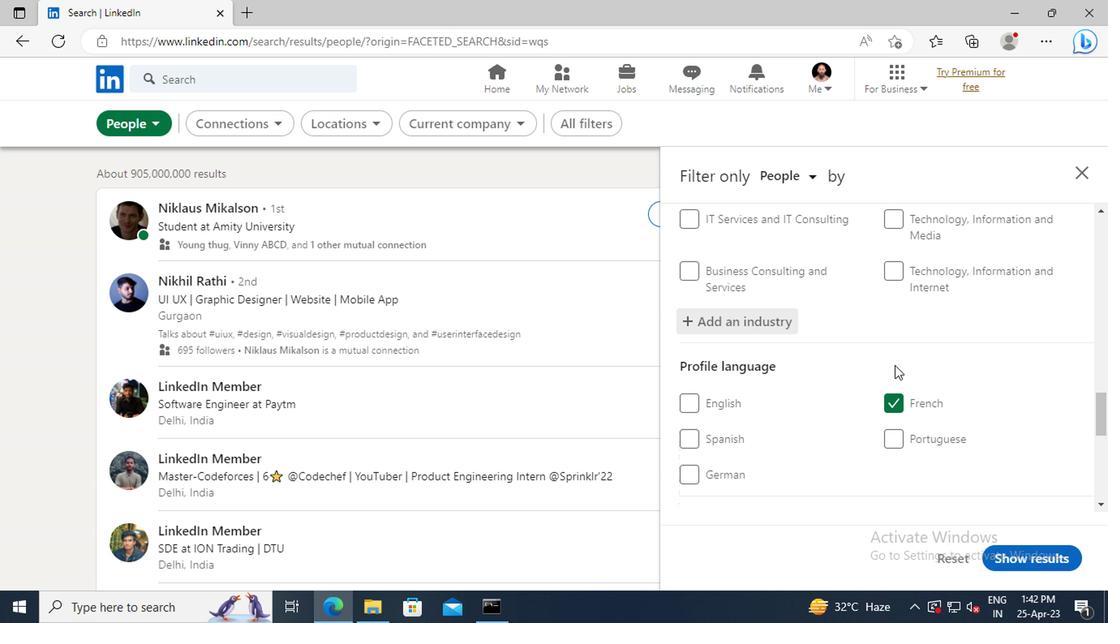
Action: Mouse scrolled (893, 363) with delta (0, 0)
Screenshot: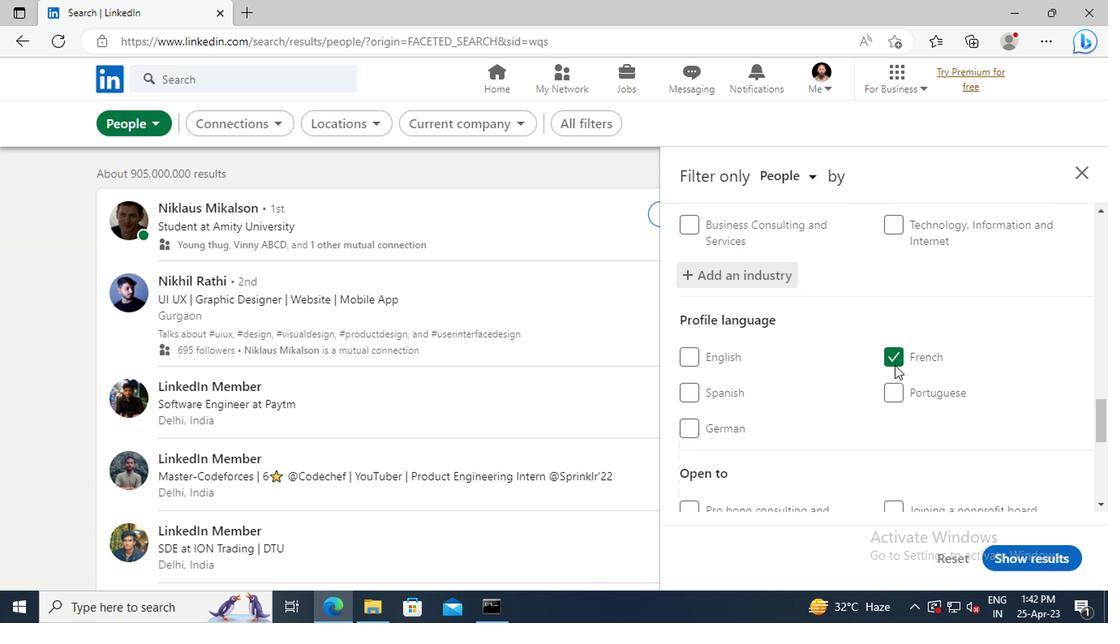 
Action: Mouse scrolled (893, 363) with delta (0, 0)
Screenshot: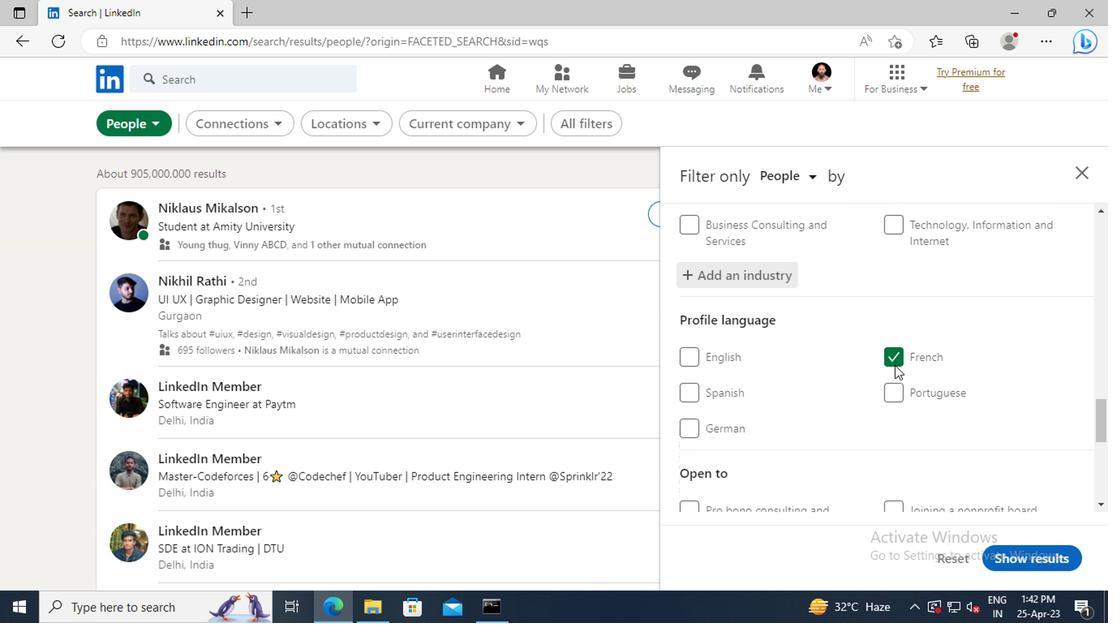 
Action: Mouse scrolled (893, 363) with delta (0, 0)
Screenshot: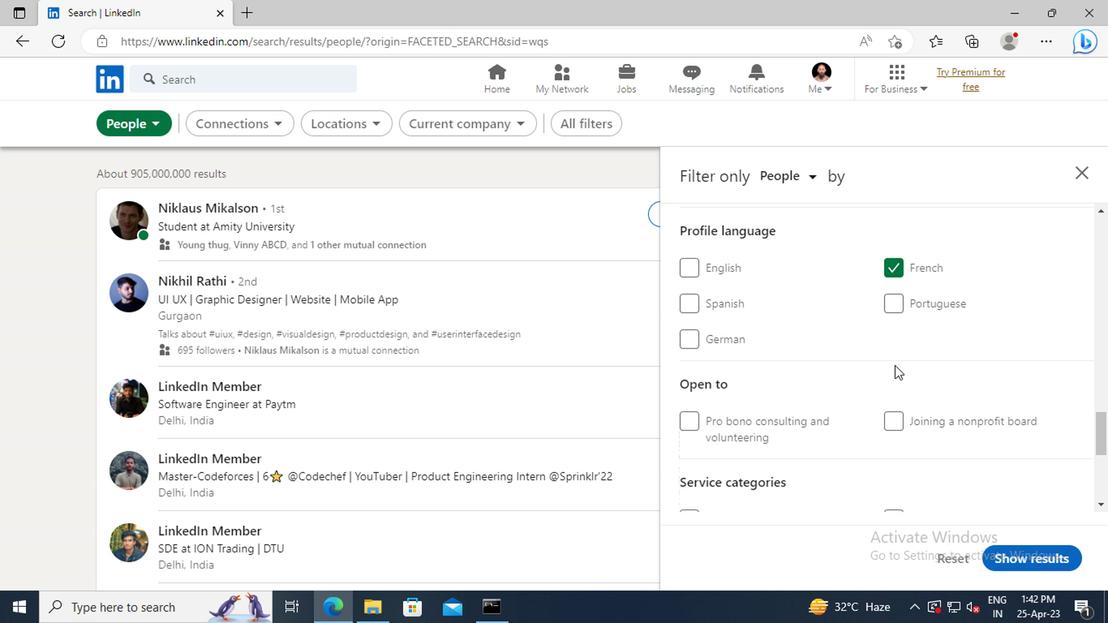 
Action: Mouse scrolled (893, 363) with delta (0, 0)
Screenshot: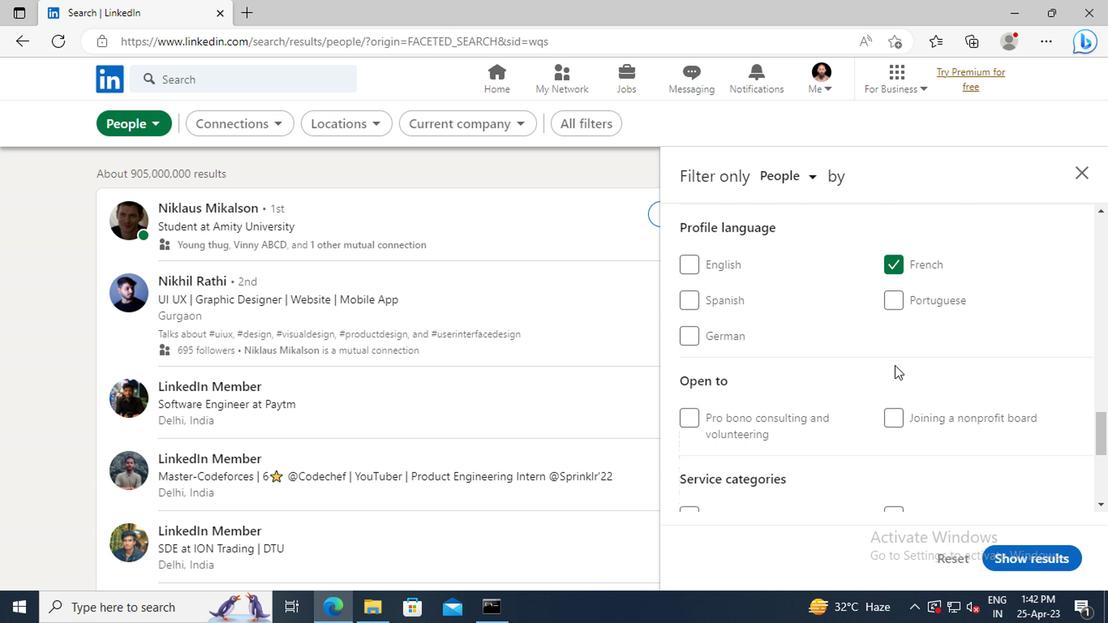 
Action: Mouse scrolled (893, 363) with delta (0, 0)
Screenshot: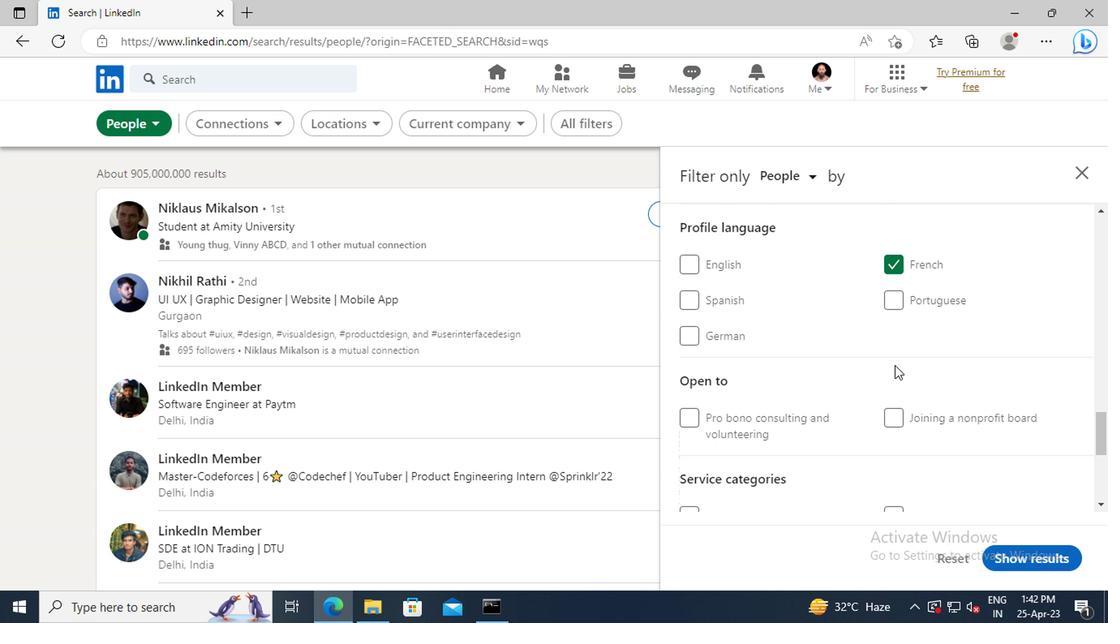 
Action: Mouse scrolled (893, 363) with delta (0, 0)
Screenshot: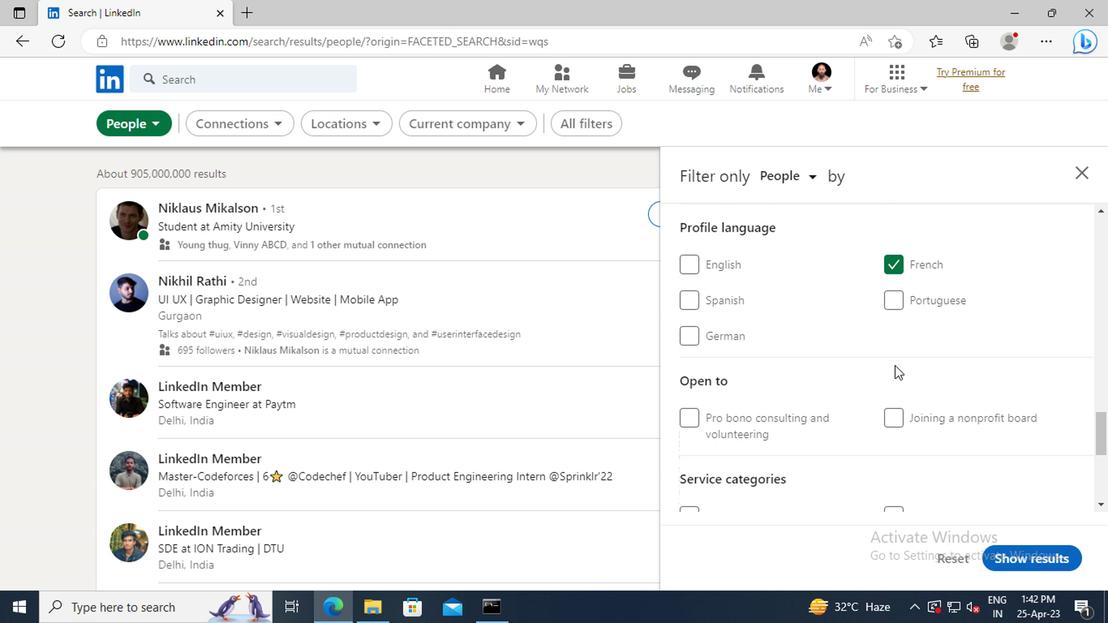 
Action: Mouse moved to (918, 399)
Screenshot: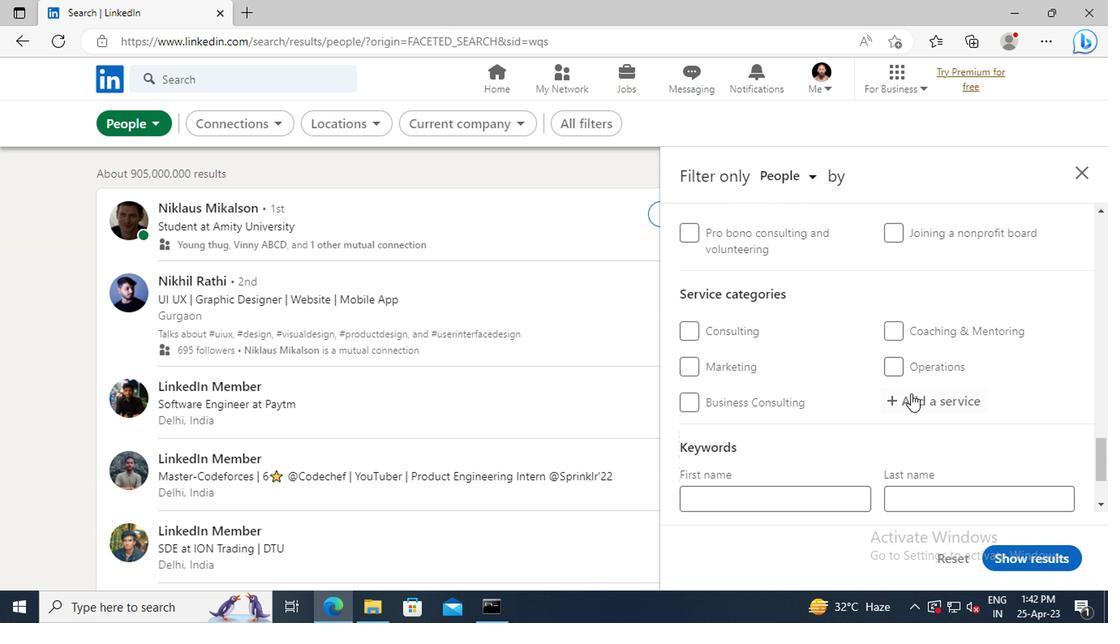 
Action: Mouse pressed left at (918, 399)
Screenshot: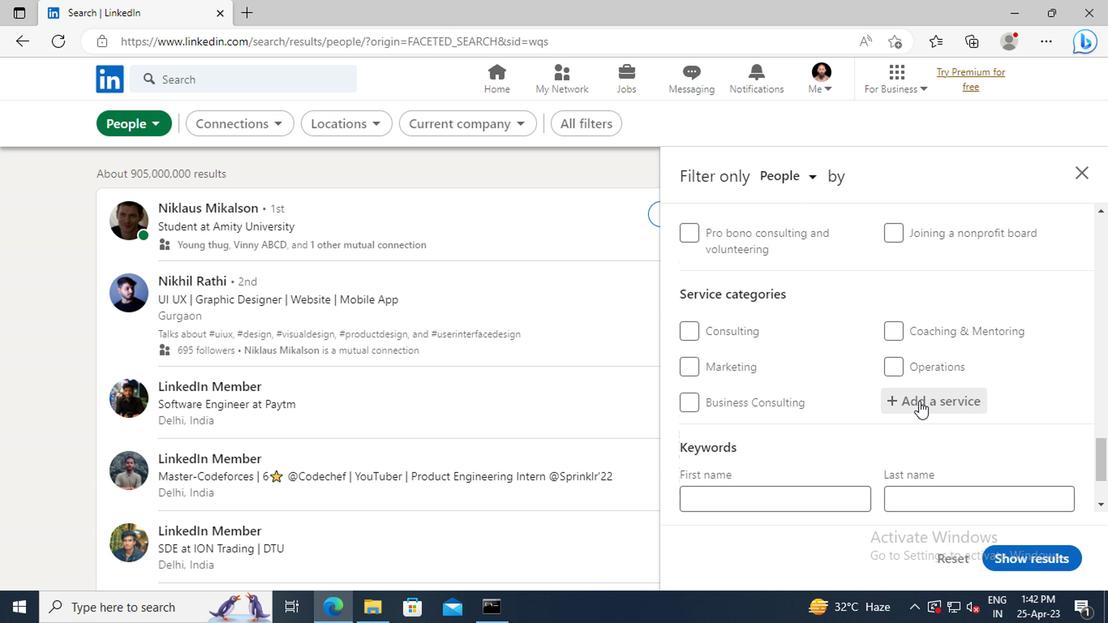 
Action: Key pressed <Key.shift>PROJECT<Key.space><Key.shift>MANAGEMENT
Screenshot: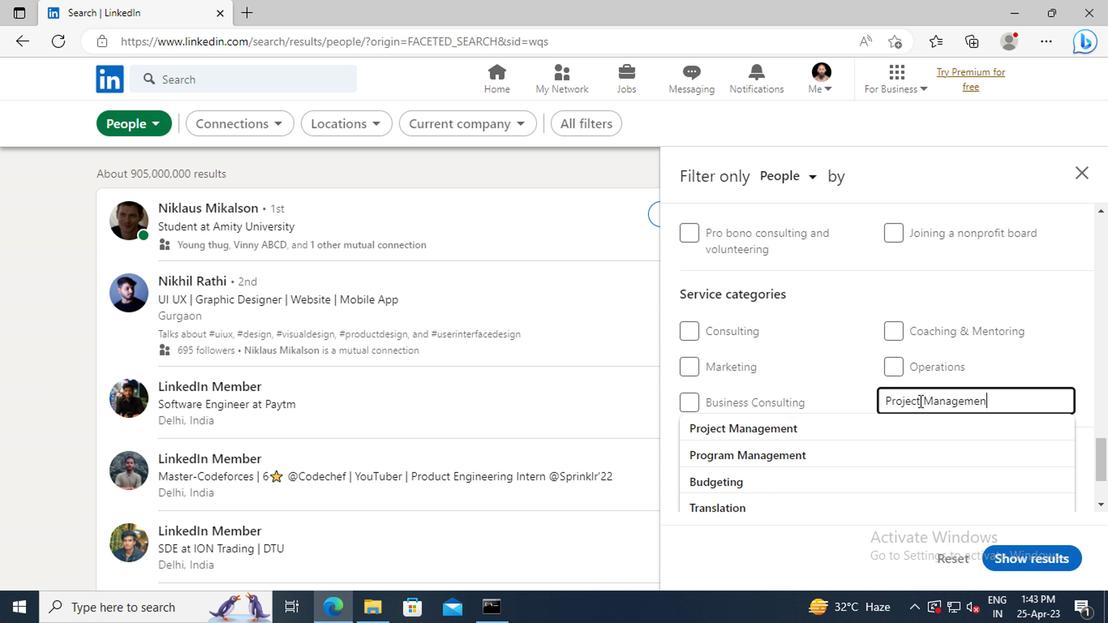 
Action: Mouse moved to (854, 419)
Screenshot: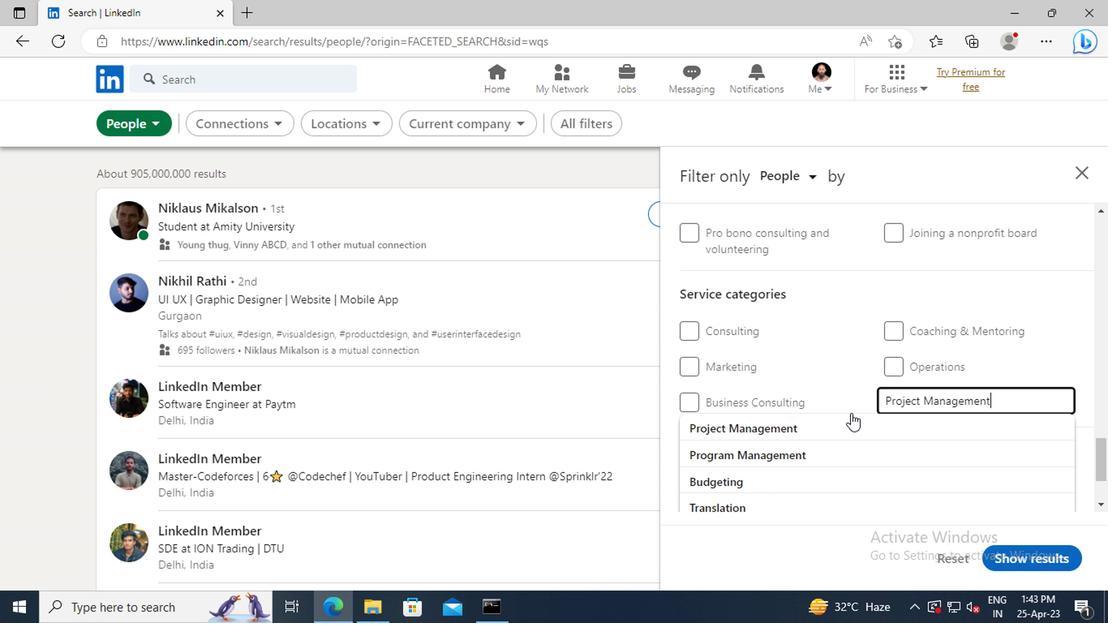 
Action: Mouse pressed left at (854, 419)
Screenshot: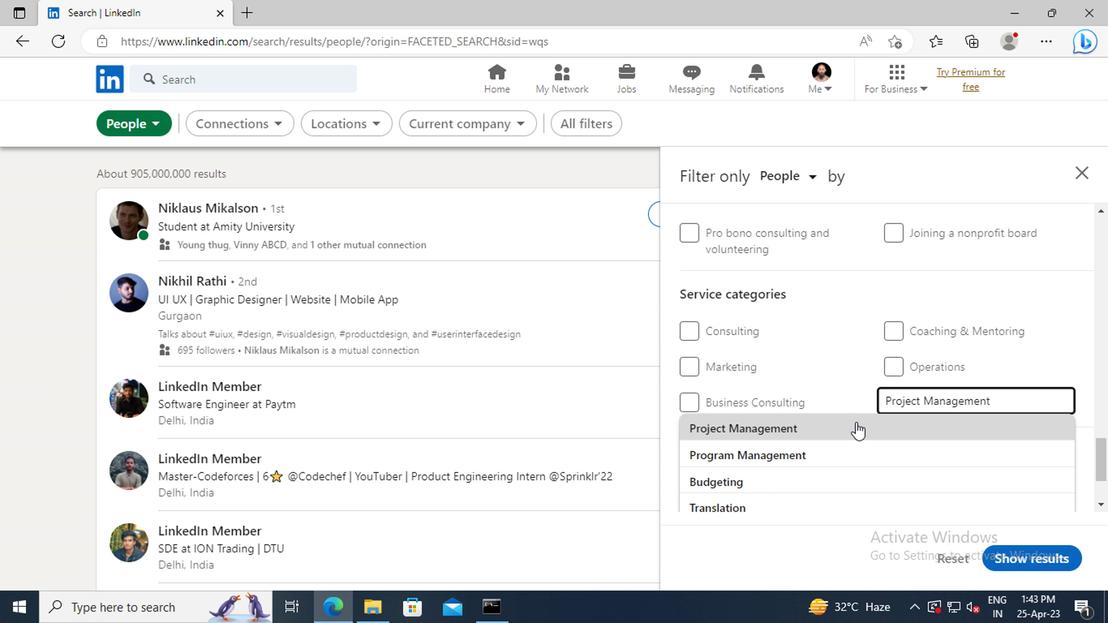
Action: Mouse moved to (877, 364)
Screenshot: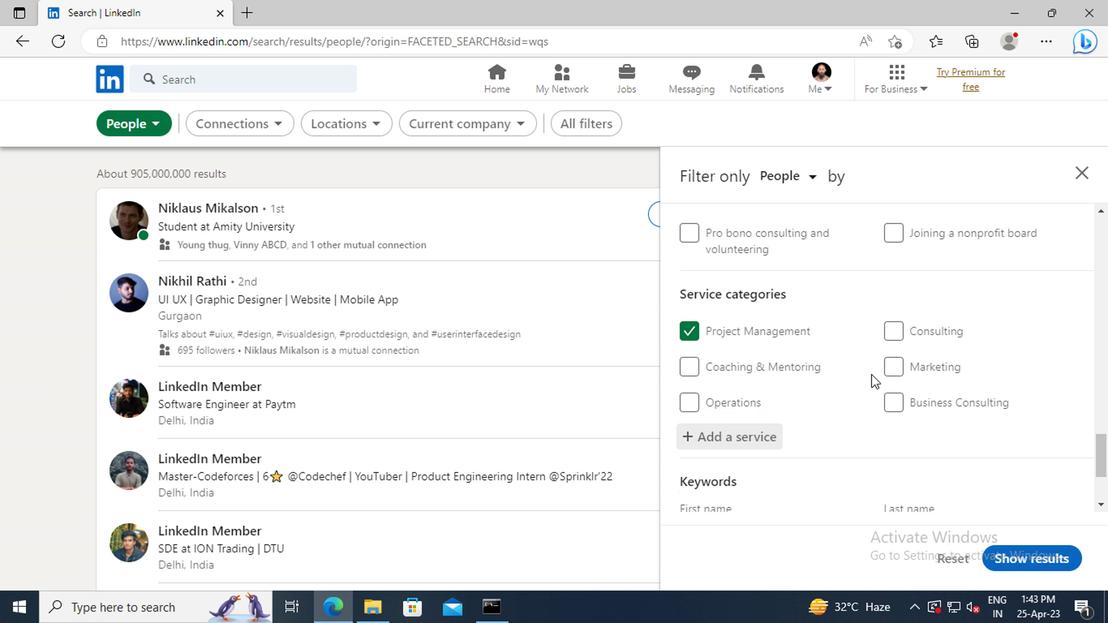 
Action: Mouse scrolled (877, 363) with delta (0, 0)
Screenshot: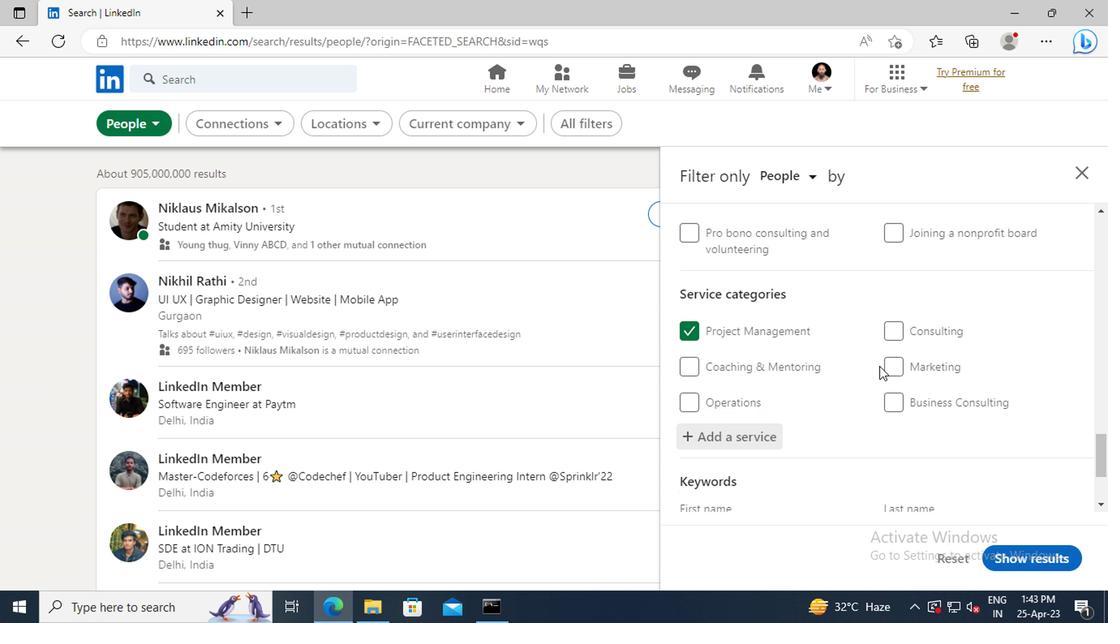 
Action: Mouse scrolled (877, 363) with delta (0, 0)
Screenshot: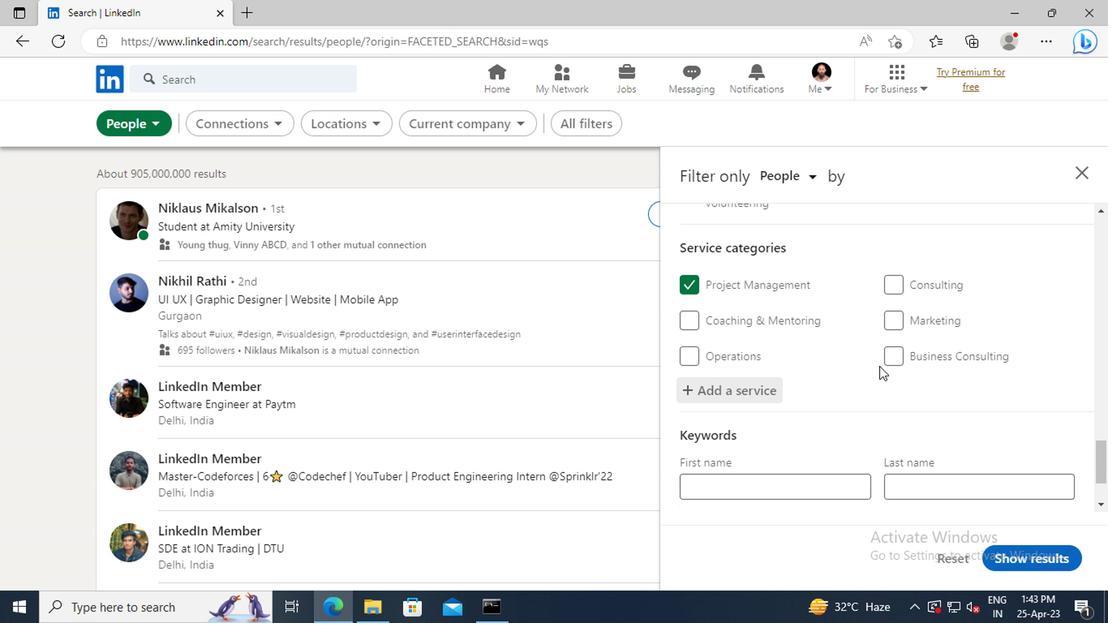 
Action: Mouse scrolled (877, 363) with delta (0, 0)
Screenshot: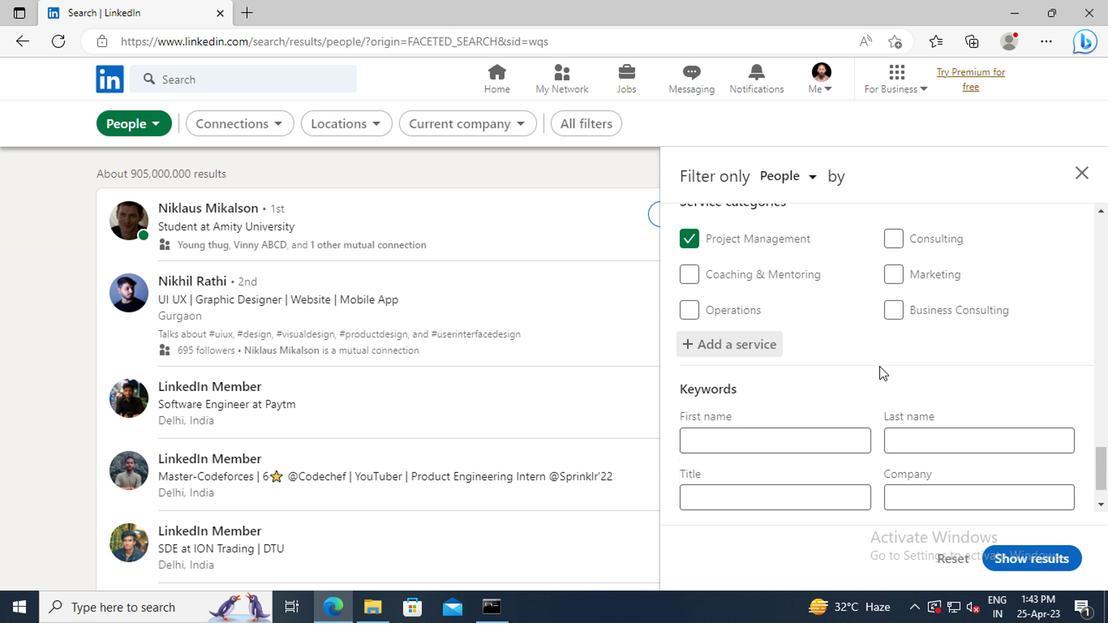 
Action: Mouse scrolled (877, 363) with delta (0, 0)
Screenshot: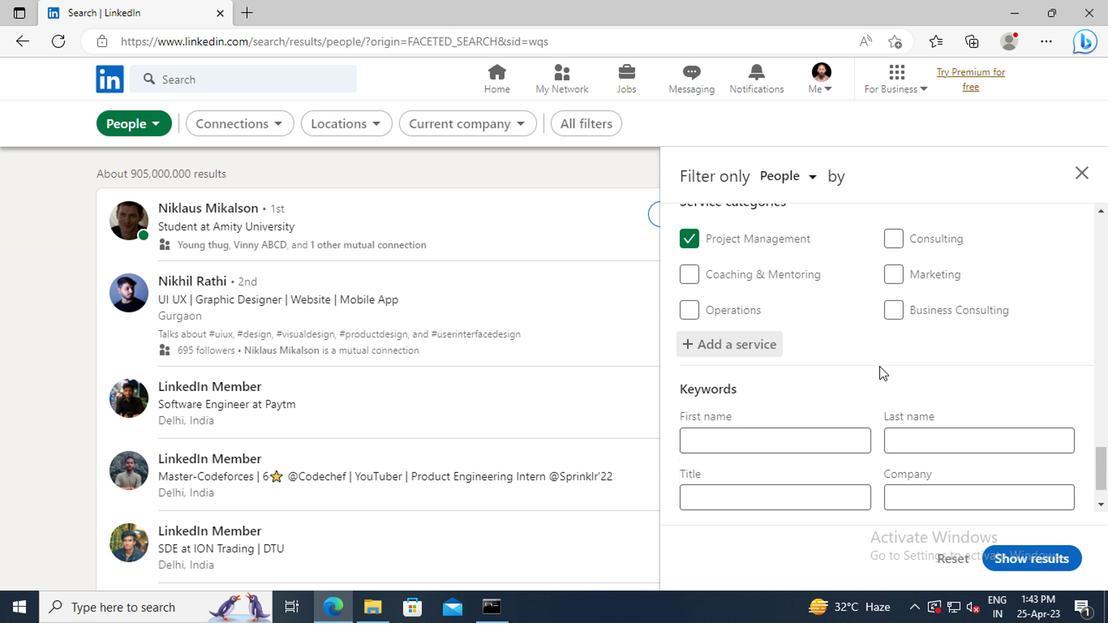 
Action: Mouse scrolled (877, 363) with delta (0, 0)
Screenshot: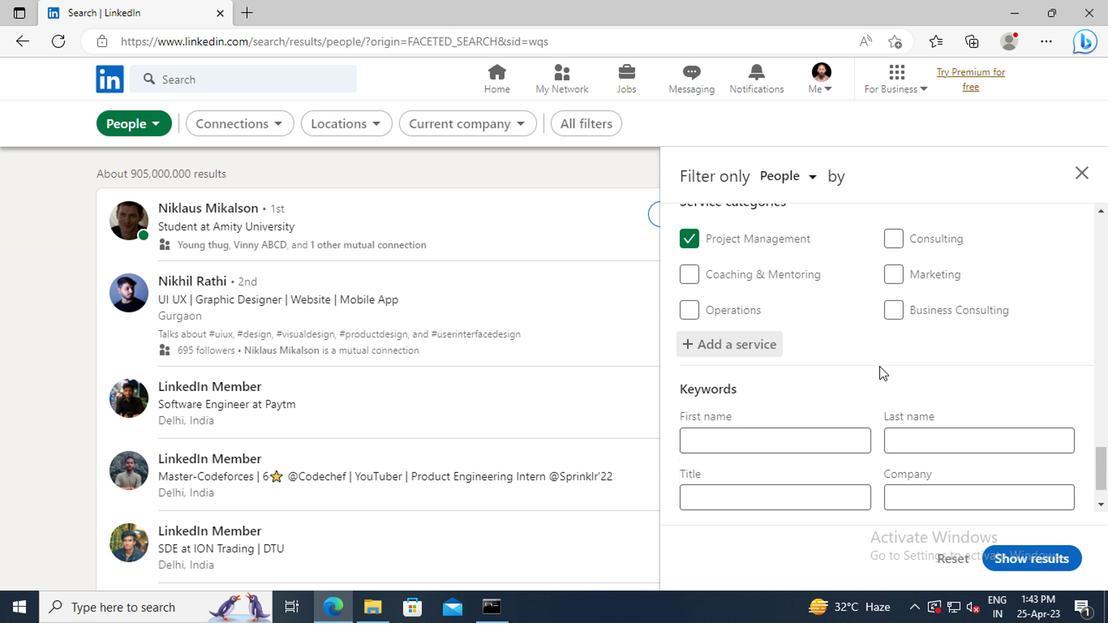 
Action: Mouse moved to (825, 434)
Screenshot: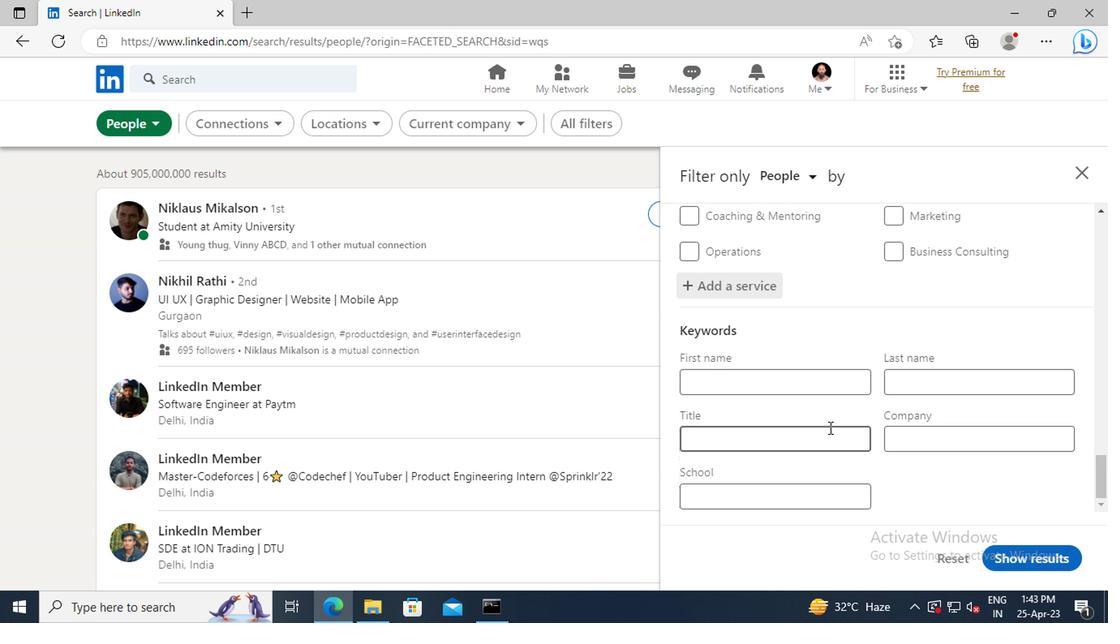 
Action: Mouse pressed left at (825, 434)
Screenshot: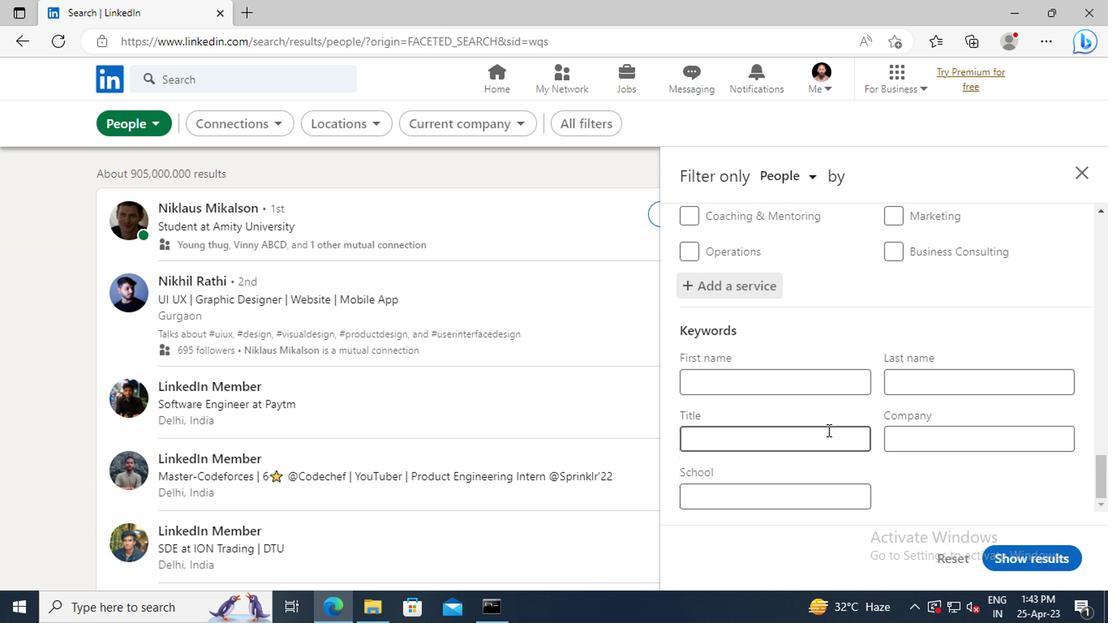 
Action: Key pressed <Key.shift>EXECUTIVE<Key.space><Key.shift_r>ASSISTANT
Screenshot: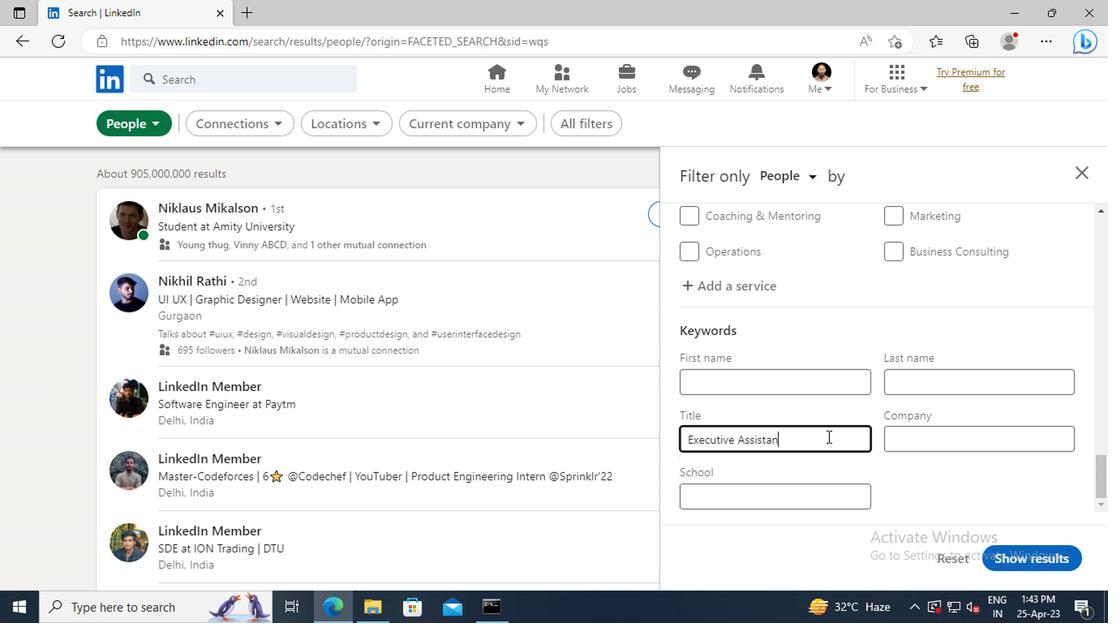 
Action: Mouse moved to (1037, 550)
Screenshot: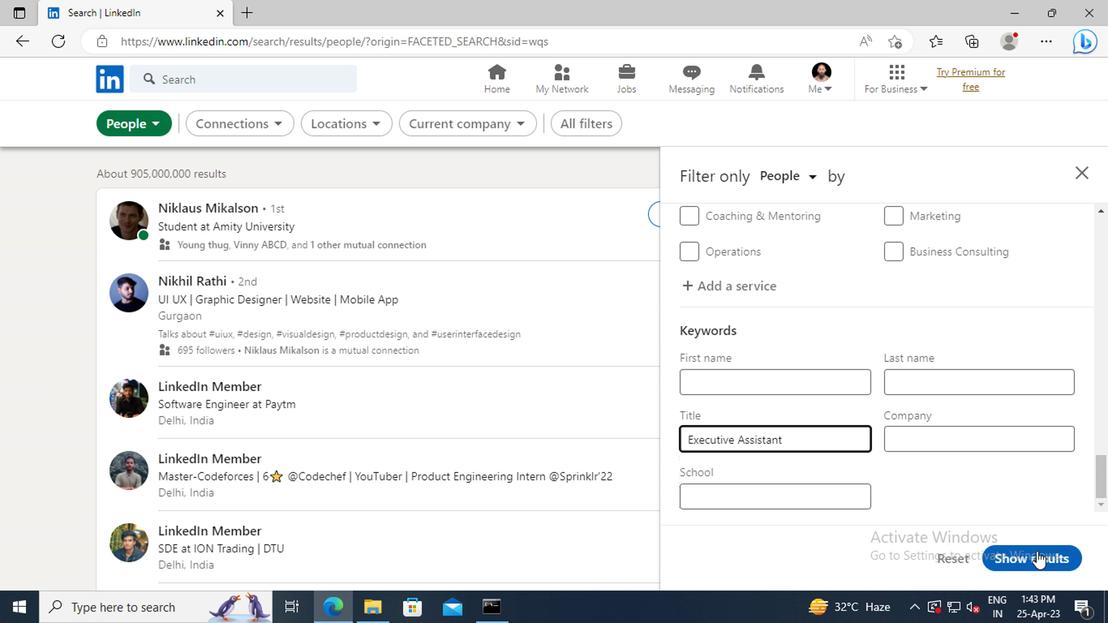 
Action: Mouse pressed left at (1037, 550)
Screenshot: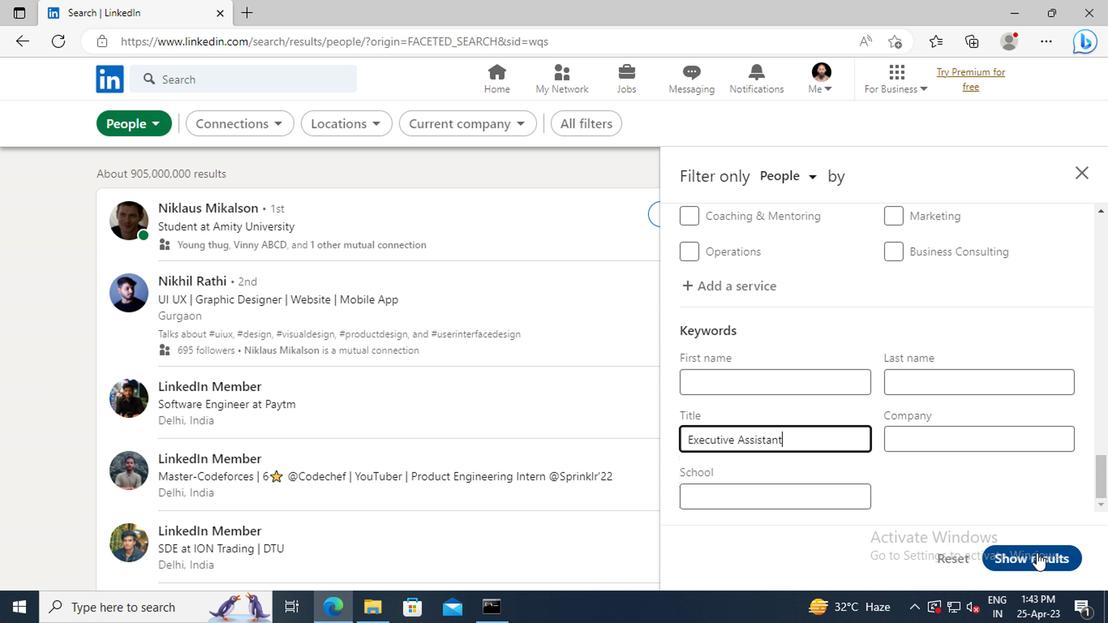 
